 Task: Research luxury retreats in the Hamptons, New York, emphasizing upscale amenities and beach.
Action: Mouse moved to (429, 62)
Screenshot: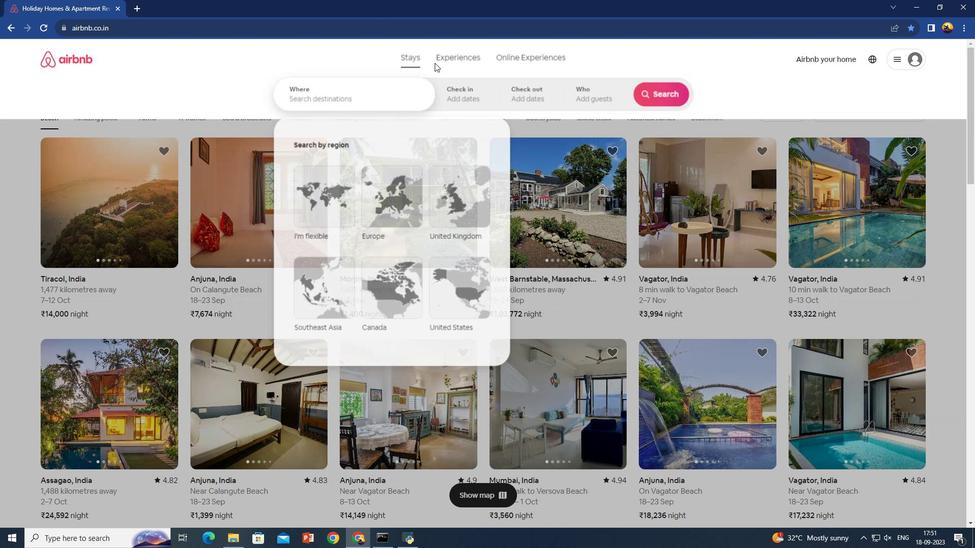 
Action: Mouse pressed left at (429, 62)
Screenshot: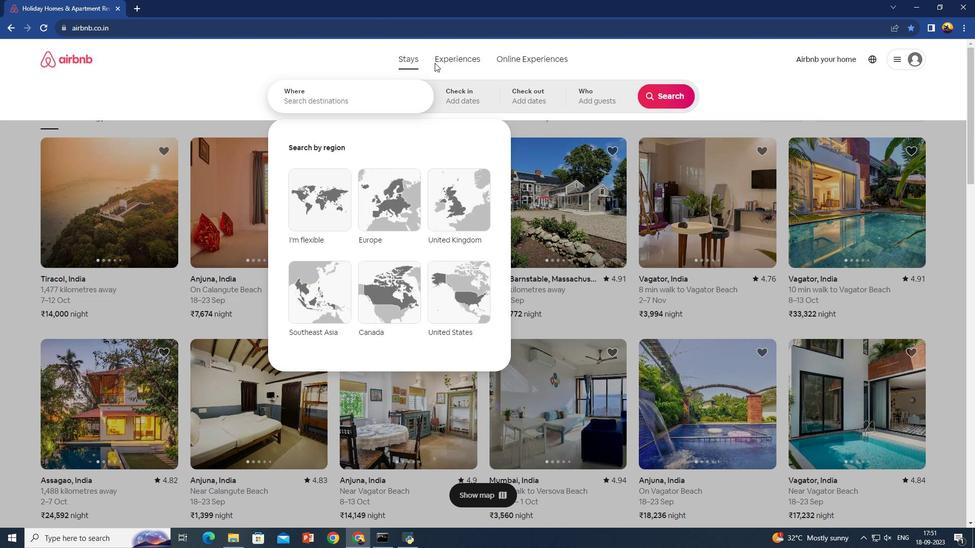 
Action: Mouse moved to (327, 101)
Screenshot: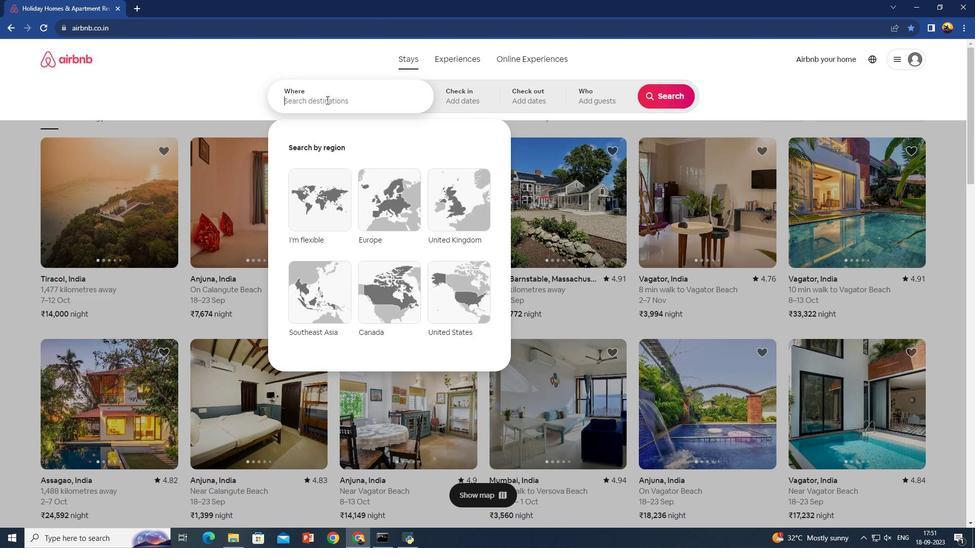 
Action: Mouse pressed left at (327, 101)
Screenshot: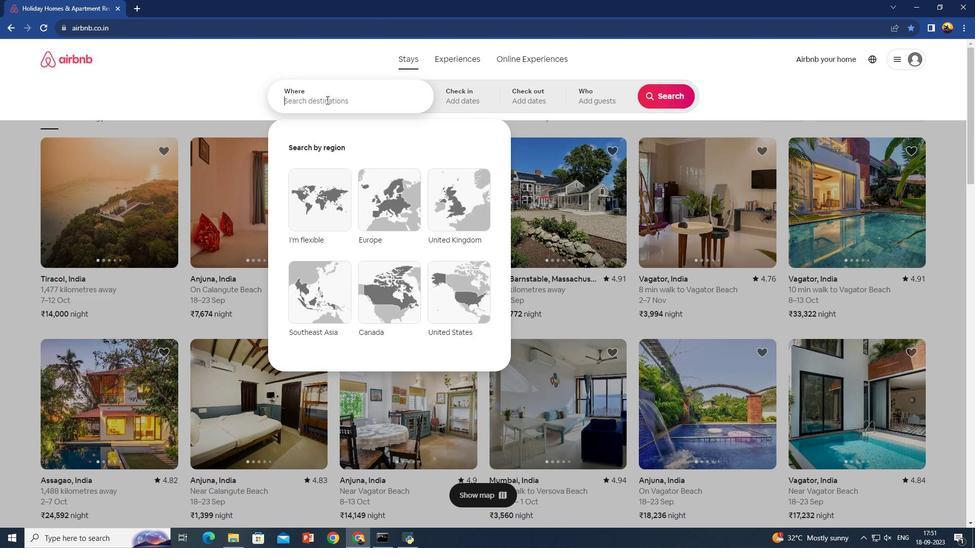 
Action: Key pressed <Key.shift><Key.shift><Key.shift><Key.shift><Key.shift><Key.shift><Key.shift><Key.shift><Key.shift><Key.shift><Key.shift><Key.shift><Key.shift><Key.shift><Key.shift><Key.shift><Key.shift><Key.shift><Key.shift><Key.shift><Key.shift><Key.shift><Key.shift><Key.shift><Key.shift><Key.shift><Key.shift><Key.shift><Key.shift><Key.shift><Key.shift><Key.shift><Key.shift>Hamptons,<Key.space><Key.shift>New<Key.space><Key.shift><Key.shift><Key.shift><Key.shift><Key.shift><Key.shift><Key.shift><Key.shift><Key.shift><Key.shift><Key.shift><Key.shift><Key.shift><Key.shift>York<Key.enter>
Screenshot: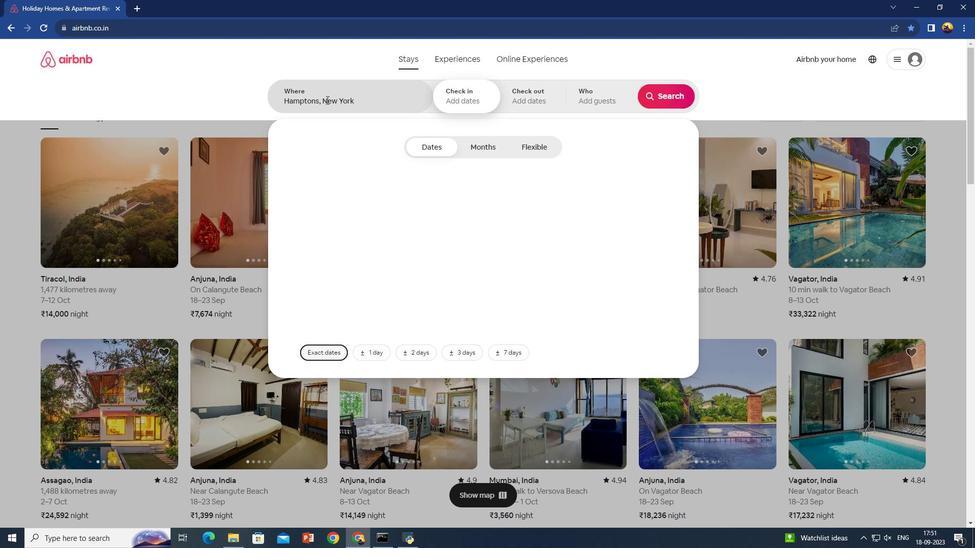 
Action: Mouse moved to (682, 97)
Screenshot: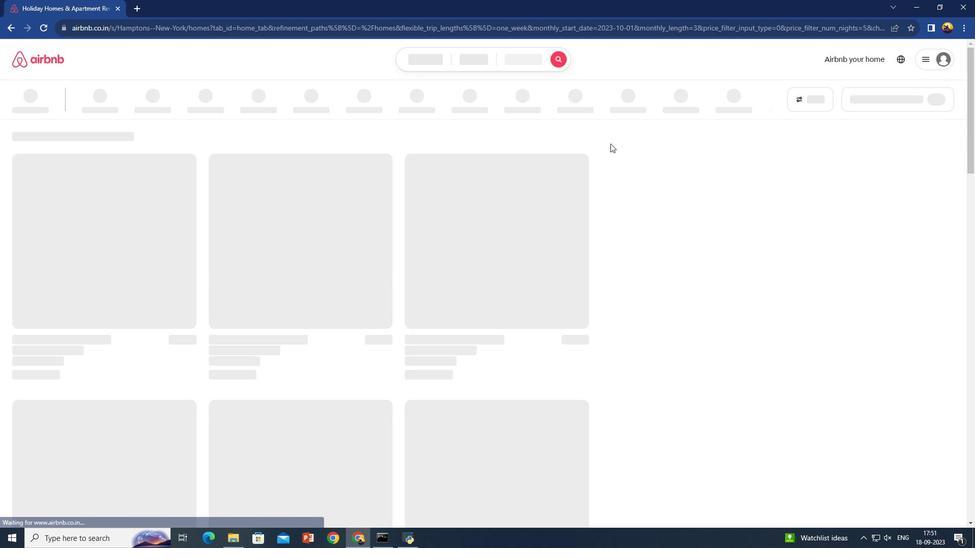 
Action: Mouse pressed left at (682, 97)
Screenshot: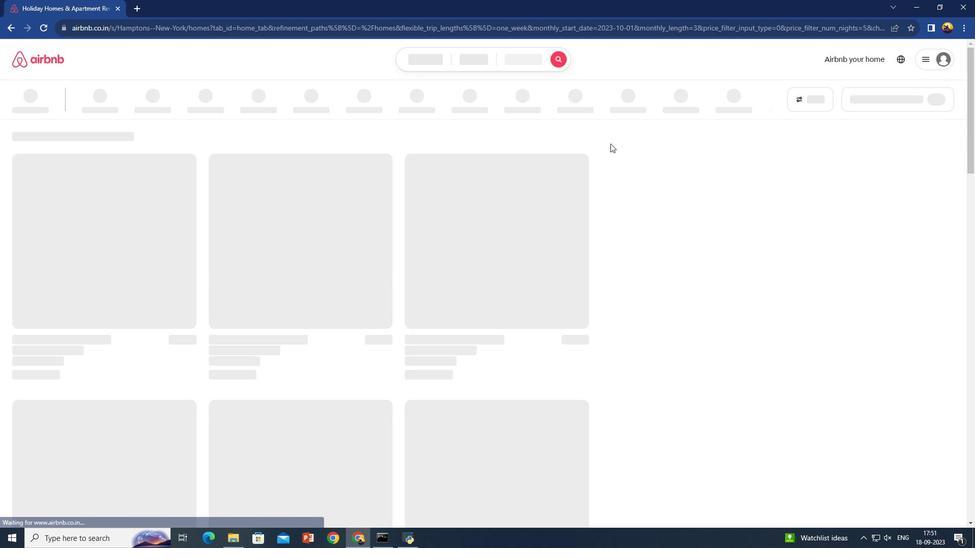 
Action: Mouse moved to (771, 98)
Screenshot: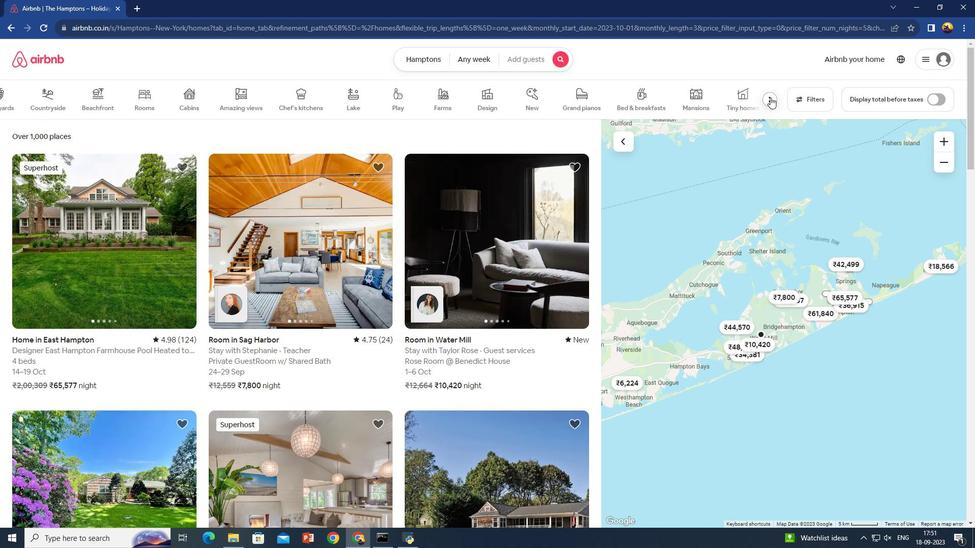 
Action: Mouse pressed left at (771, 98)
Screenshot: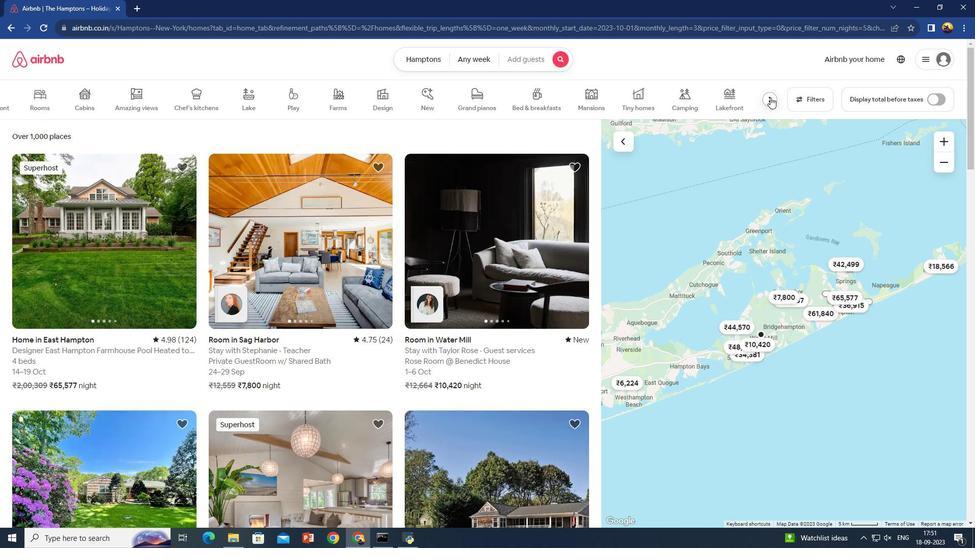
Action: Mouse pressed left at (771, 98)
Screenshot: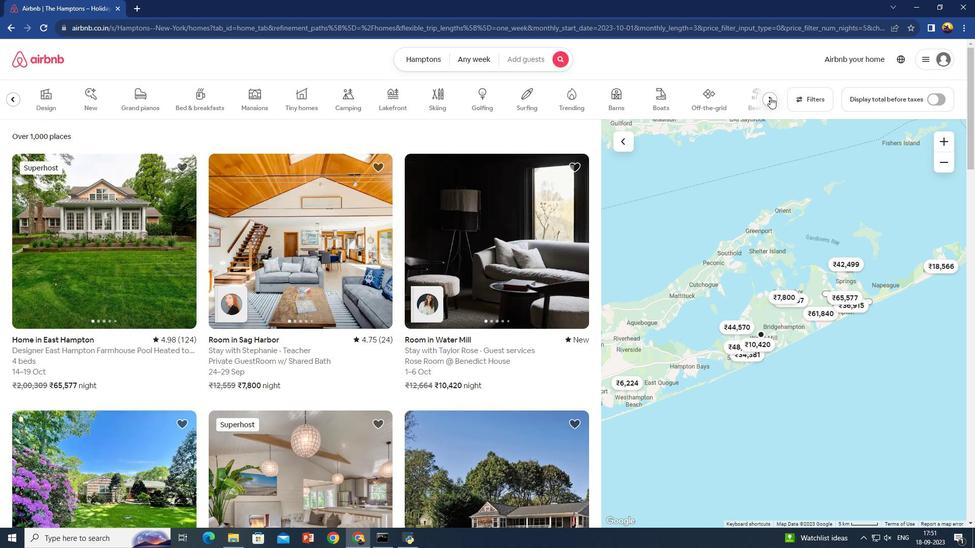 
Action: Mouse moved to (756, 100)
Screenshot: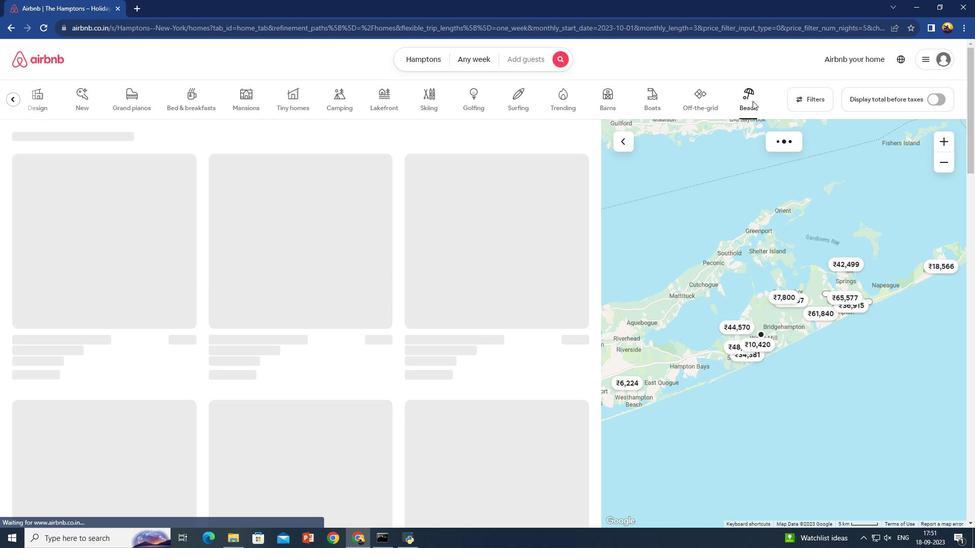
Action: Mouse pressed left at (756, 100)
Screenshot: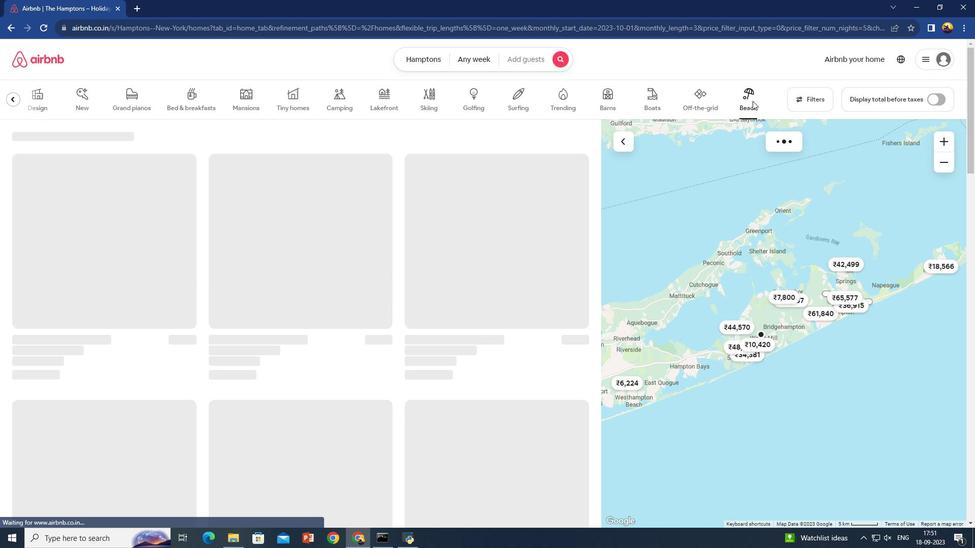 
Action: Mouse moved to (124, 290)
Screenshot: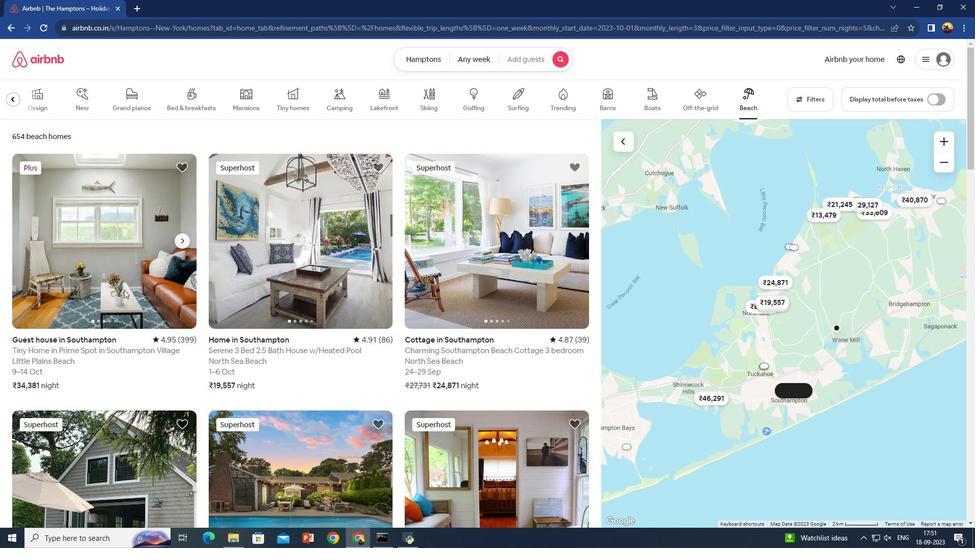 
Action: Mouse pressed left at (124, 290)
Screenshot: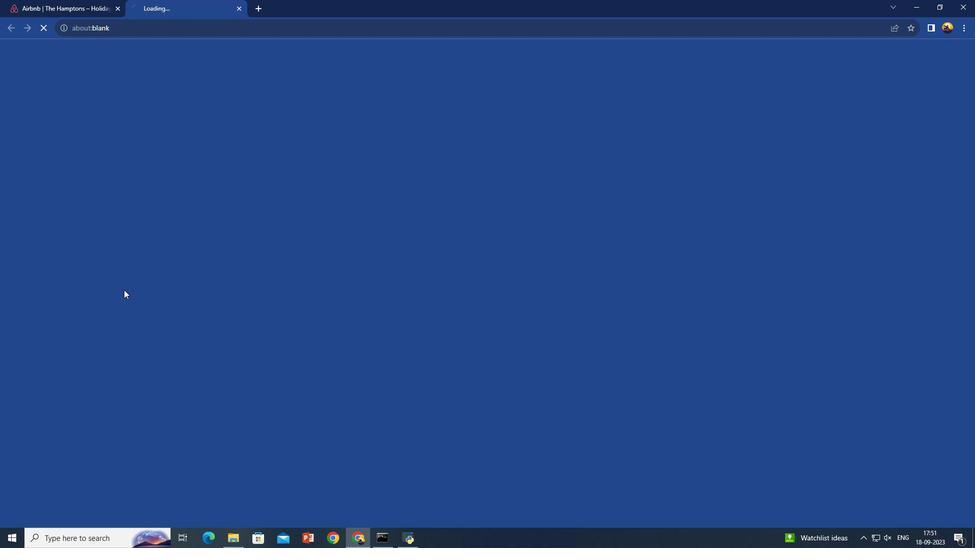 
Action: Mouse moved to (401, 223)
Screenshot: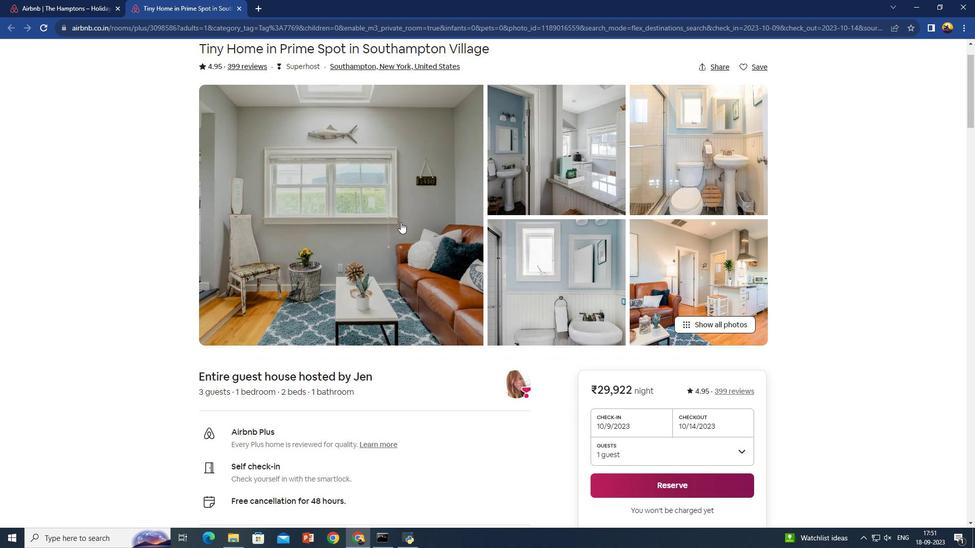 
Action: Mouse scrolled (401, 222) with delta (0, 0)
Screenshot: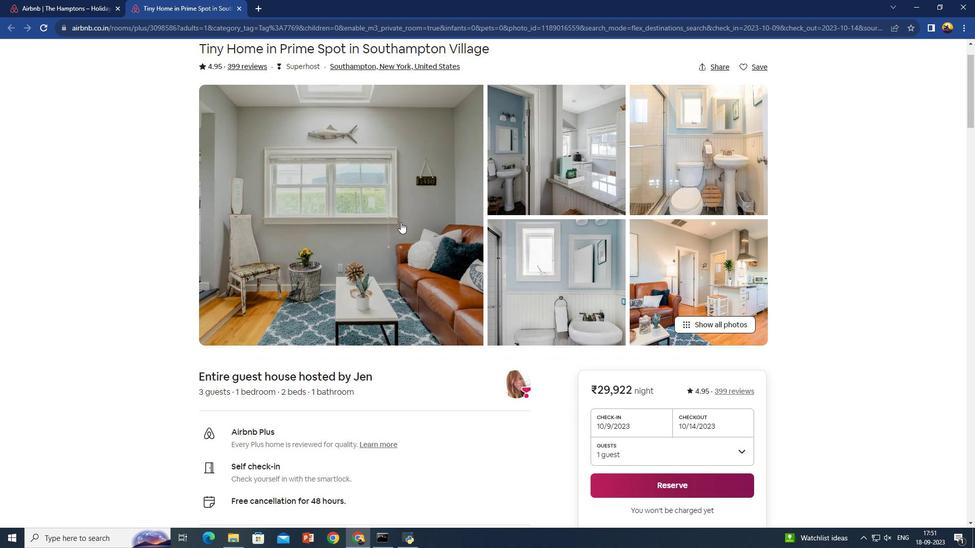 
Action: Mouse moved to (401, 225)
Screenshot: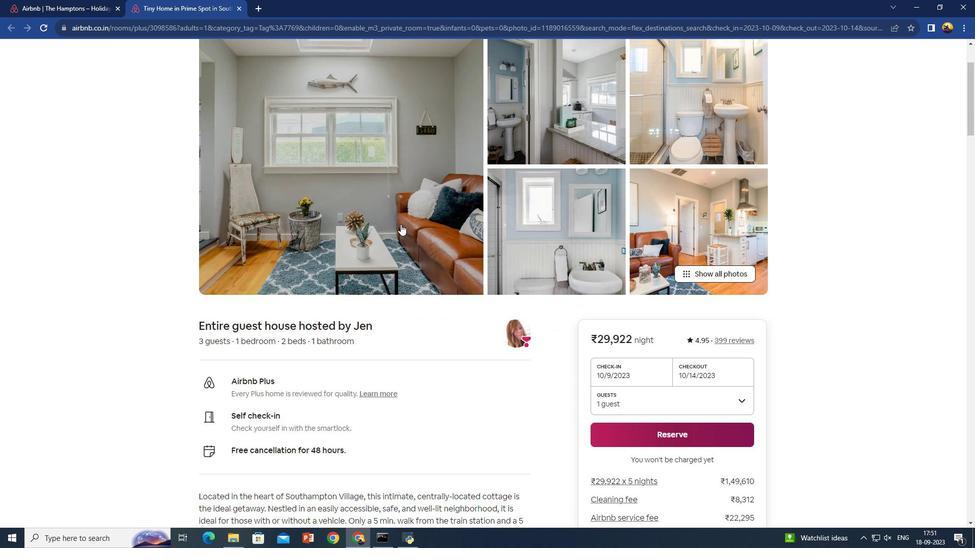 
Action: Mouse scrolled (401, 224) with delta (0, 0)
Screenshot: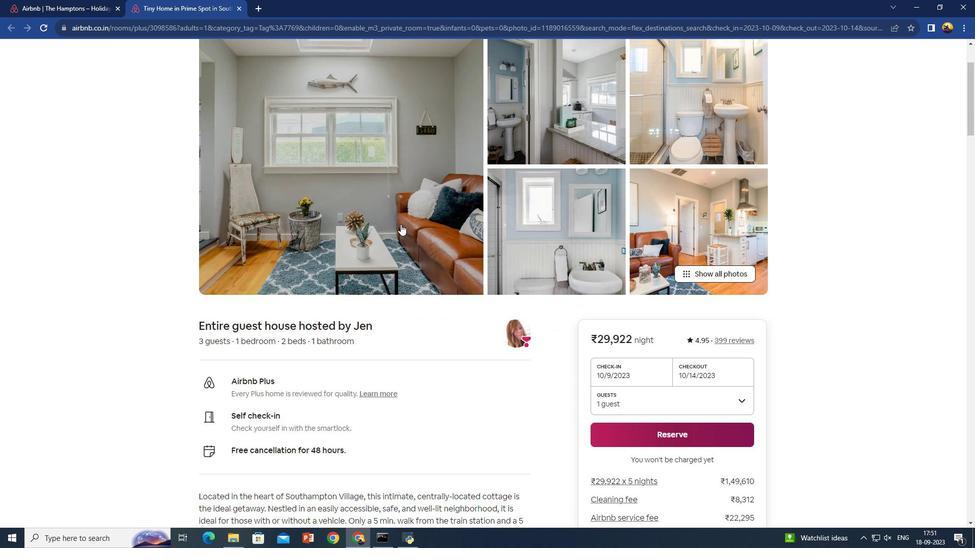 
Action: Mouse moved to (401, 225)
Screenshot: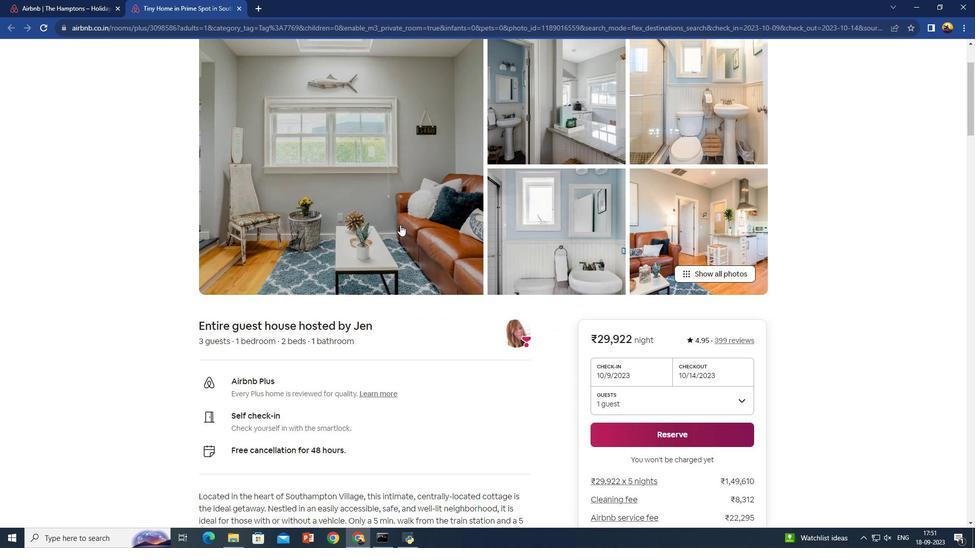 
Action: Mouse scrolled (401, 225) with delta (0, 0)
Screenshot: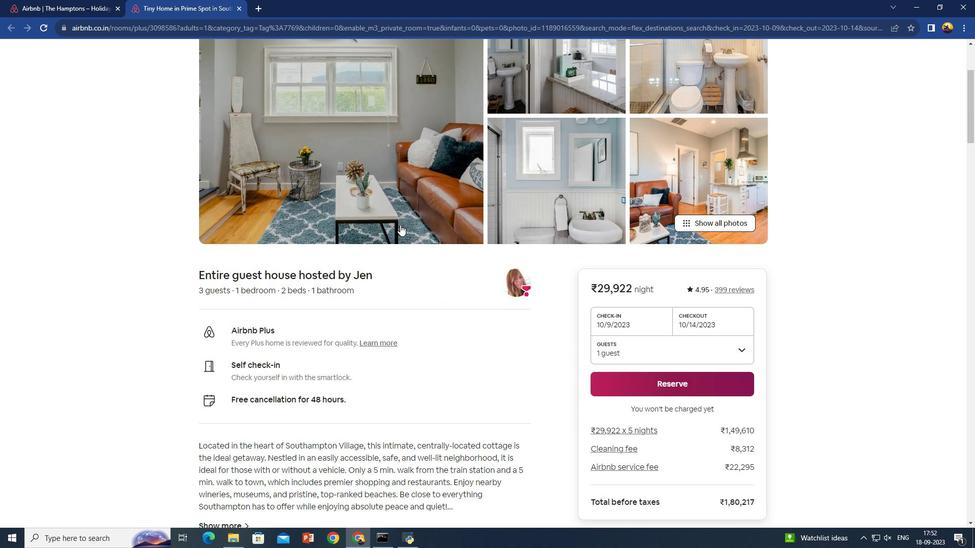 
Action: Mouse moved to (393, 231)
Screenshot: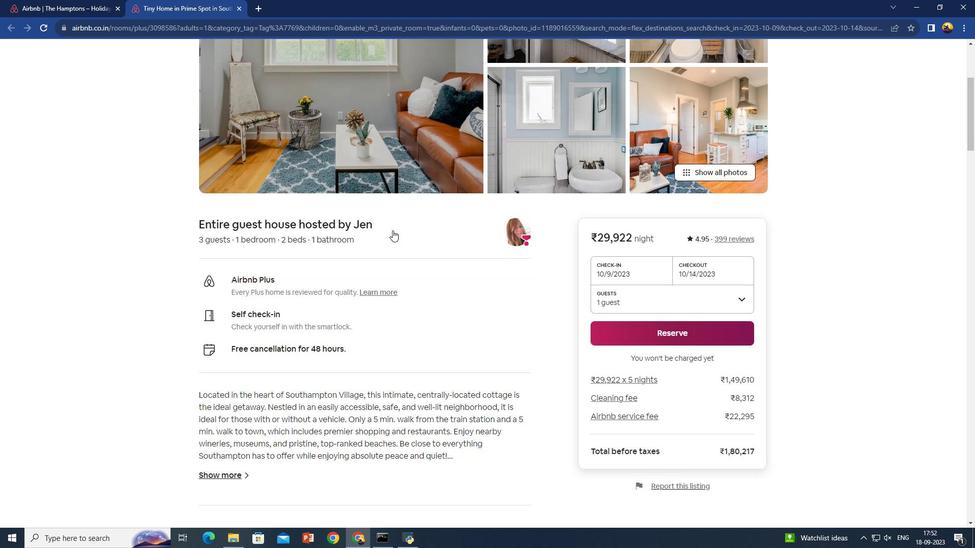 
Action: Mouse scrolled (393, 231) with delta (0, 0)
Screenshot: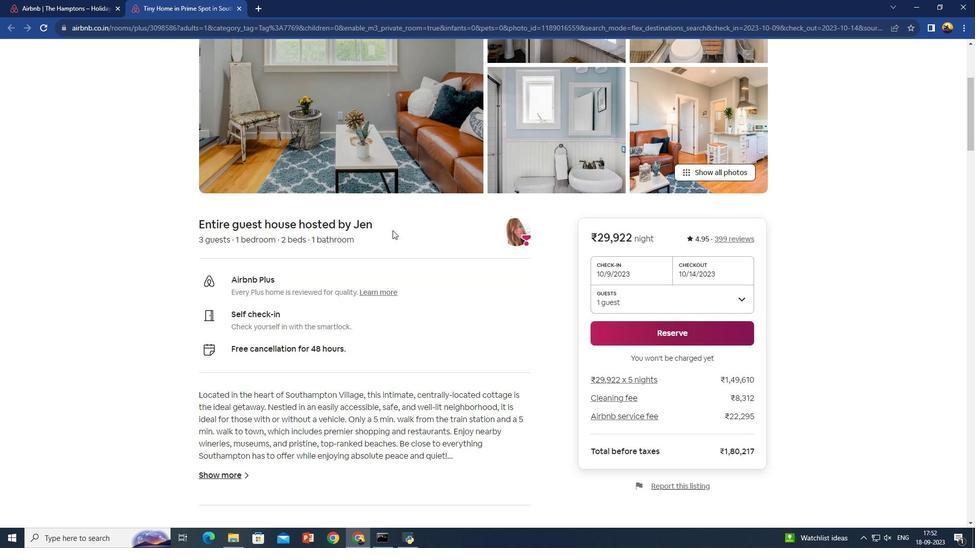
Action: Key pressed <Key.down><Key.down><Key.down><Key.down><Key.down><Key.down><Key.down><Key.down>
Screenshot: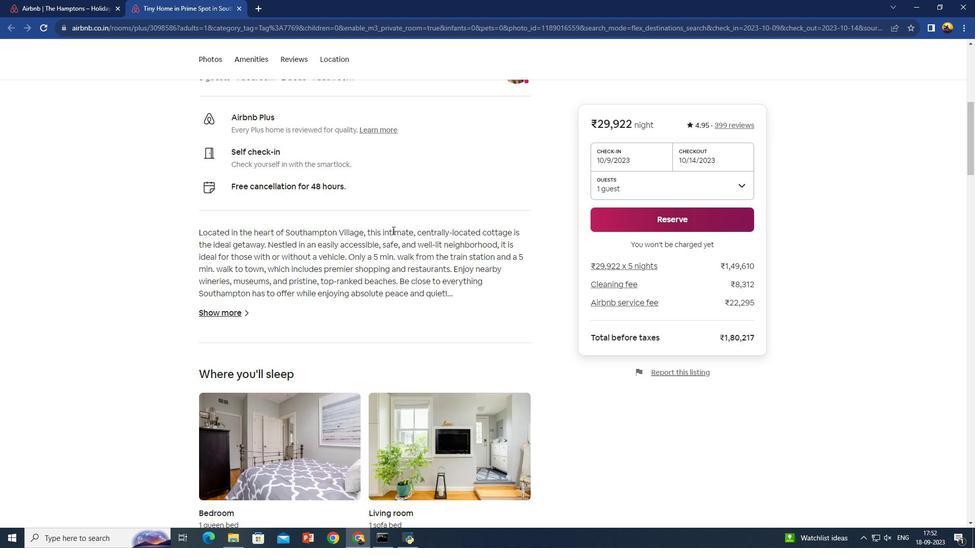 
Action: Mouse moved to (233, 317)
Screenshot: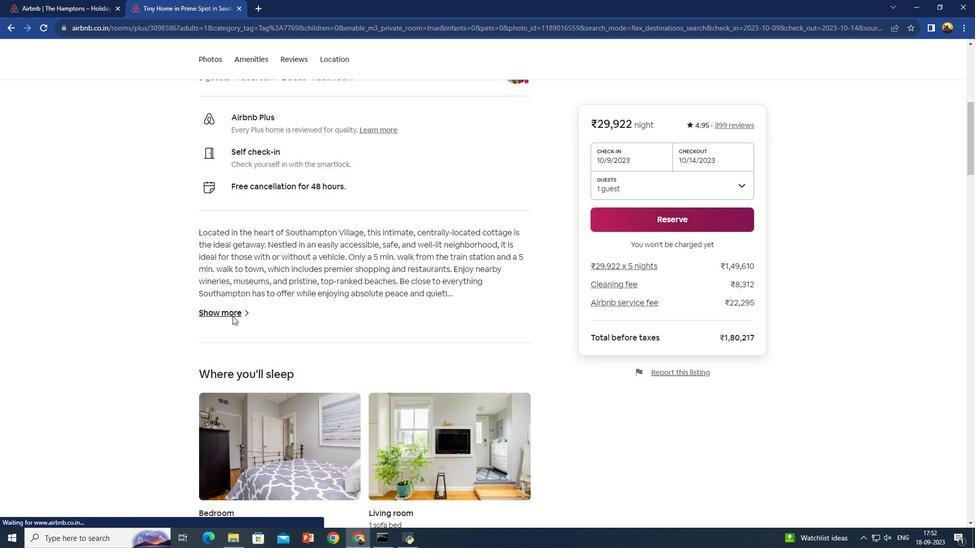
Action: Mouse pressed left at (233, 317)
Screenshot: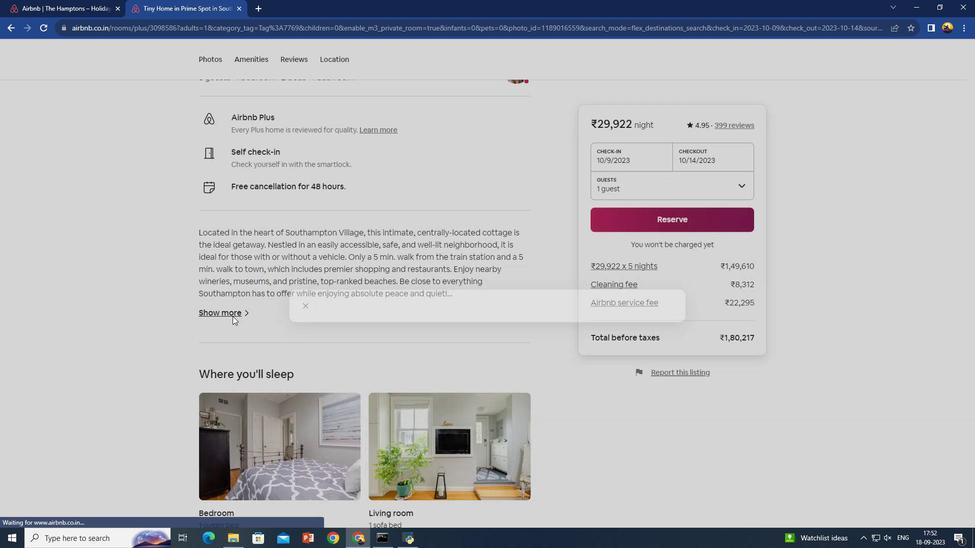 
Action: Mouse moved to (385, 339)
Screenshot: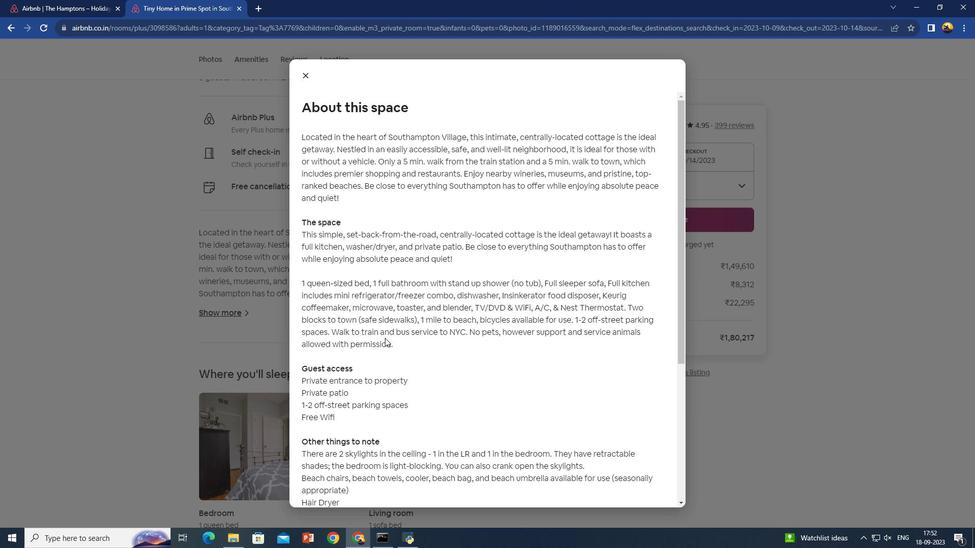 
Action: Mouse scrolled (385, 338) with delta (0, 0)
Screenshot: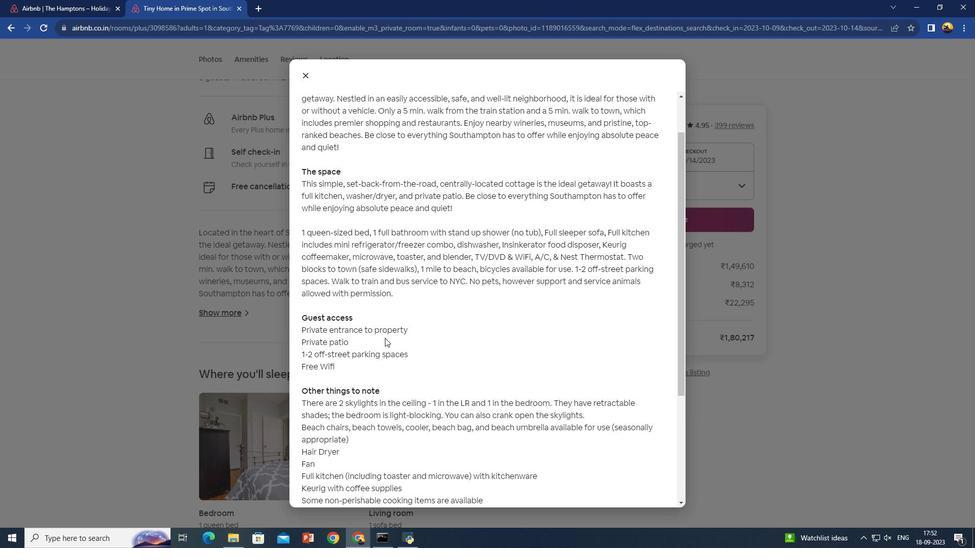 
Action: Mouse scrolled (385, 338) with delta (0, 0)
Screenshot: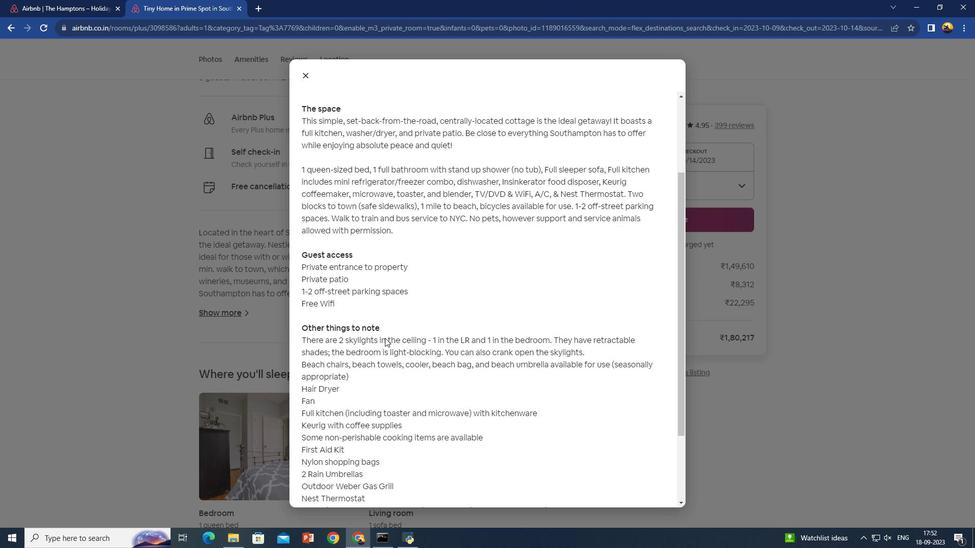 
Action: Mouse scrolled (385, 338) with delta (0, 0)
Screenshot: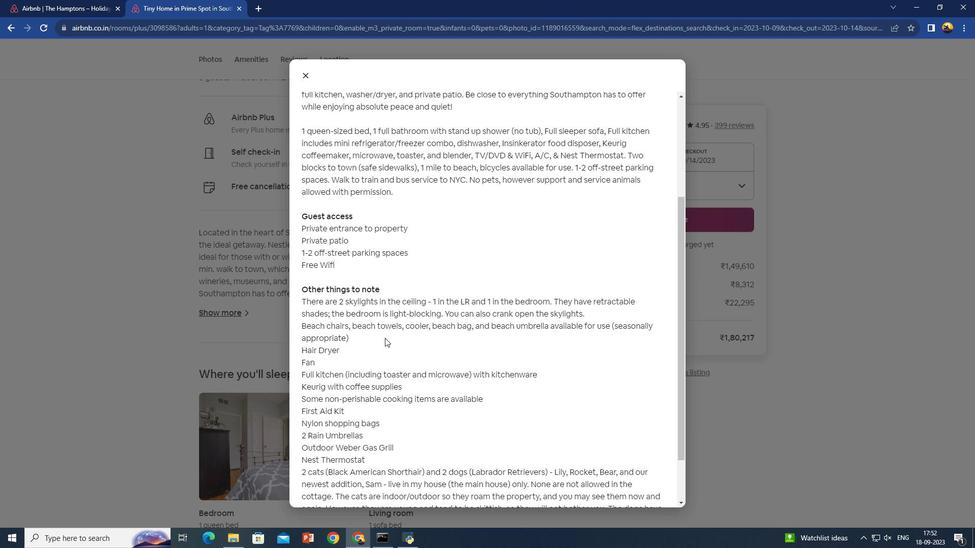 
Action: Mouse scrolled (385, 338) with delta (0, 0)
Screenshot: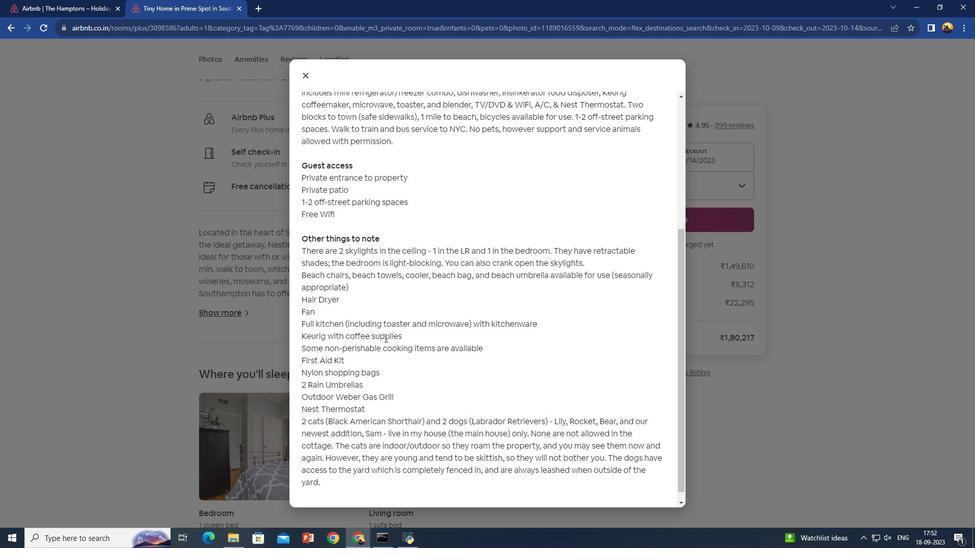 
Action: Mouse moved to (385, 339)
Screenshot: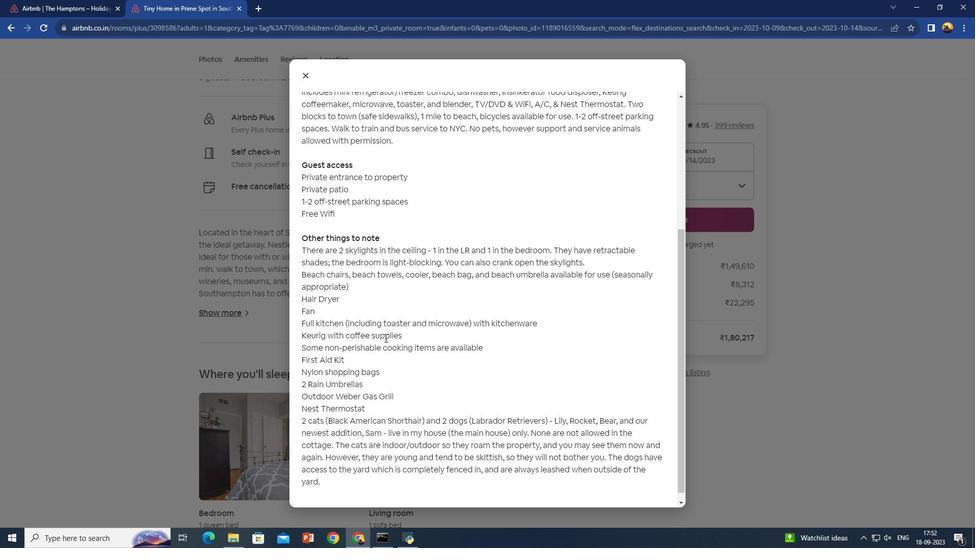 
Action: Mouse scrolled (385, 338) with delta (0, 0)
Screenshot: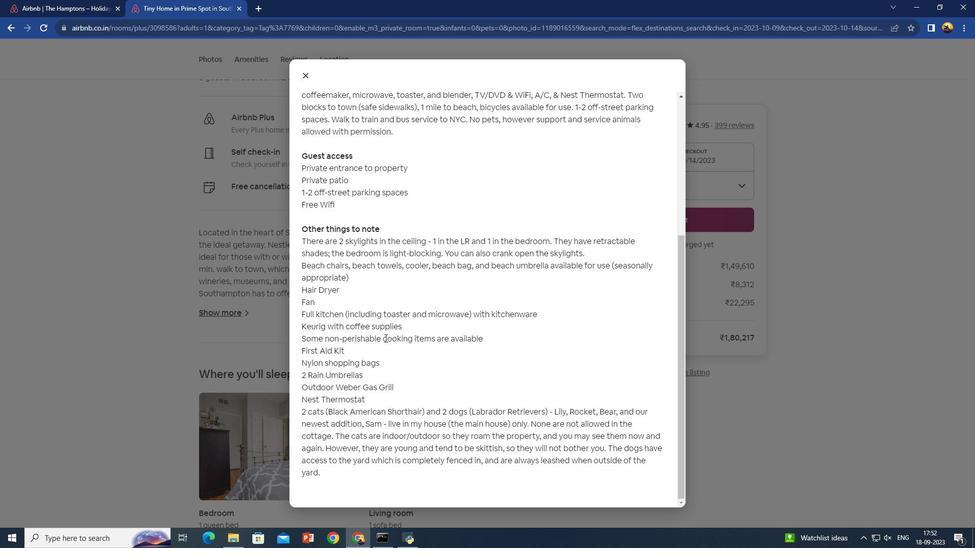 
Action: Mouse scrolled (385, 338) with delta (0, 0)
Screenshot: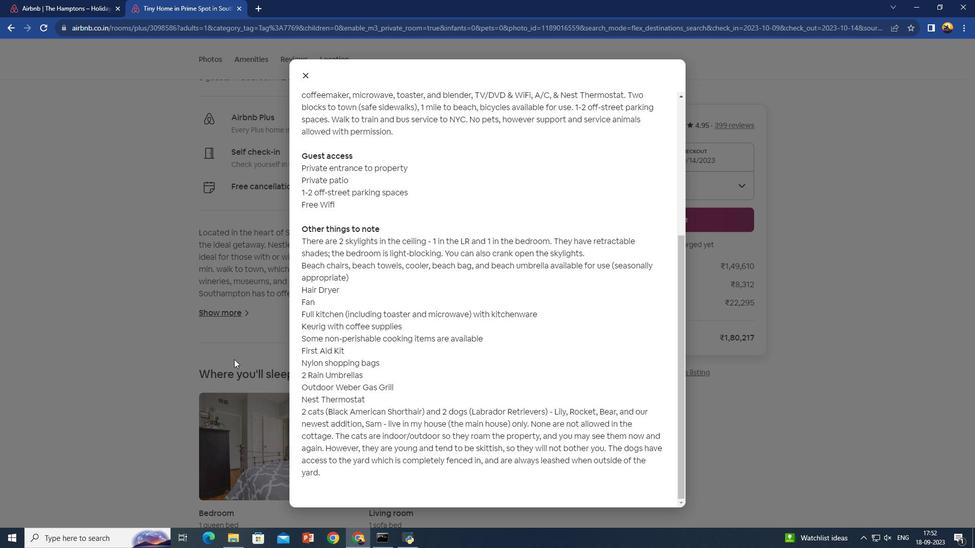 
Action: Mouse moved to (175, 365)
Screenshot: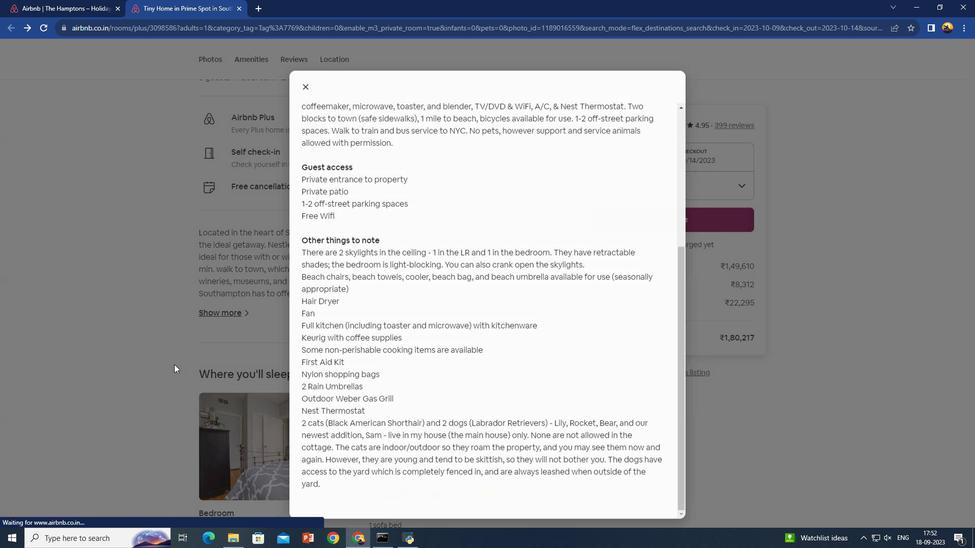 
Action: Mouse pressed left at (175, 365)
Screenshot: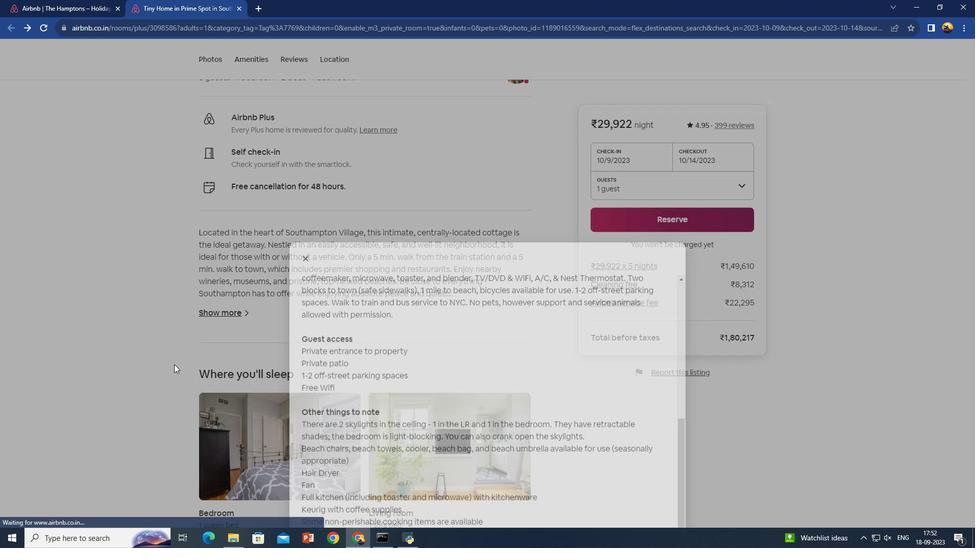 
Action: Mouse moved to (227, 340)
Screenshot: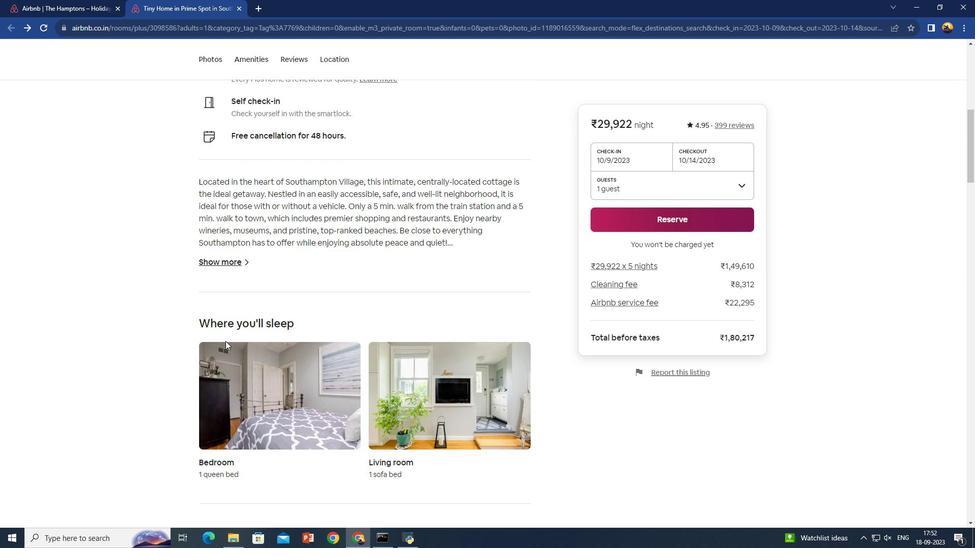 
Action: Mouse scrolled (227, 340) with delta (0, 0)
Screenshot: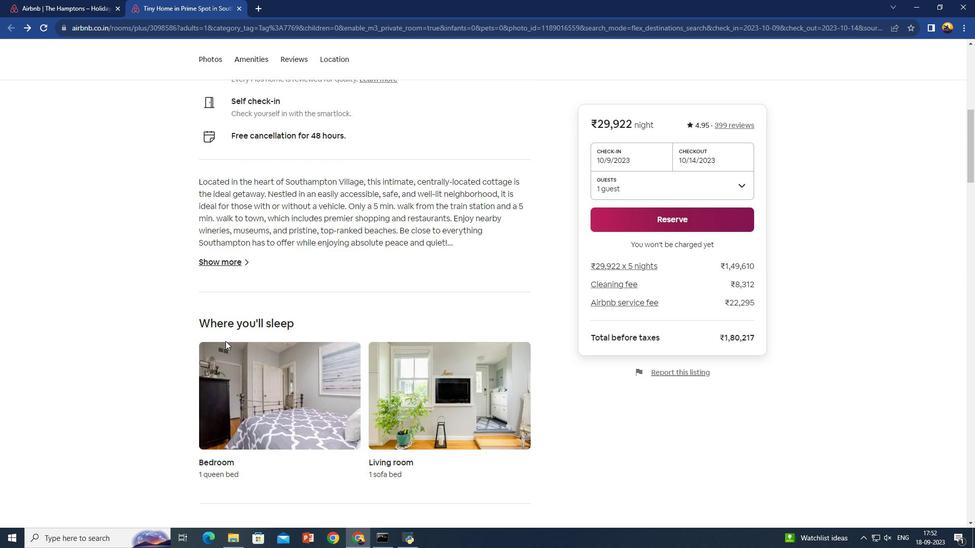 
Action: Mouse moved to (226, 342)
Screenshot: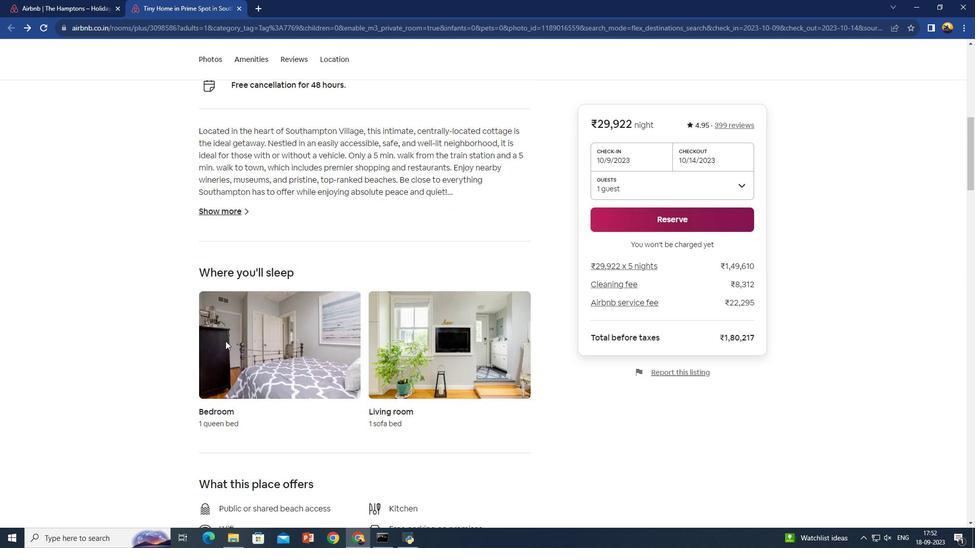 
Action: Mouse scrolled (226, 341) with delta (0, 0)
Screenshot: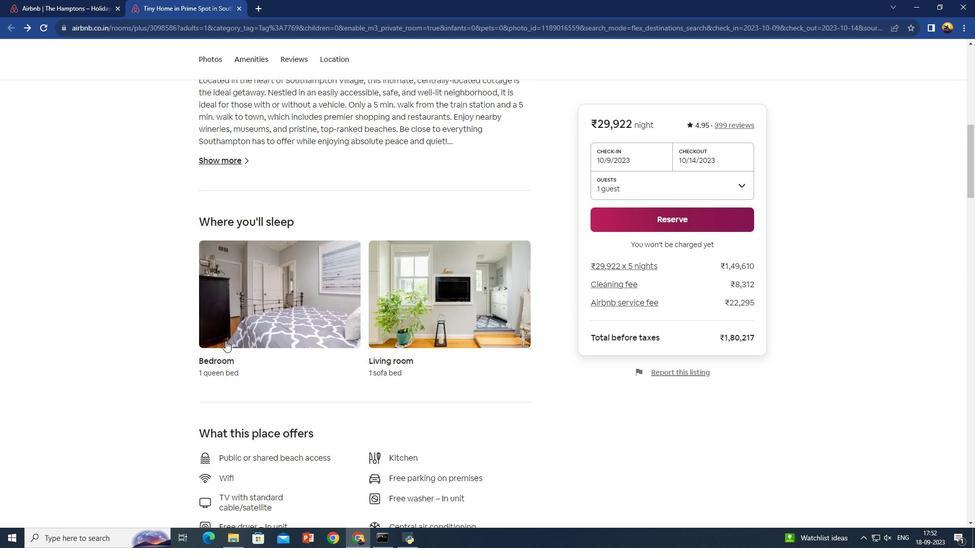 
Action: Mouse scrolled (226, 341) with delta (0, 0)
Screenshot: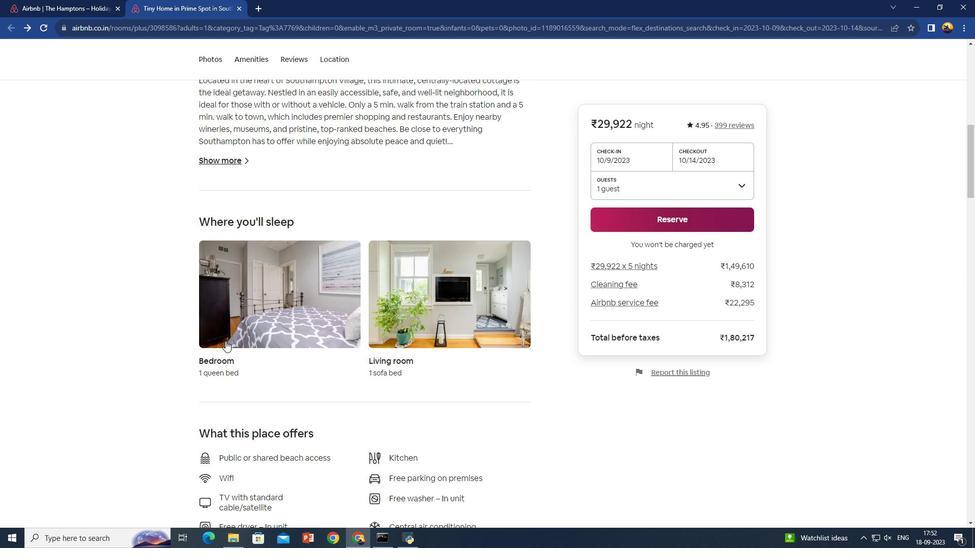 
Action: Mouse moved to (386, 356)
Screenshot: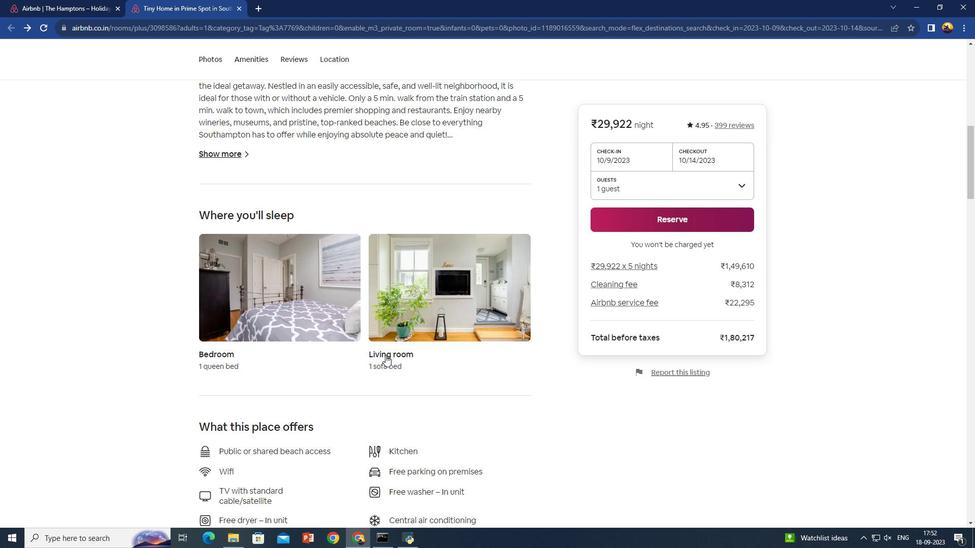 
Action: Mouse scrolled (386, 355) with delta (0, 0)
Screenshot: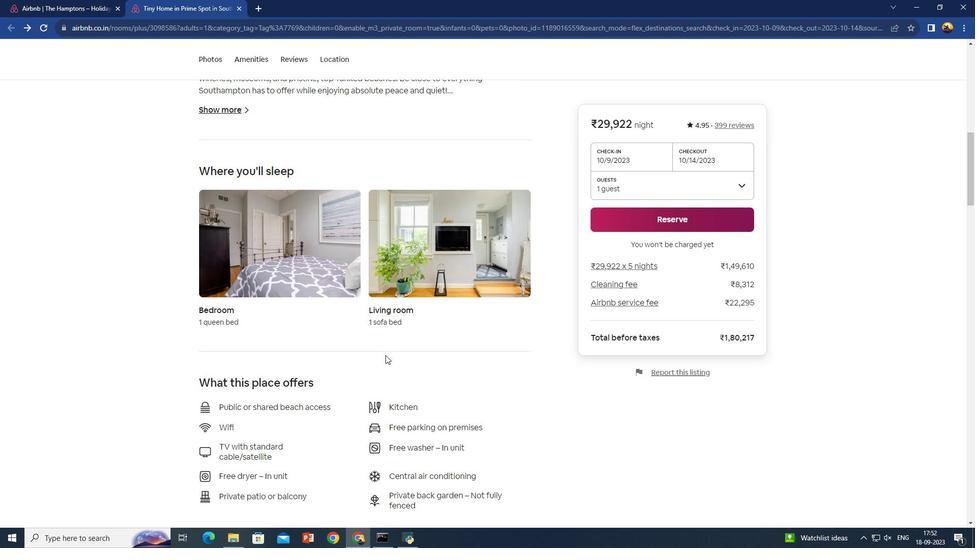 
Action: Mouse moved to (385, 356)
Screenshot: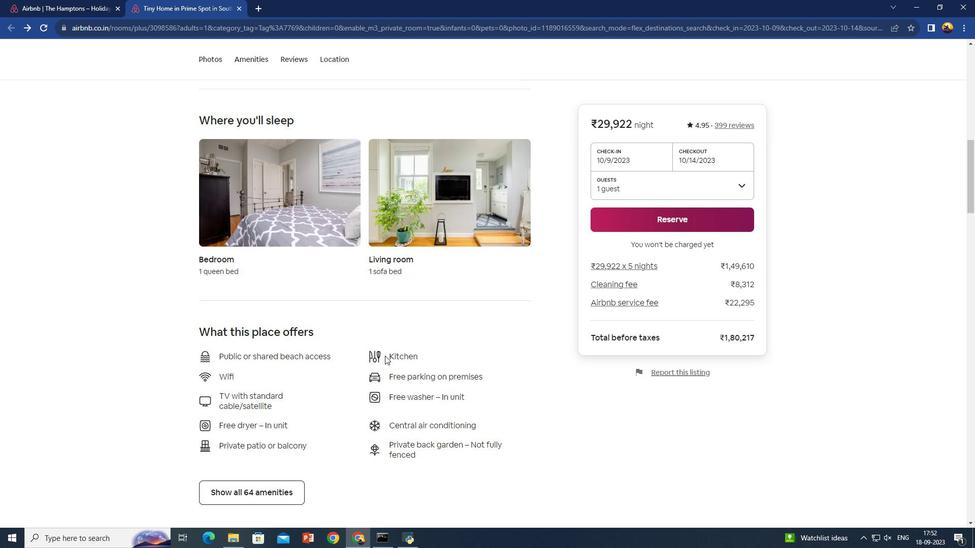 
Action: Mouse scrolled (385, 356) with delta (0, 0)
Screenshot: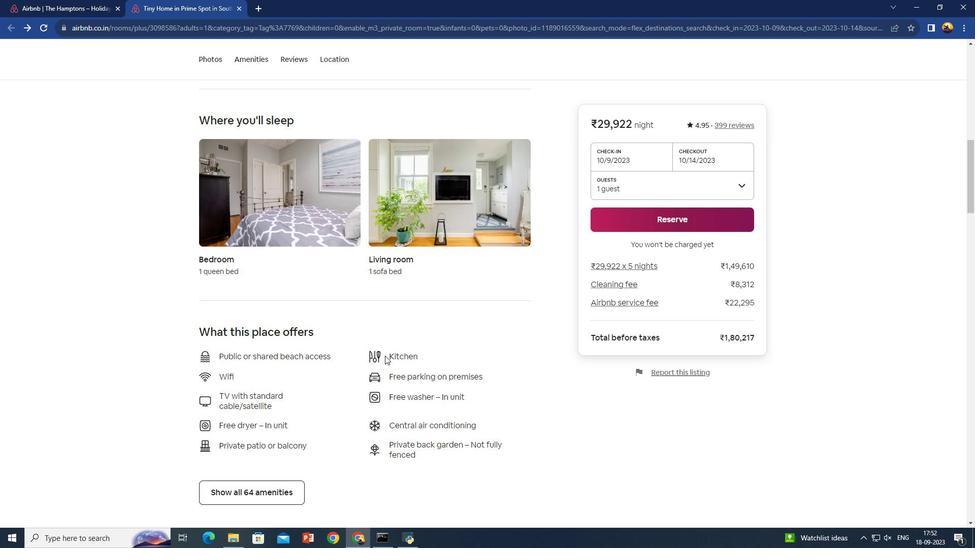 
Action: Mouse scrolled (385, 356) with delta (0, 0)
Screenshot: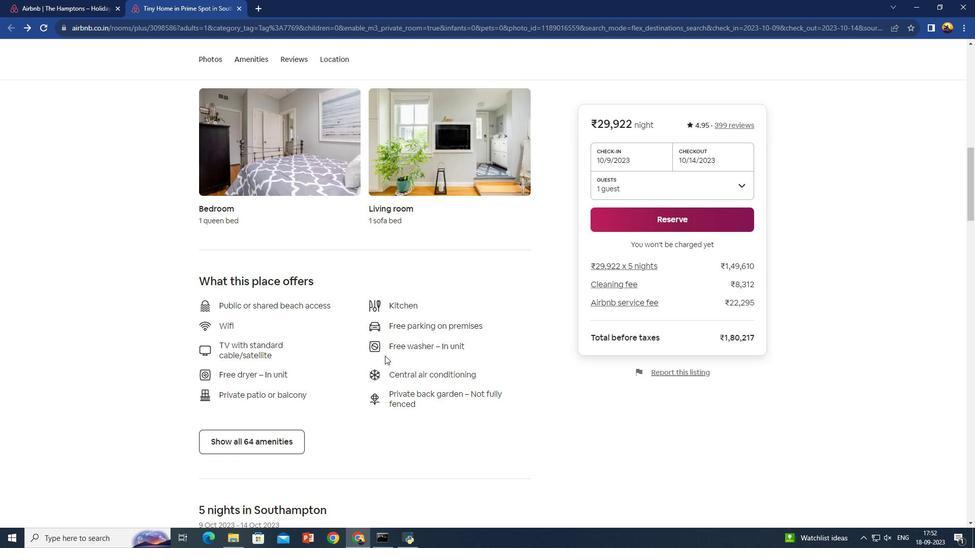 
Action: Mouse moved to (260, 442)
Screenshot: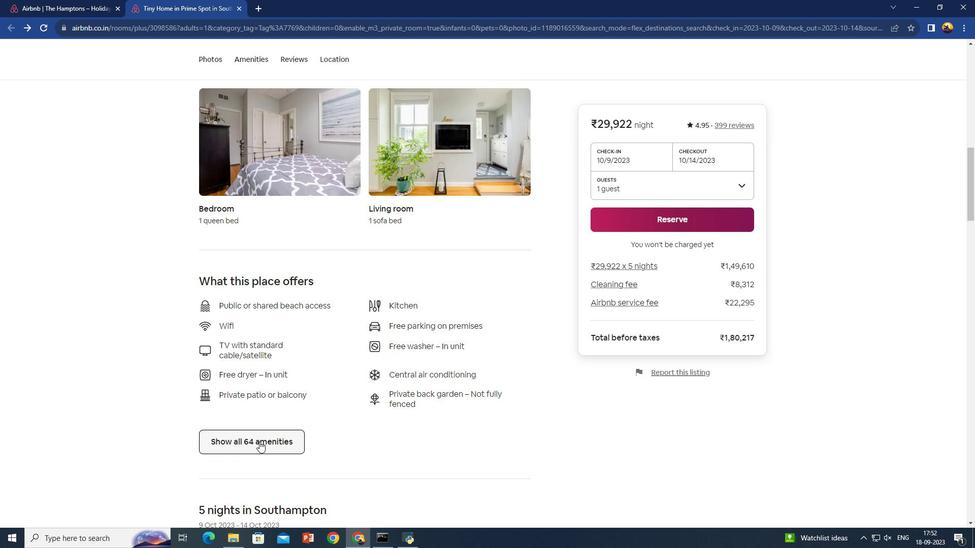 
Action: Mouse pressed left at (260, 442)
Screenshot: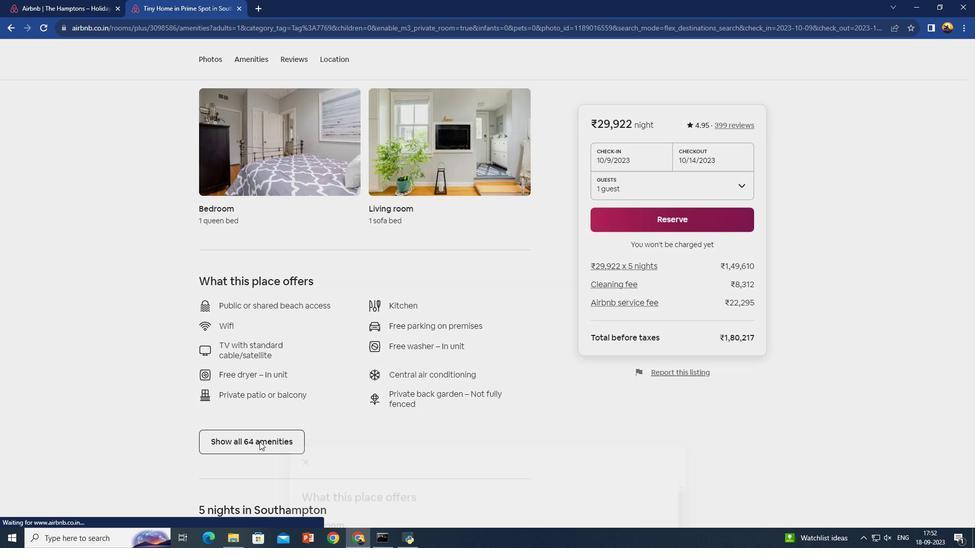 
Action: Mouse moved to (370, 264)
Screenshot: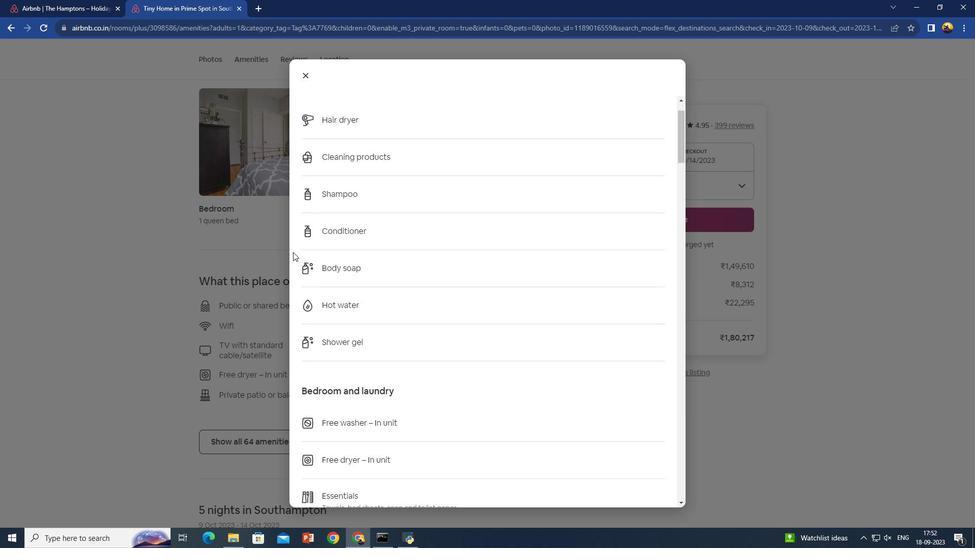 
Action: Mouse scrolled (370, 263) with delta (0, 0)
Screenshot: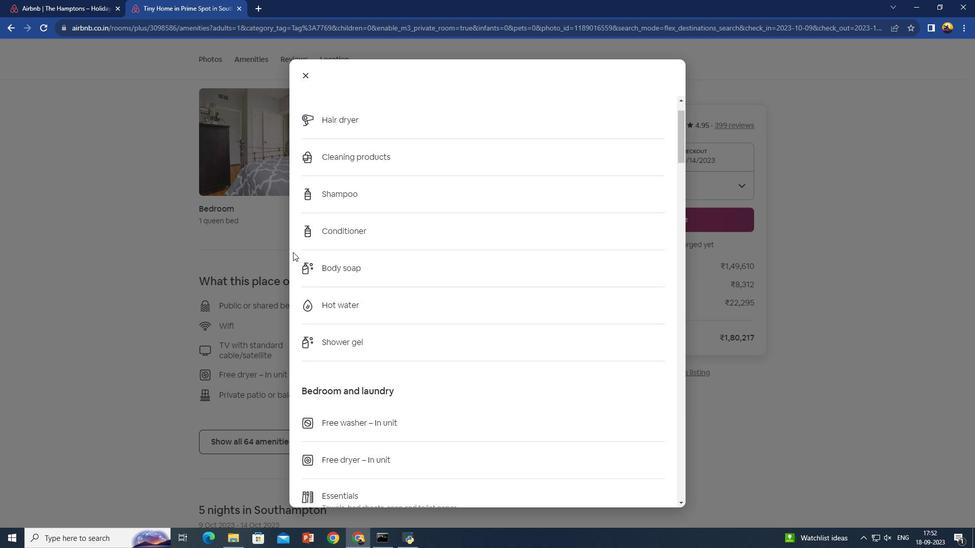 
Action: Mouse moved to (670, 215)
Screenshot: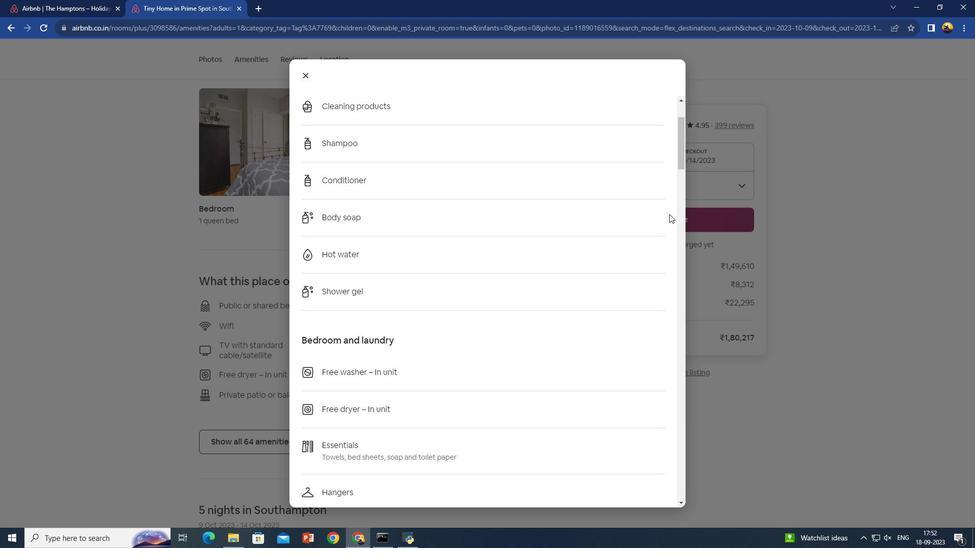 
Action: Mouse scrolled (670, 214) with delta (0, 0)
Screenshot: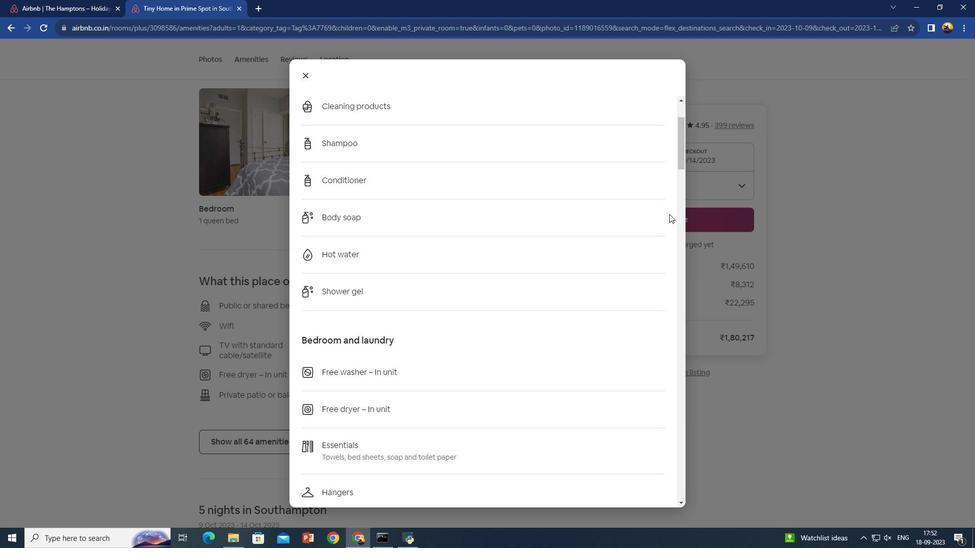 
Action: Mouse scrolled (670, 214) with delta (0, 0)
Screenshot: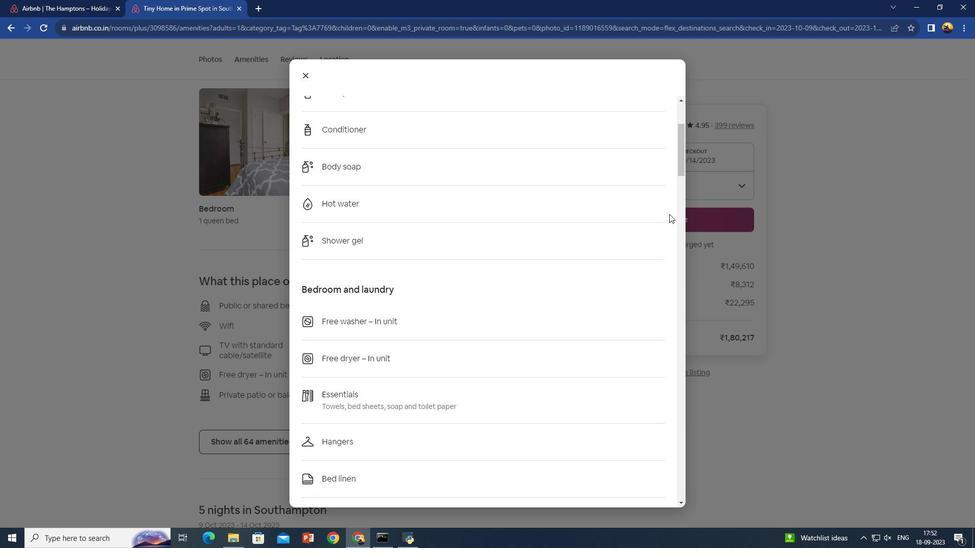 
Action: Mouse scrolled (670, 214) with delta (0, 0)
Screenshot: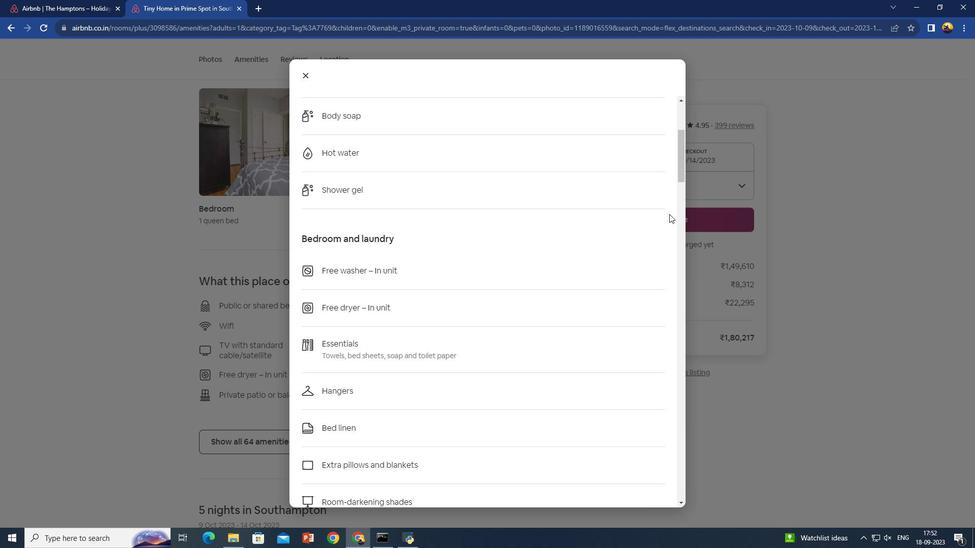 
Action: Mouse scrolled (670, 214) with delta (0, 0)
Screenshot: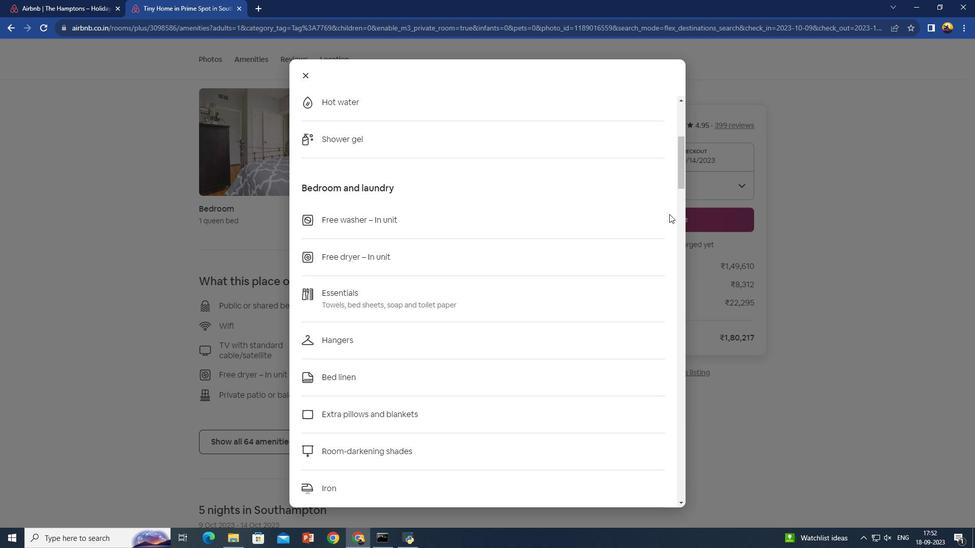 
Action: Mouse scrolled (670, 214) with delta (0, 0)
Screenshot: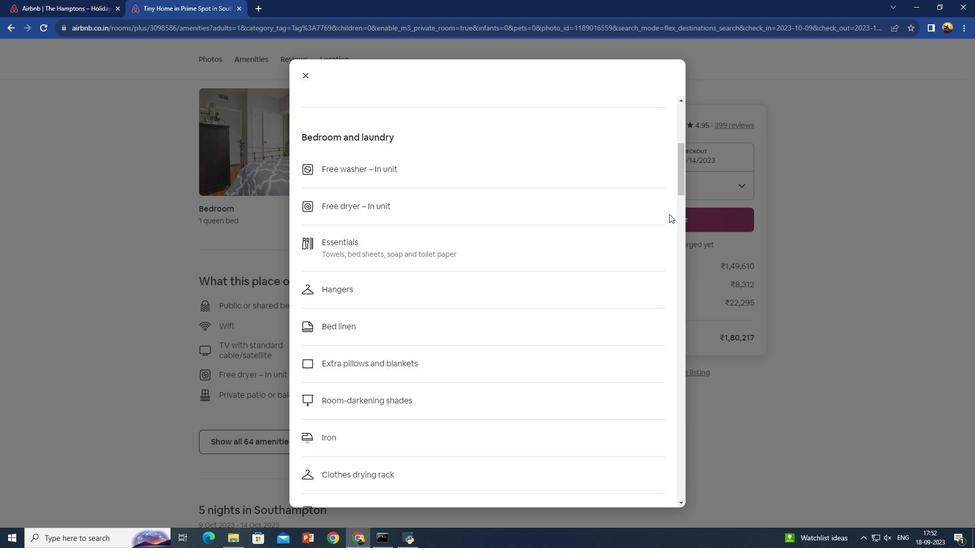 
Action: Mouse scrolled (670, 214) with delta (0, 0)
Screenshot: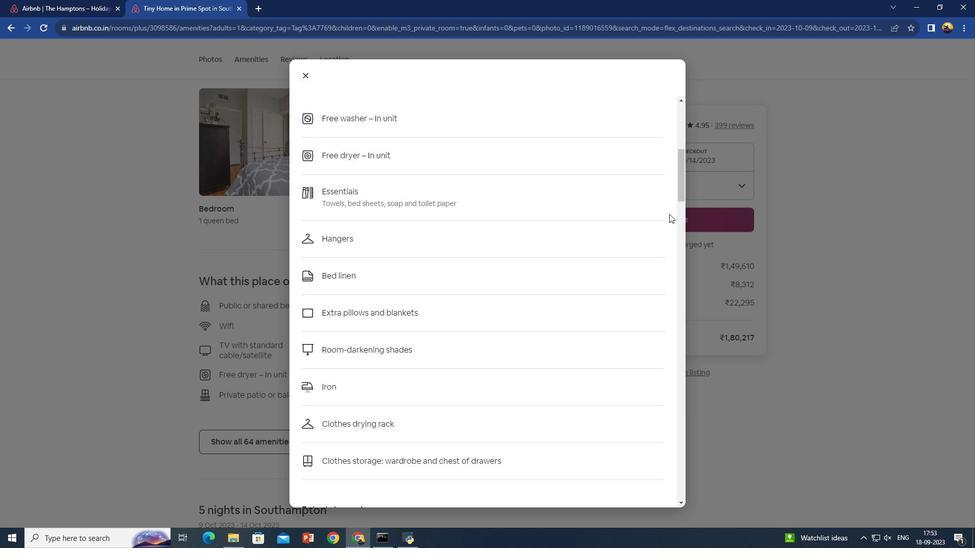 
Action: Mouse scrolled (670, 214) with delta (0, 0)
Screenshot: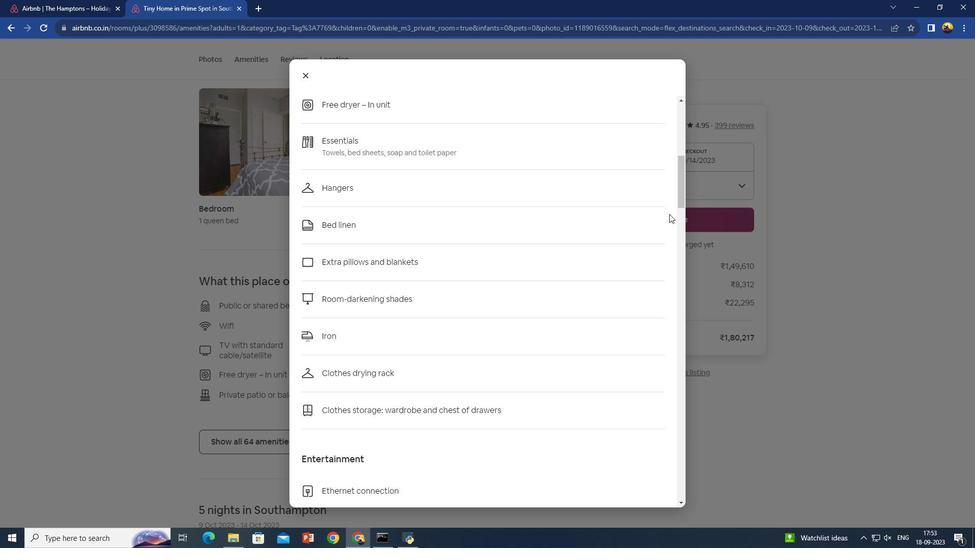 
Action: Mouse scrolled (670, 214) with delta (0, 0)
Screenshot: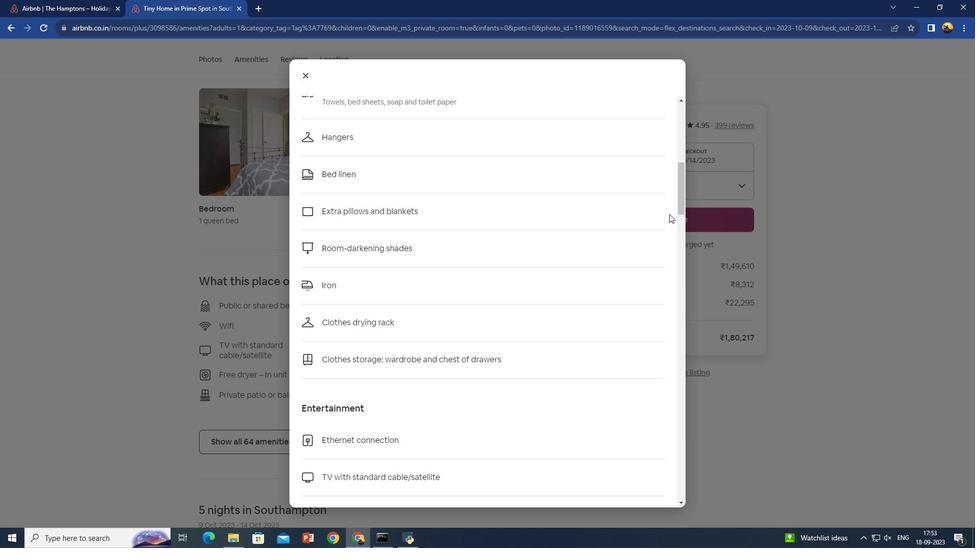 
Action: Mouse scrolled (670, 214) with delta (0, 0)
Screenshot: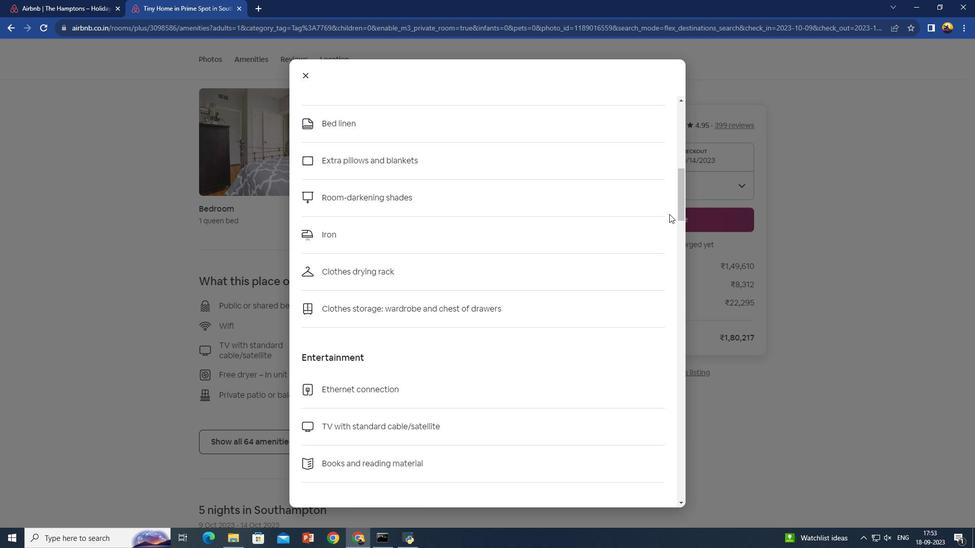 
Action: Mouse scrolled (670, 214) with delta (0, 0)
Screenshot: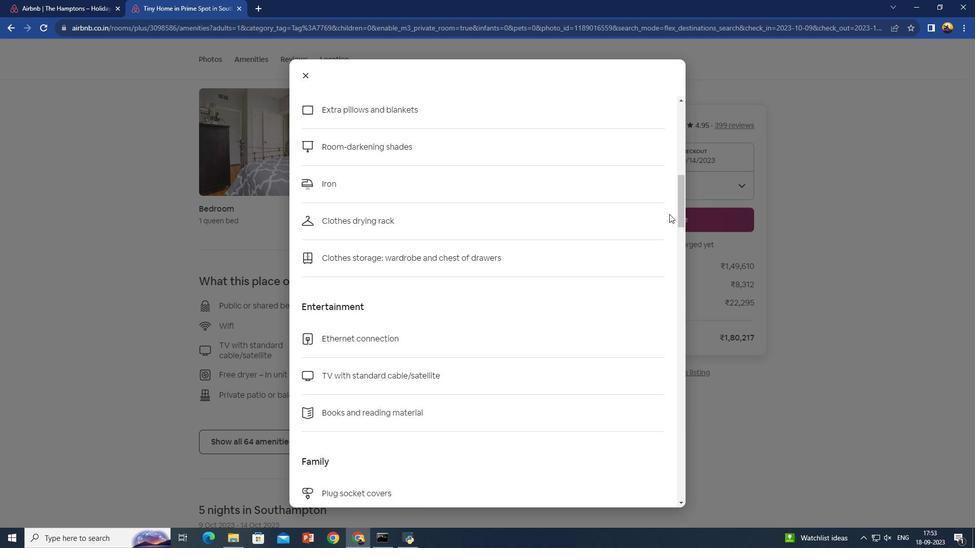 
Action: Mouse scrolled (670, 214) with delta (0, 0)
Screenshot: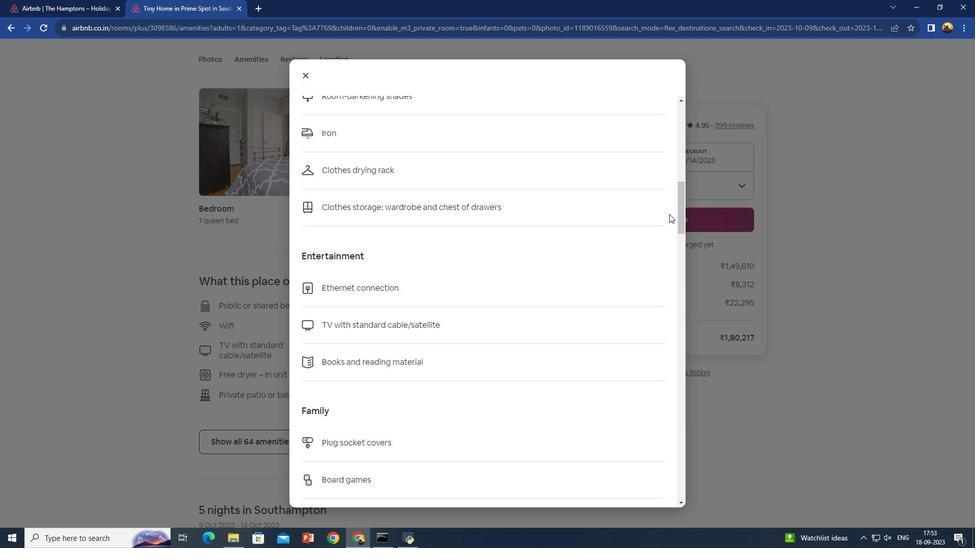 
Action: Mouse scrolled (670, 214) with delta (0, 0)
Screenshot: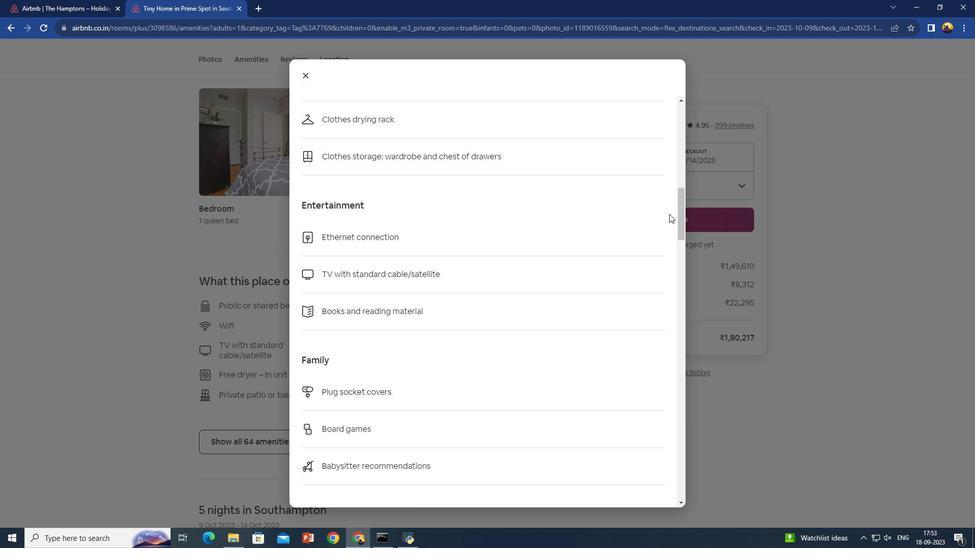 
Action: Mouse scrolled (670, 214) with delta (0, 0)
Screenshot: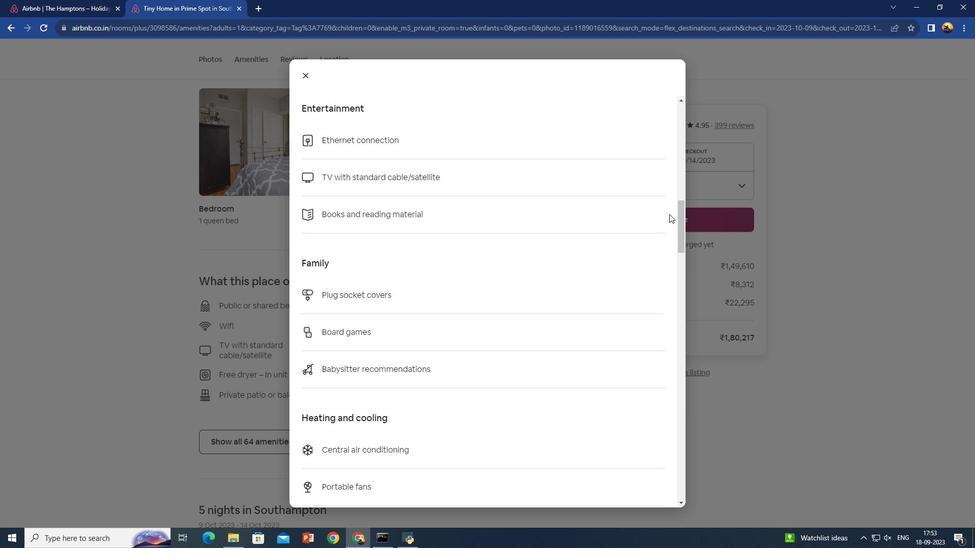 
Action: Mouse scrolled (670, 214) with delta (0, 0)
Screenshot: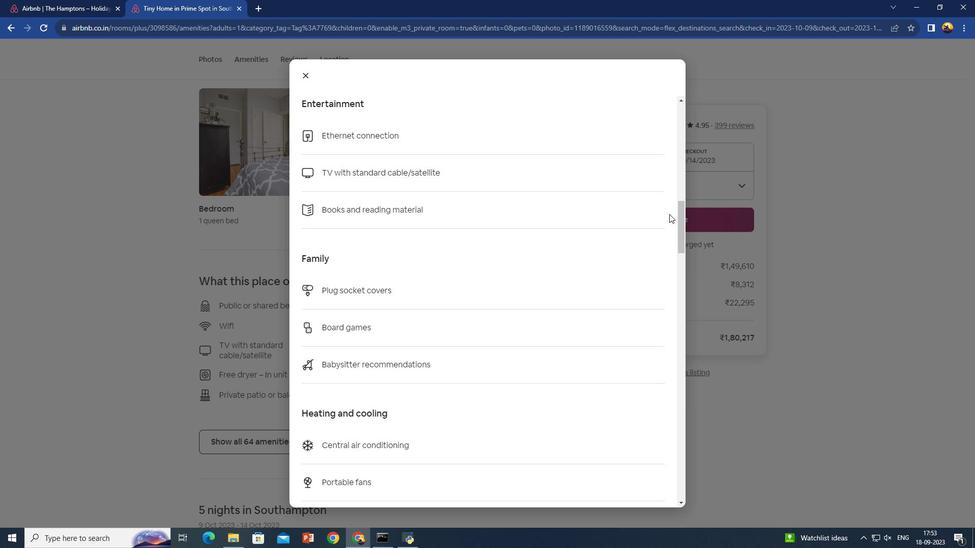 
Action: Mouse scrolled (670, 214) with delta (0, 0)
Screenshot: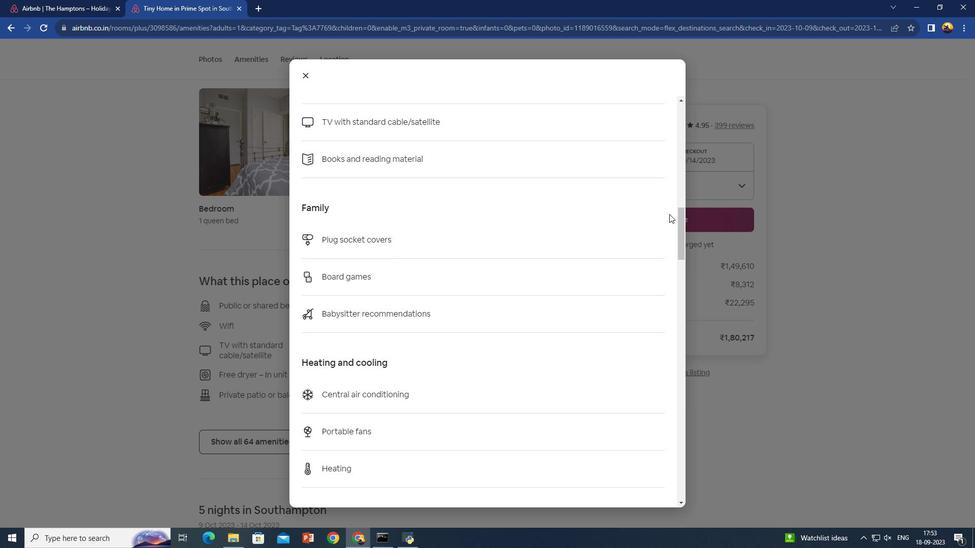 
Action: Mouse scrolled (670, 214) with delta (0, 0)
Screenshot: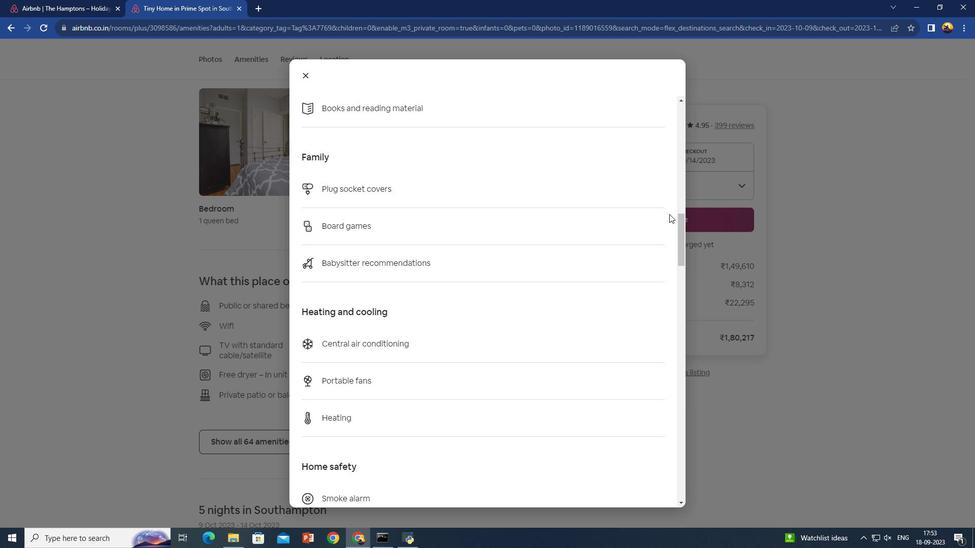 
Action: Mouse scrolled (670, 214) with delta (0, 0)
Screenshot: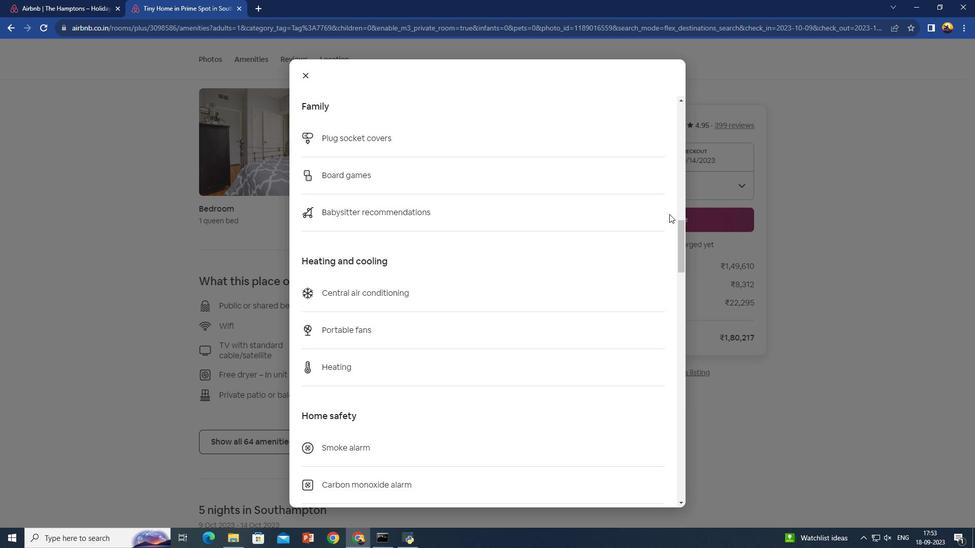 
Action: Mouse scrolled (670, 214) with delta (0, 0)
Screenshot: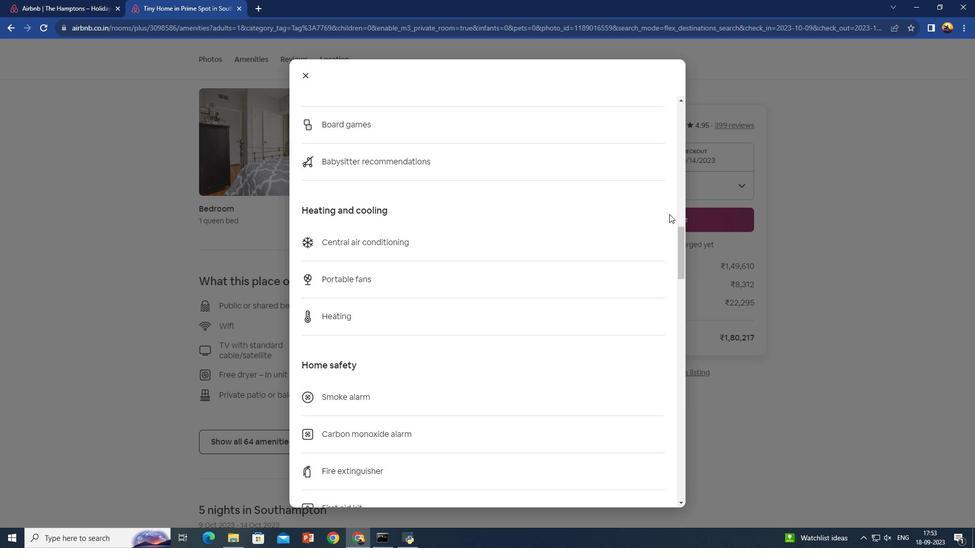 
Action: Mouse scrolled (670, 214) with delta (0, 0)
Screenshot: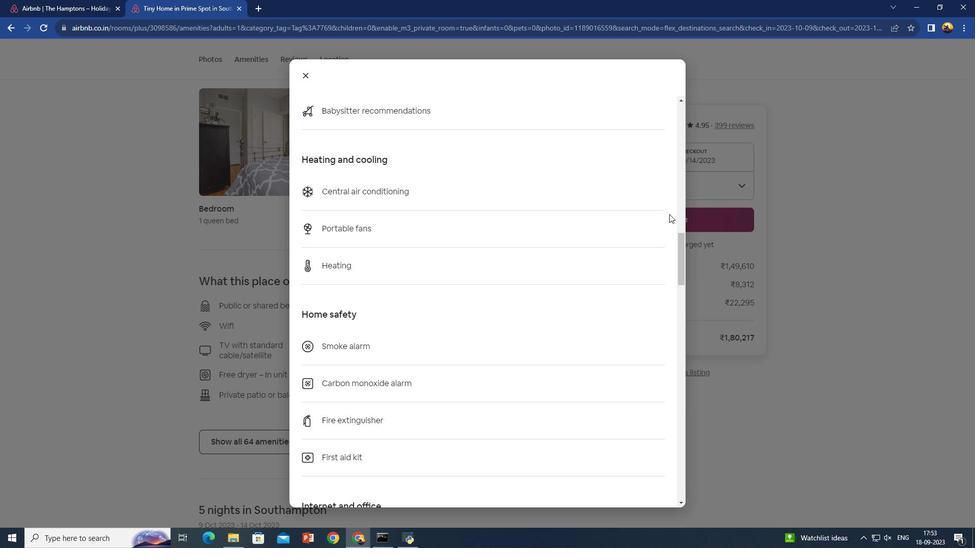 
Action: Mouse moved to (667, 217)
Screenshot: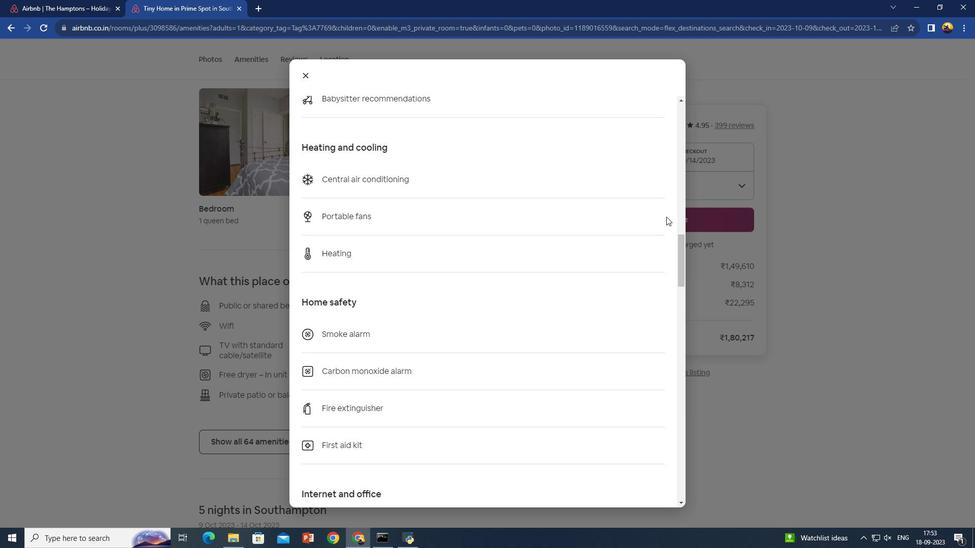 
Action: Mouse scrolled (667, 216) with delta (0, 0)
Screenshot: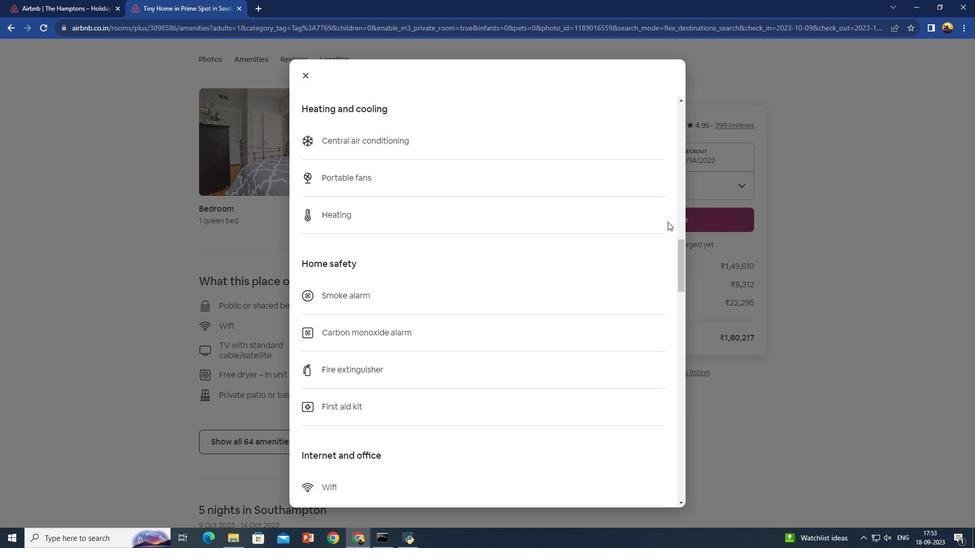 
Action: Mouse moved to (686, 225)
Screenshot: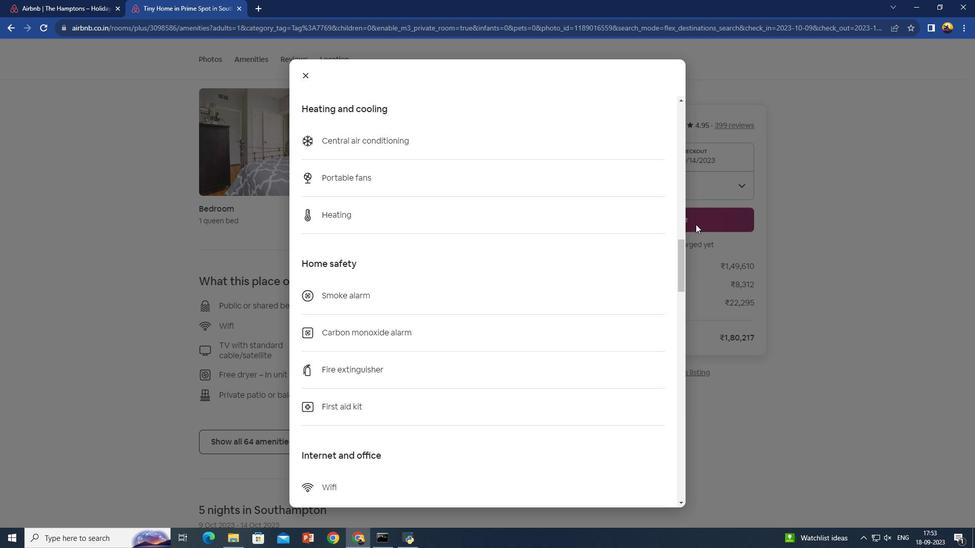 
Action: Mouse scrolled (686, 224) with delta (0, 0)
Screenshot: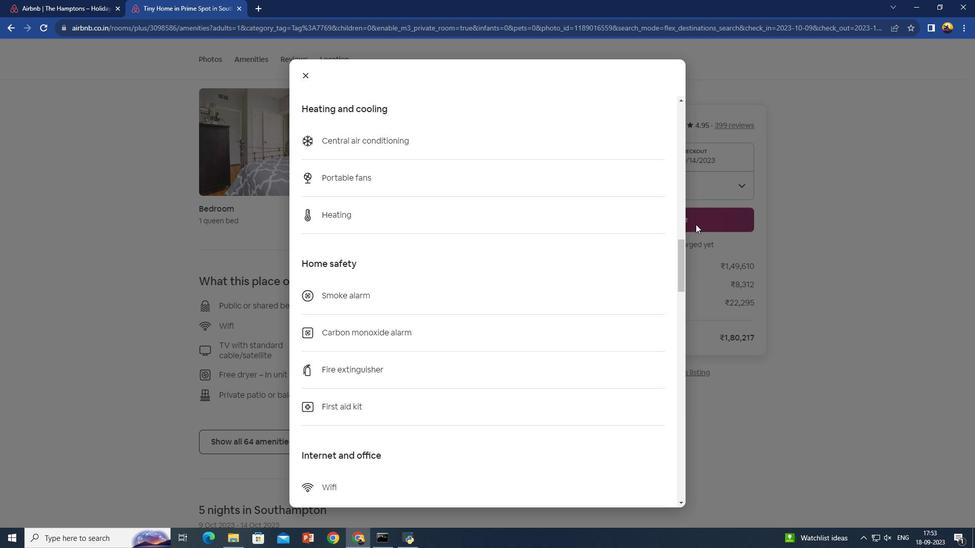 
Action: Mouse moved to (699, 226)
Screenshot: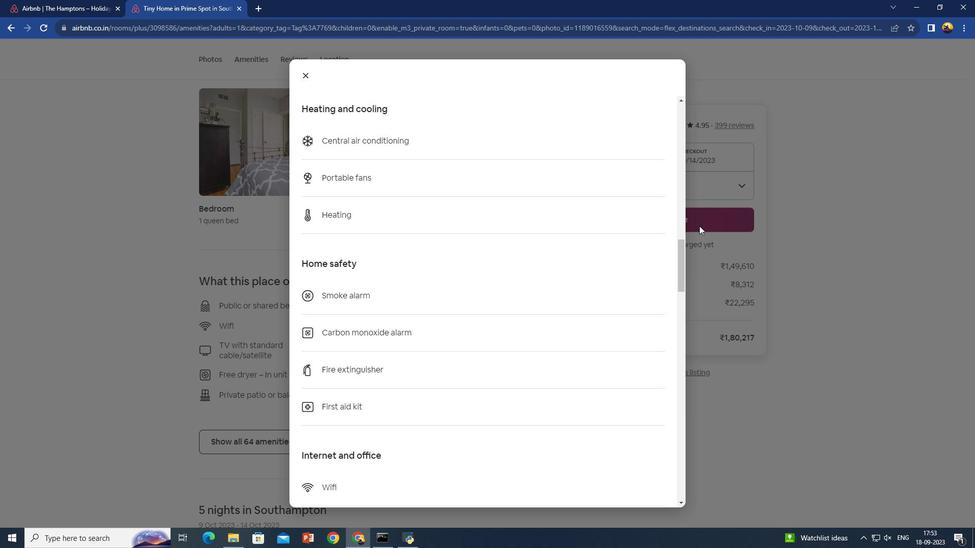 
Action: Mouse scrolled (699, 226) with delta (0, 0)
Screenshot: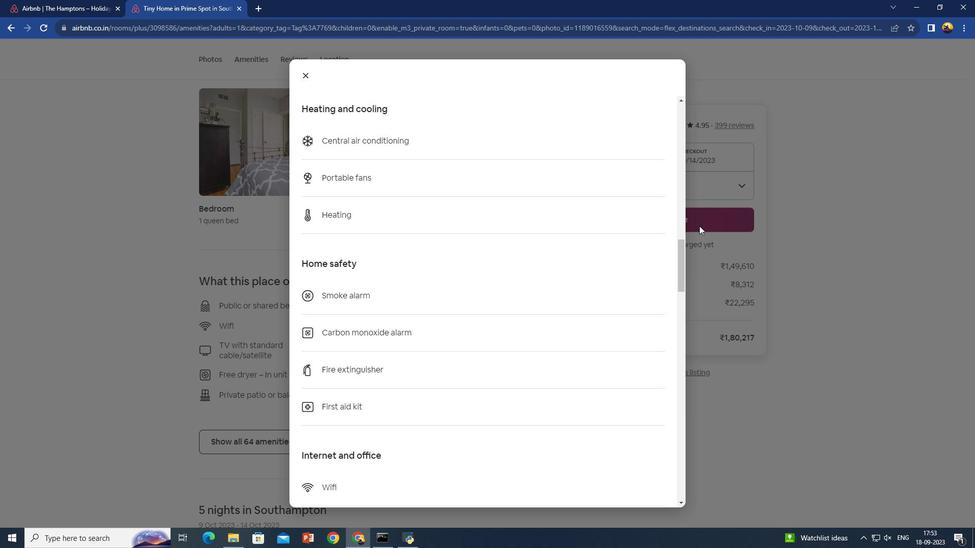 
Action: Mouse moved to (698, 229)
Screenshot: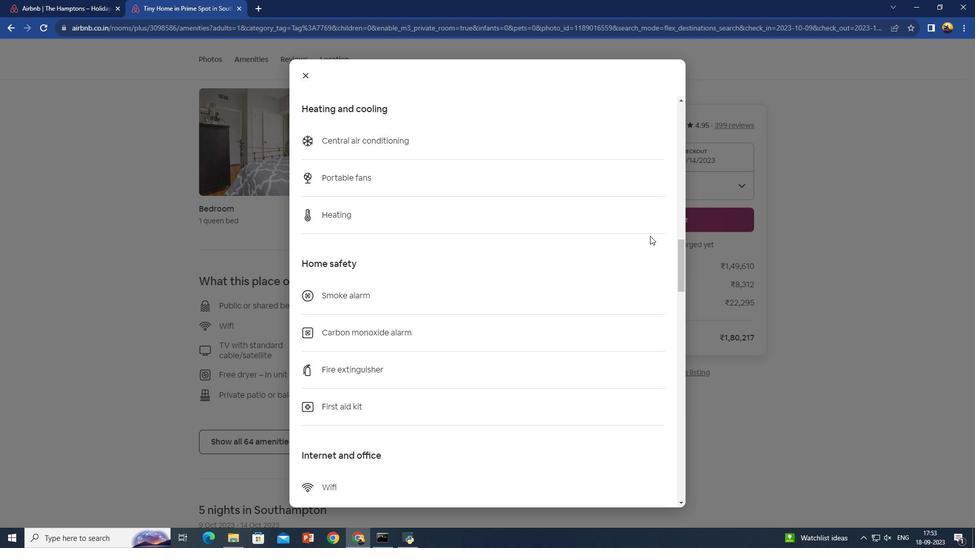 
Action: Mouse scrolled (698, 228) with delta (0, 0)
Screenshot: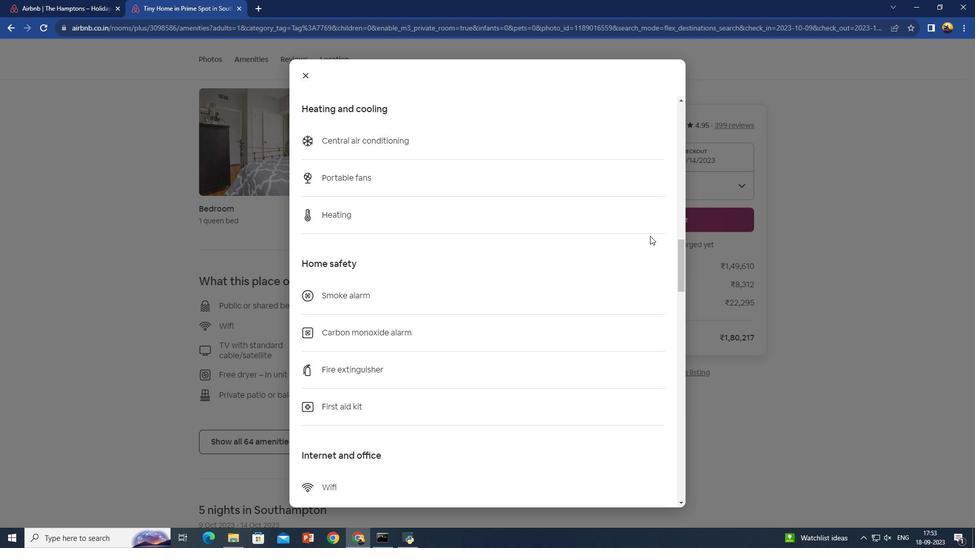 
Action: Mouse moved to (650, 238)
Screenshot: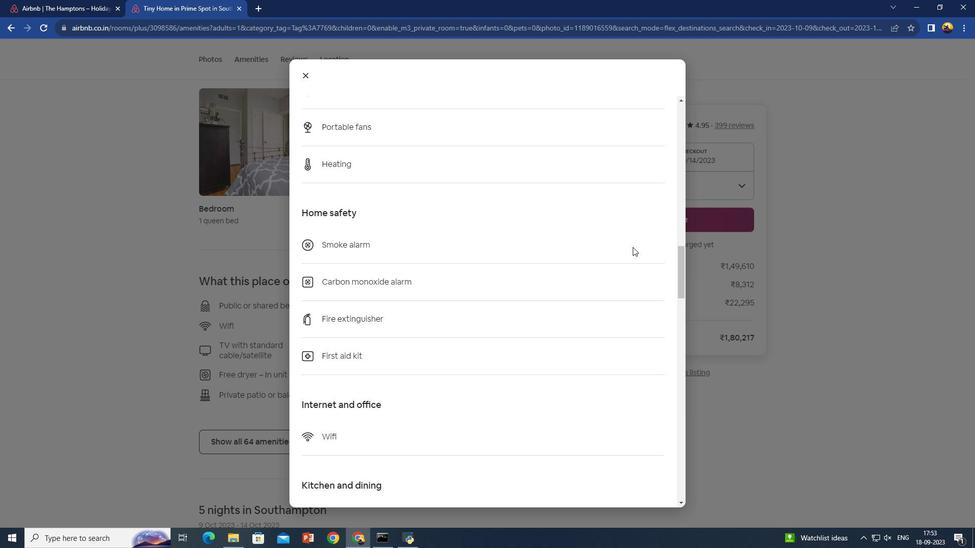 
Action: Mouse scrolled (650, 237) with delta (0, 0)
Screenshot: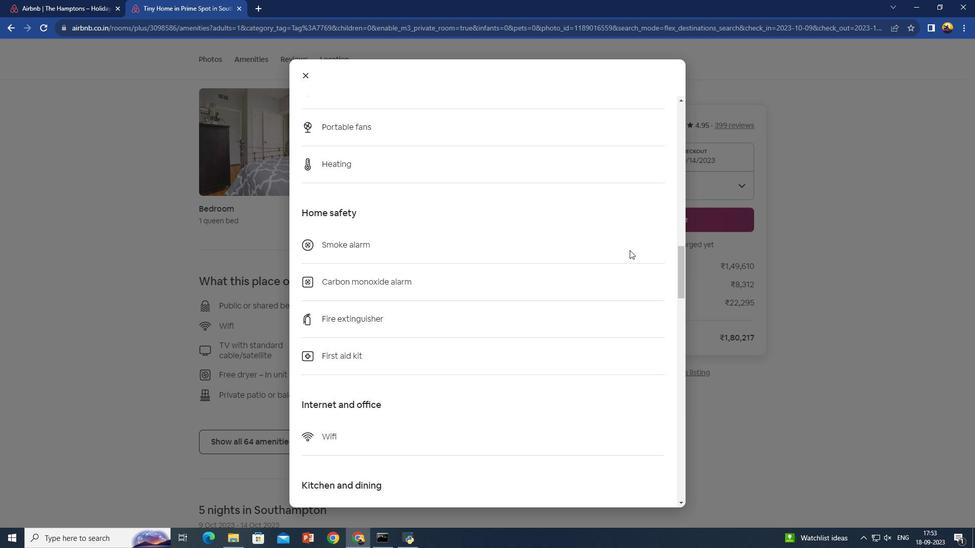 
Action: Mouse moved to (629, 253)
Screenshot: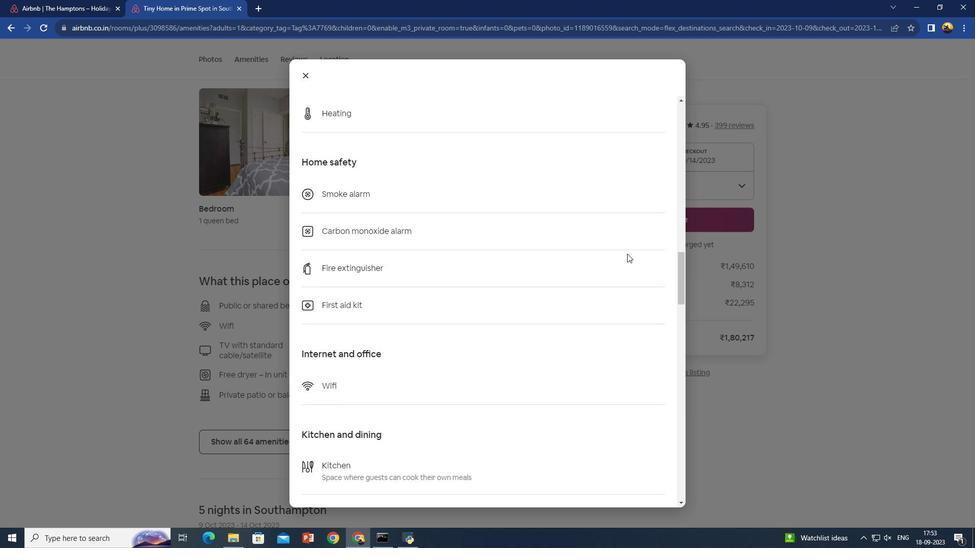 
Action: Mouse scrolled (629, 252) with delta (0, 0)
Screenshot: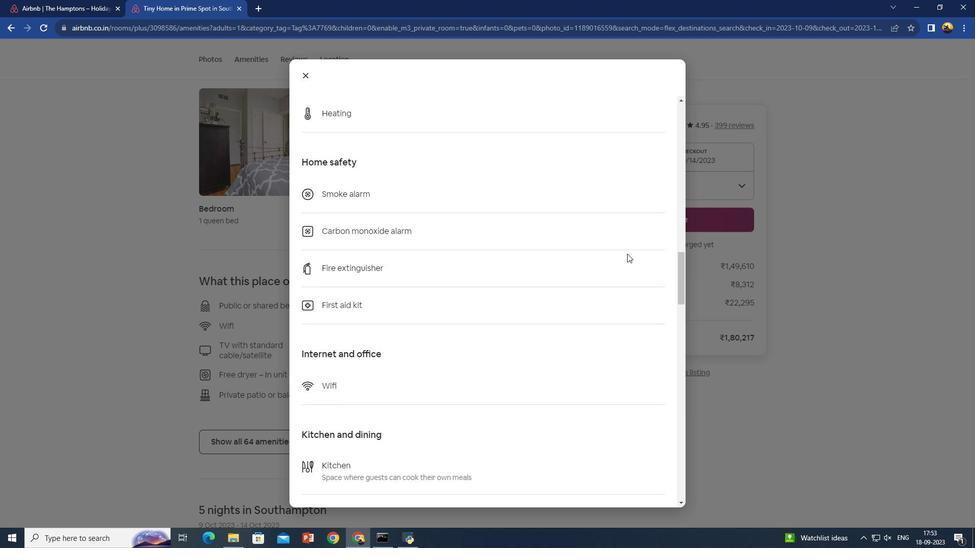 
Action: Mouse moved to (628, 254)
Screenshot: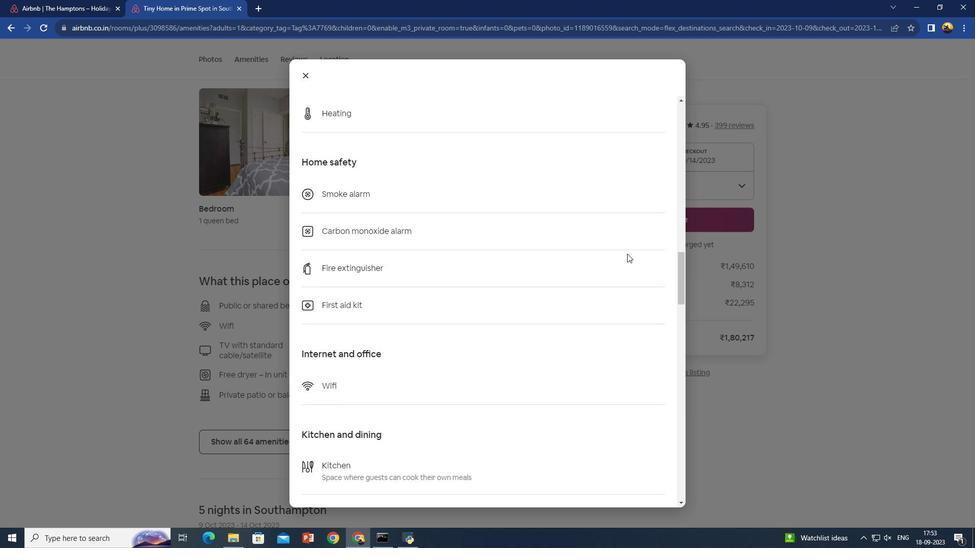 
Action: Mouse scrolled (628, 254) with delta (0, 0)
Screenshot: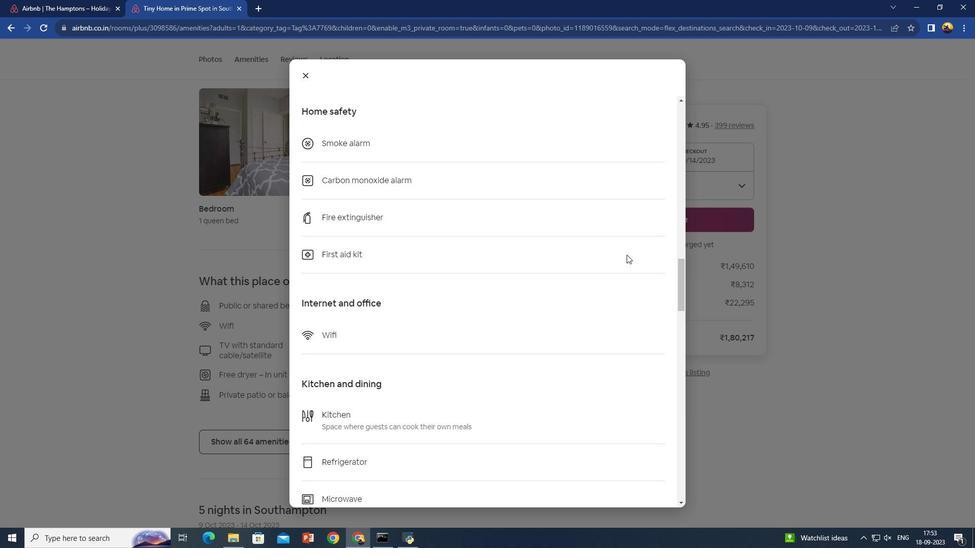 
Action: Mouse moved to (627, 255)
Screenshot: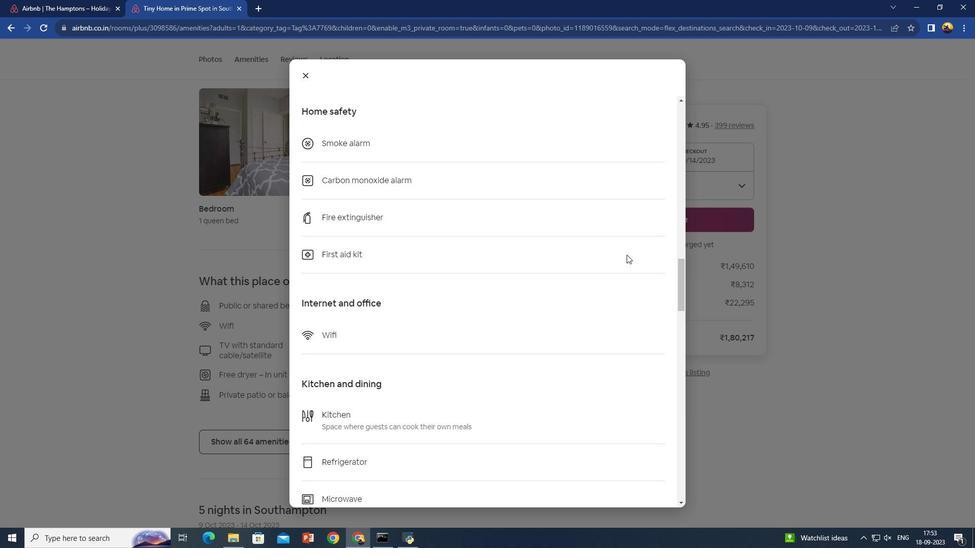 
Action: Mouse scrolled (627, 255) with delta (0, 0)
Screenshot: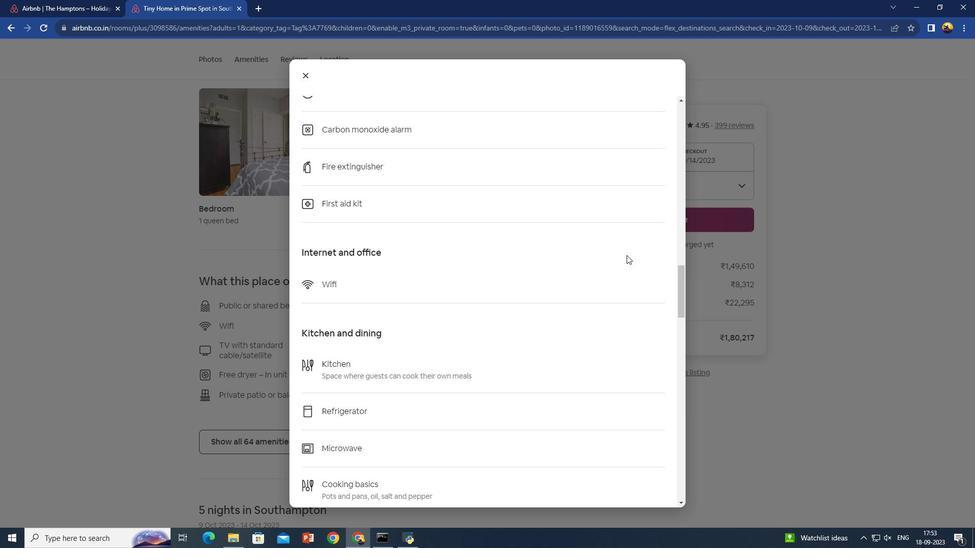 
Action: Mouse moved to (627, 256)
Screenshot: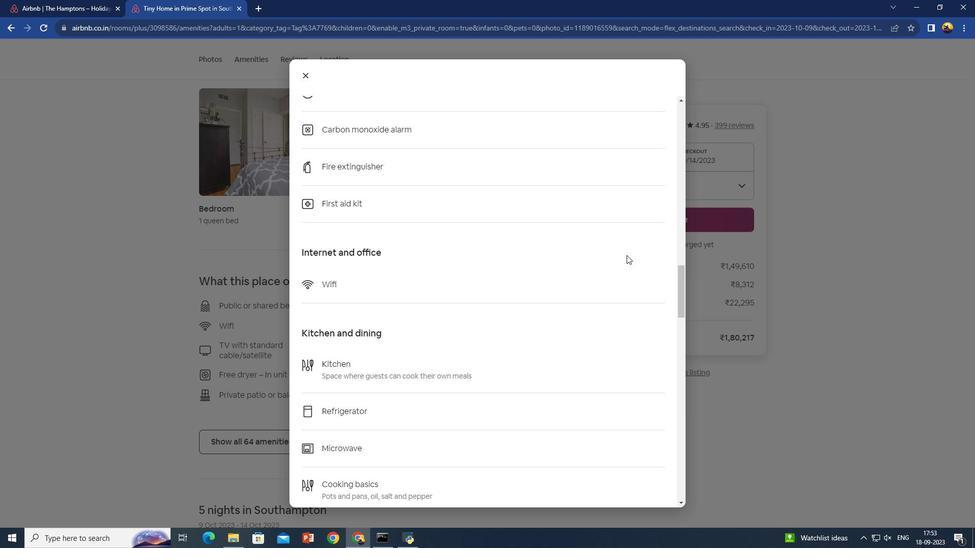 
Action: Mouse scrolled (627, 255) with delta (0, 0)
Screenshot: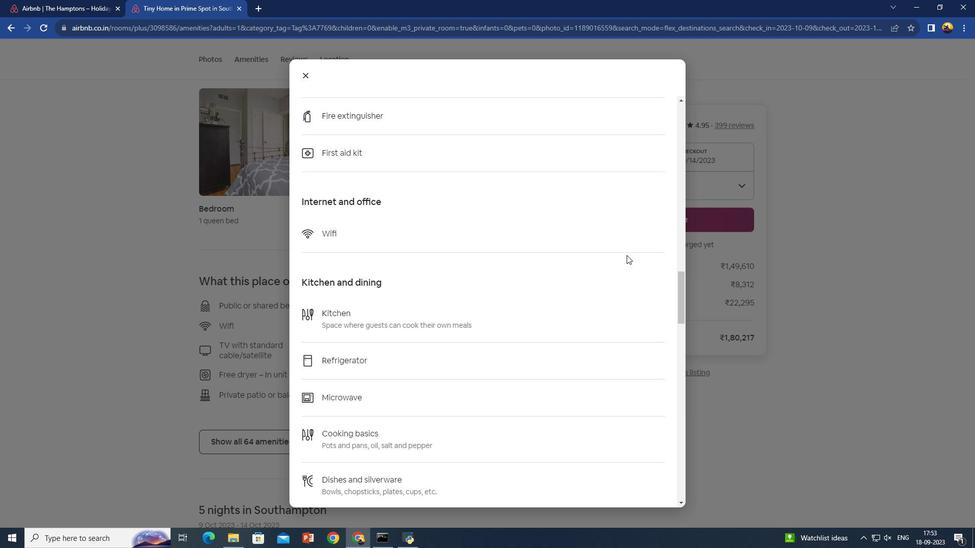 
Action: Mouse scrolled (627, 255) with delta (0, 0)
Screenshot: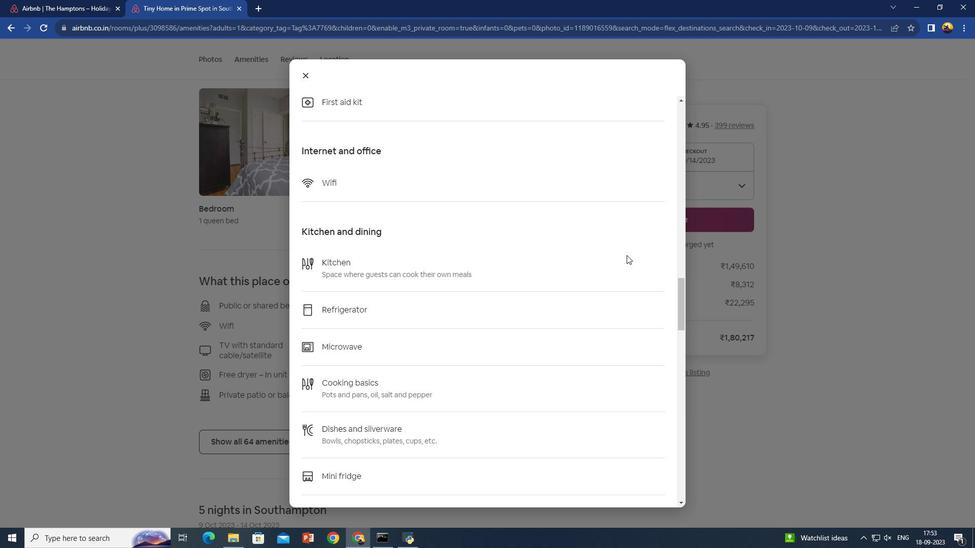 
Action: Mouse scrolled (627, 255) with delta (0, 0)
Screenshot: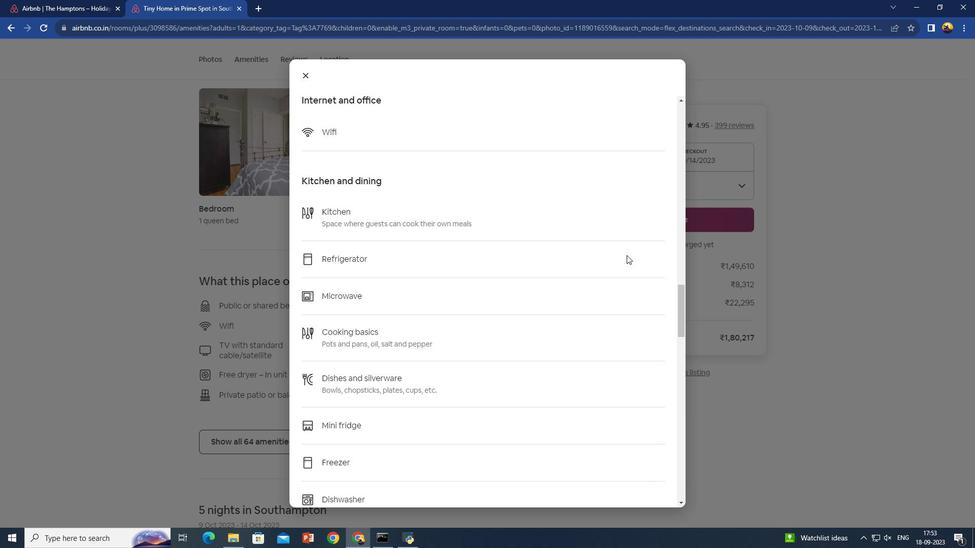 
Action: Mouse scrolled (627, 255) with delta (0, 0)
Screenshot: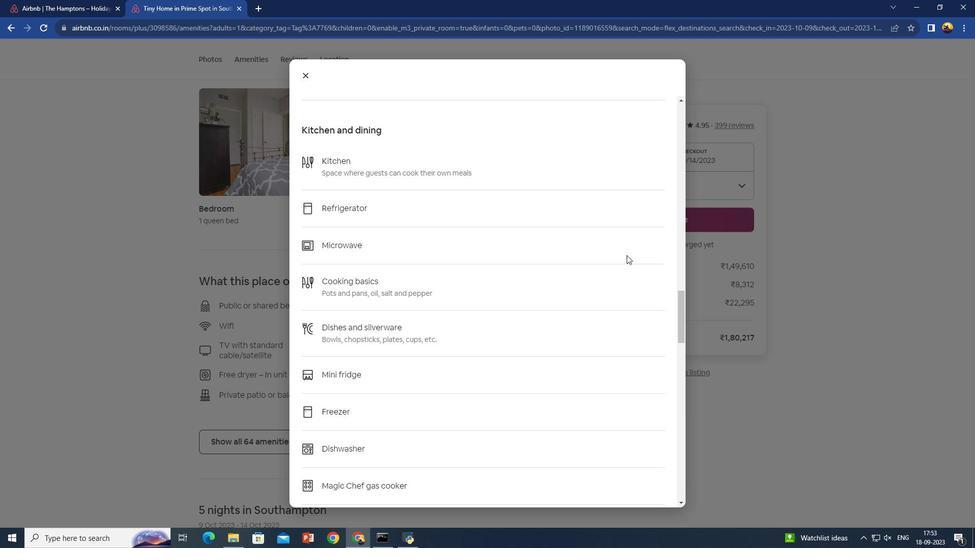 
Action: Mouse scrolled (627, 255) with delta (0, 0)
Screenshot: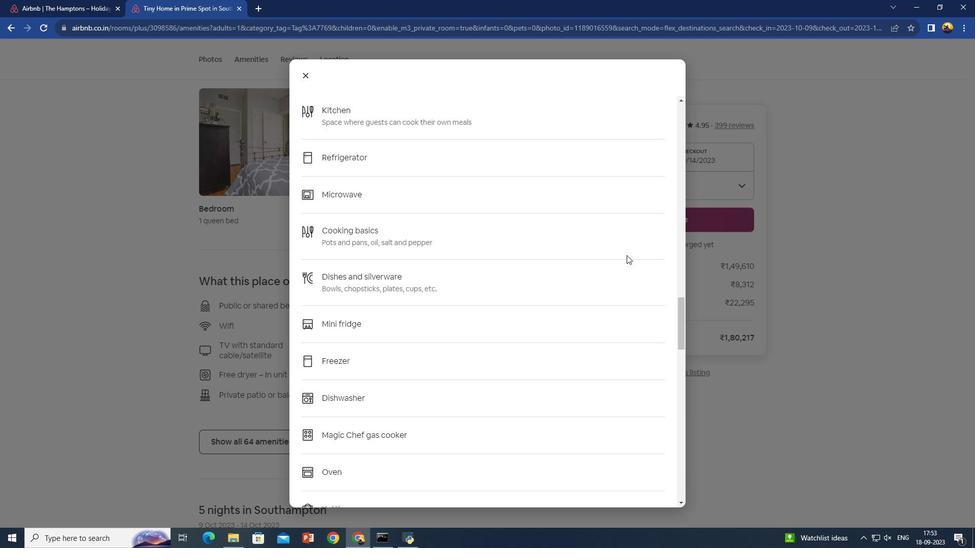
Action: Mouse scrolled (627, 255) with delta (0, 0)
Screenshot: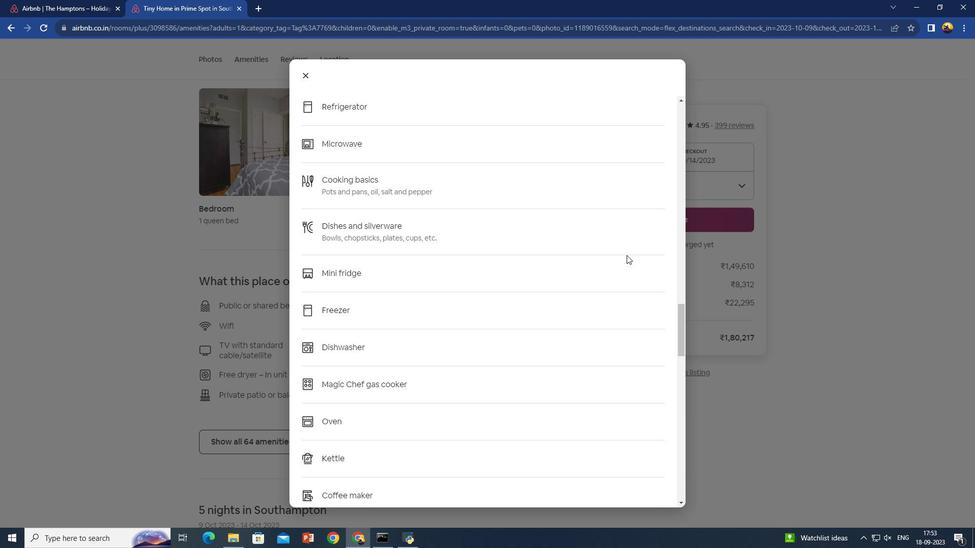 
Action: Mouse scrolled (627, 255) with delta (0, 0)
Screenshot: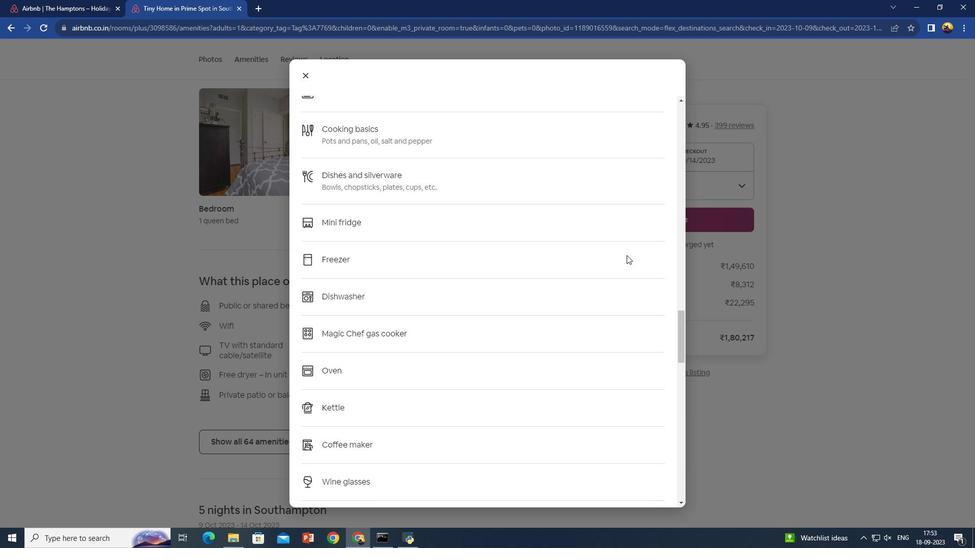 
Action: Mouse scrolled (627, 255) with delta (0, 0)
Screenshot: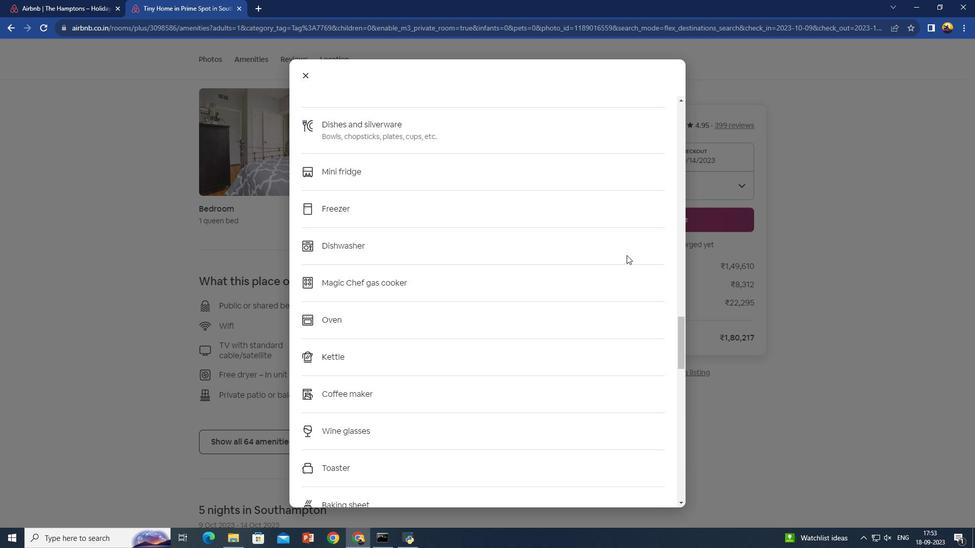 
Action: Mouse scrolled (627, 255) with delta (0, 0)
Screenshot: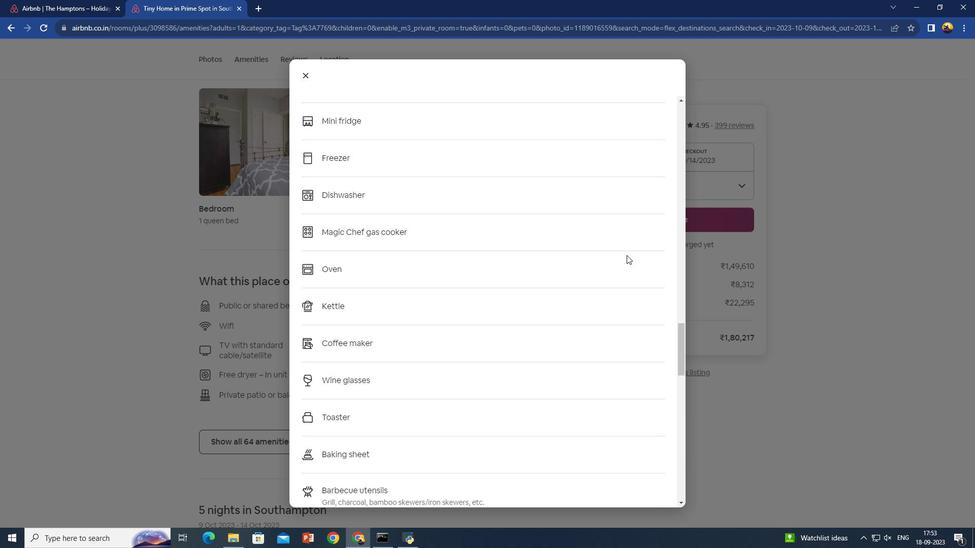 
Action: Mouse scrolled (627, 255) with delta (0, 0)
Screenshot: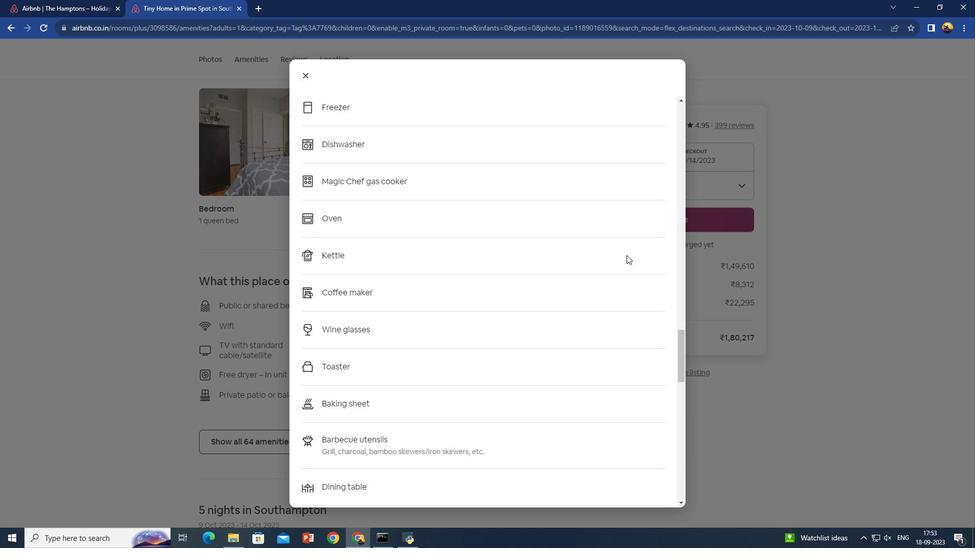 
Action: Mouse scrolled (627, 255) with delta (0, 0)
Screenshot: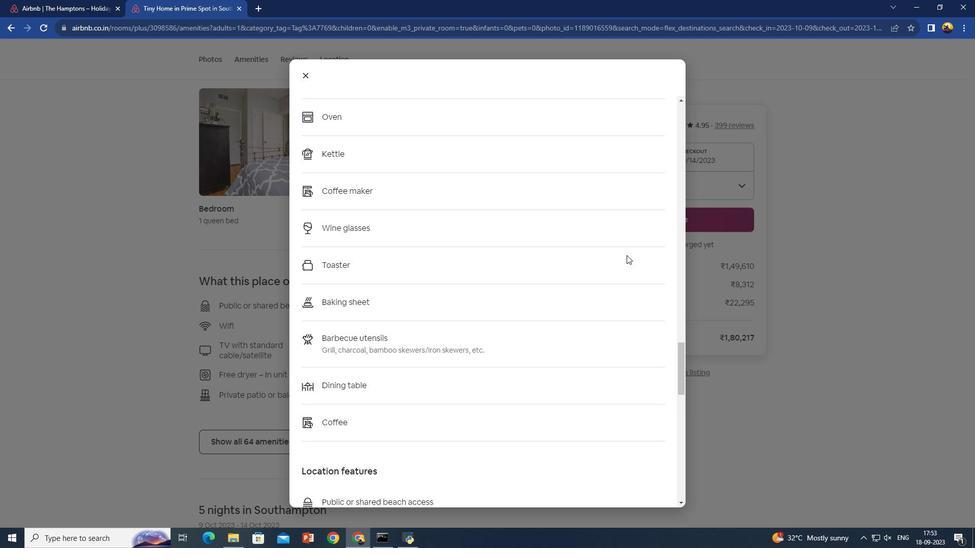 
Action: Mouse scrolled (627, 255) with delta (0, 0)
Screenshot: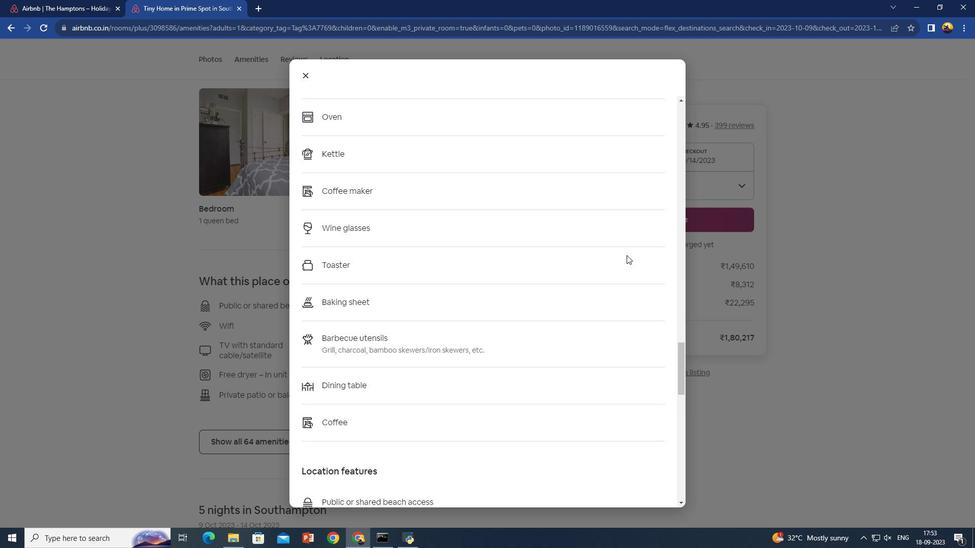 
Action: Mouse scrolled (627, 255) with delta (0, 0)
Screenshot: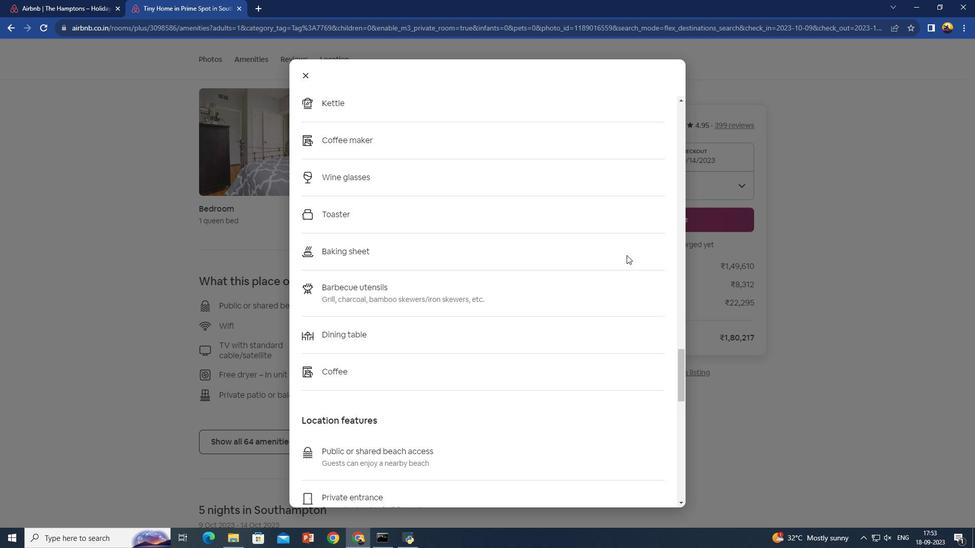 
Action: Mouse scrolled (627, 255) with delta (0, 0)
Screenshot: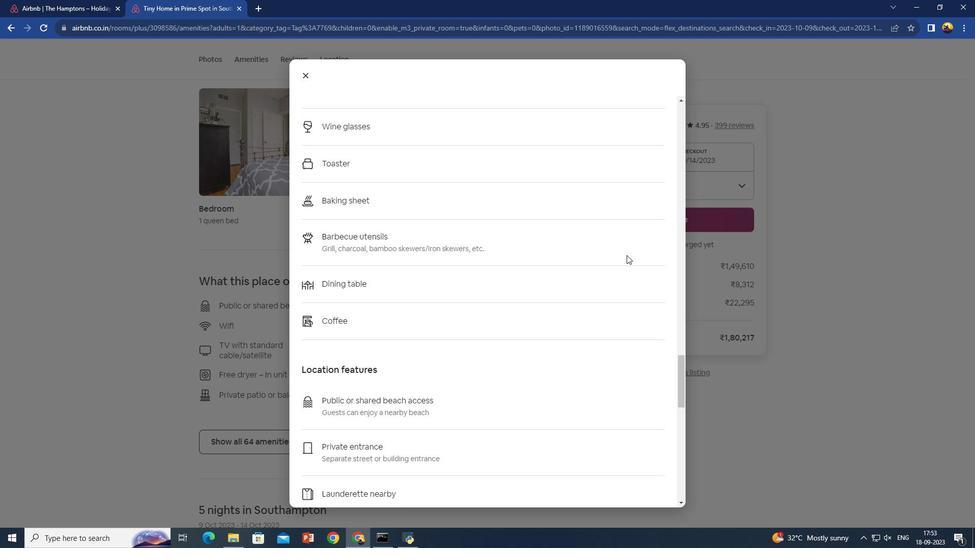 
Action: Mouse scrolled (627, 255) with delta (0, 0)
Screenshot: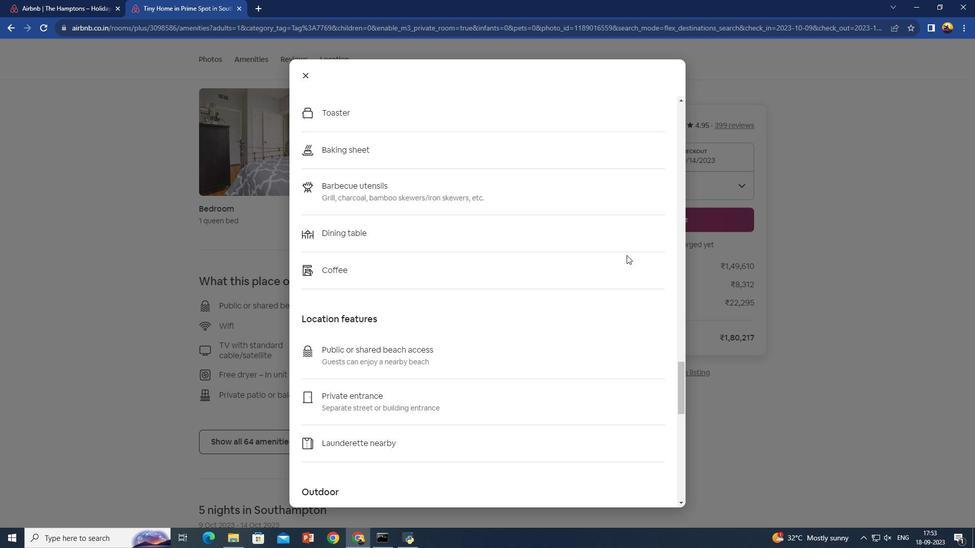 
Action: Mouse scrolled (627, 255) with delta (0, 0)
Screenshot: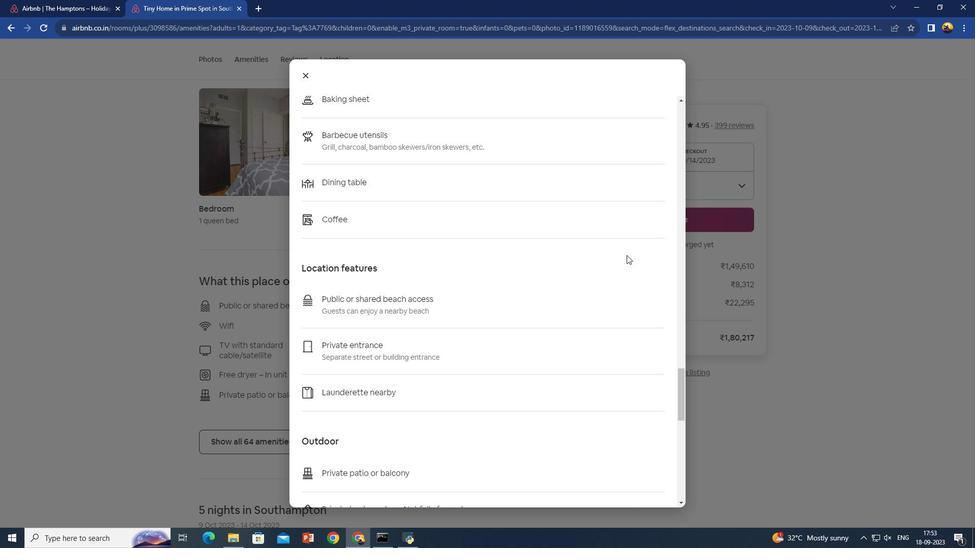 
Action: Mouse scrolled (627, 255) with delta (0, 0)
Screenshot: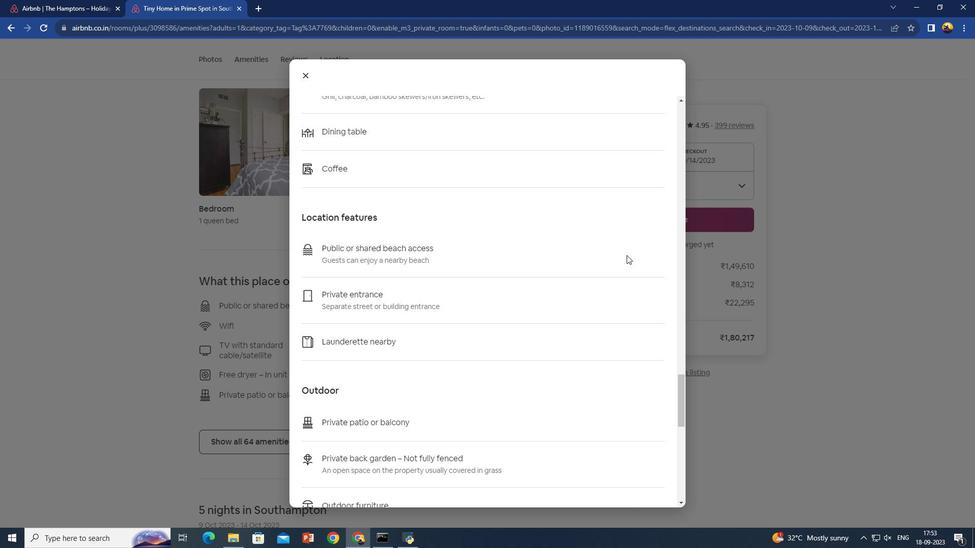 
Action: Mouse scrolled (627, 255) with delta (0, 0)
Screenshot: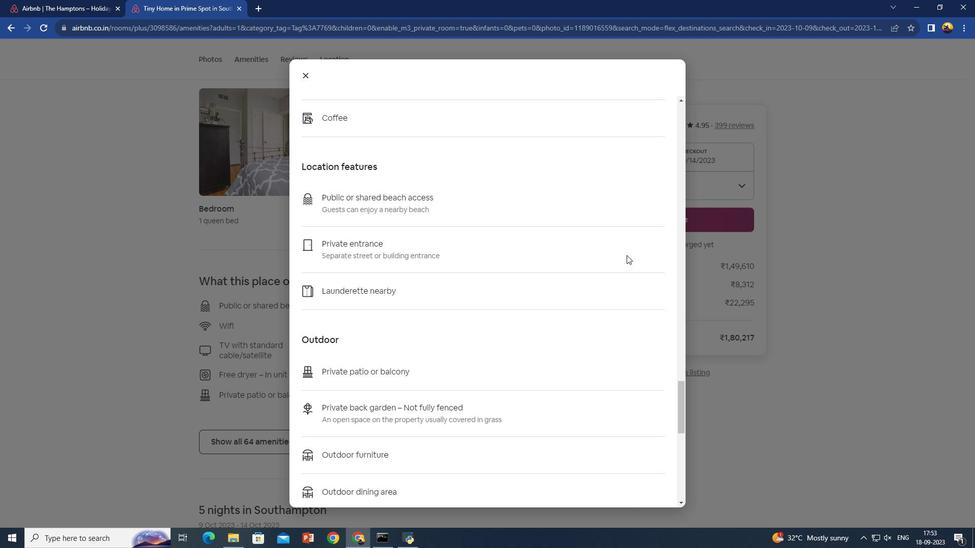 
Action: Mouse scrolled (627, 255) with delta (0, 0)
Screenshot: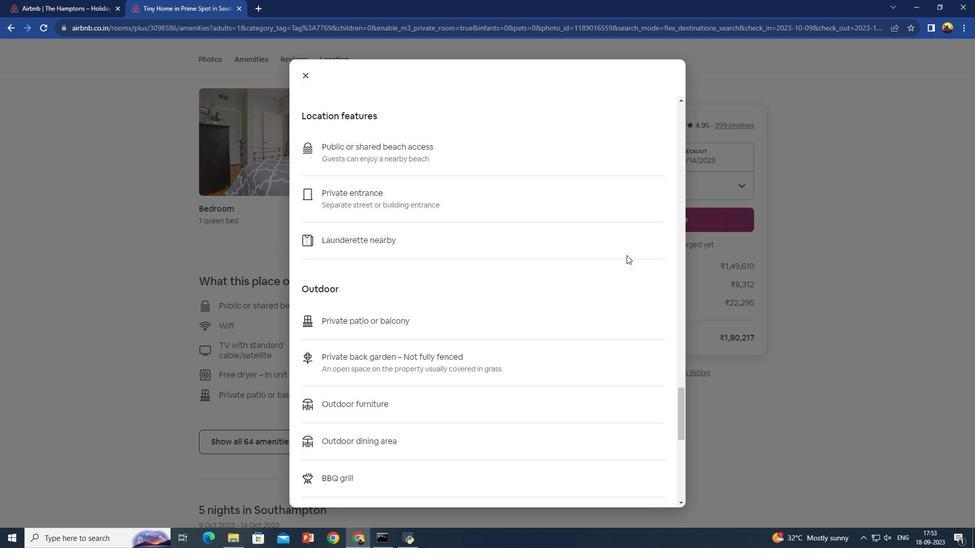 
Action: Mouse scrolled (627, 255) with delta (0, 0)
Screenshot: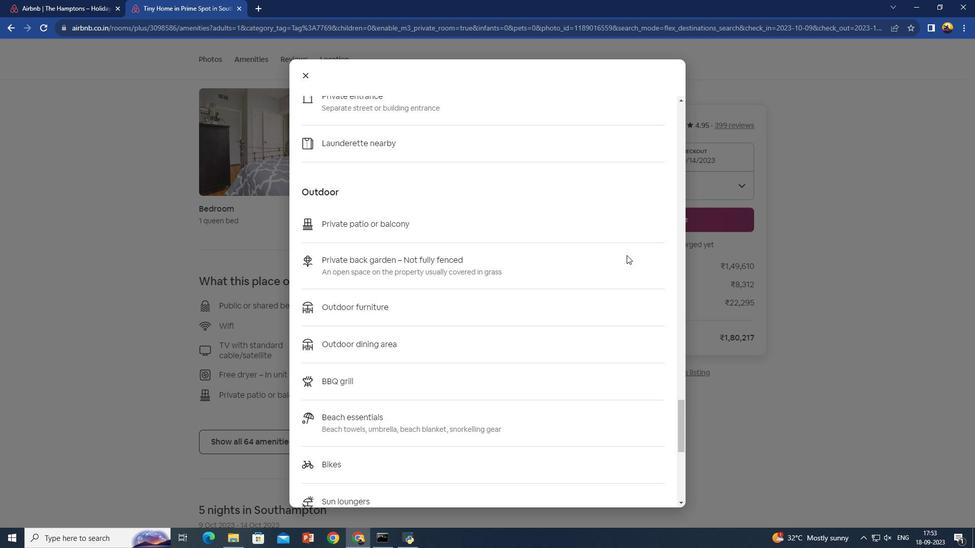 
Action: Mouse scrolled (627, 255) with delta (0, 0)
Screenshot: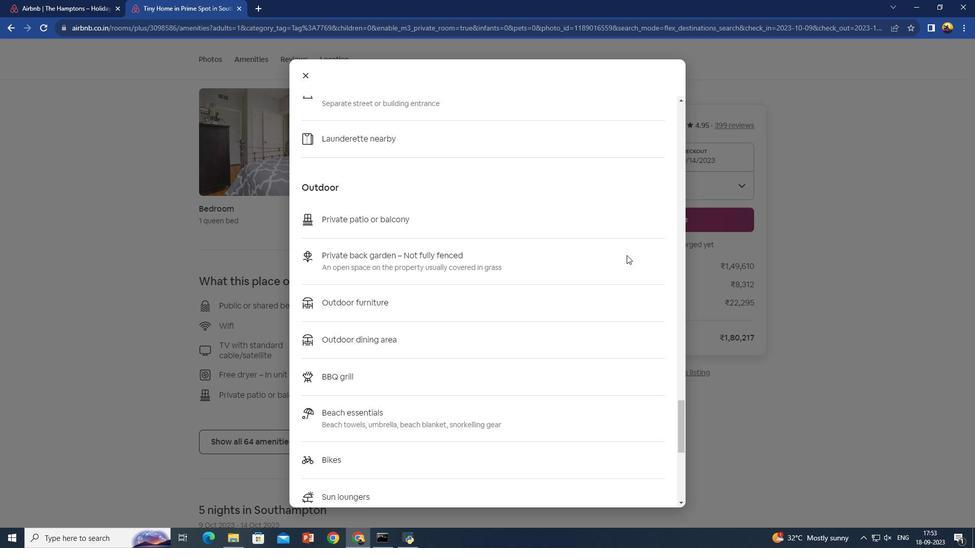 
Action: Mouse scrolled (627, 255) with delta (0, 0)
Screenshot: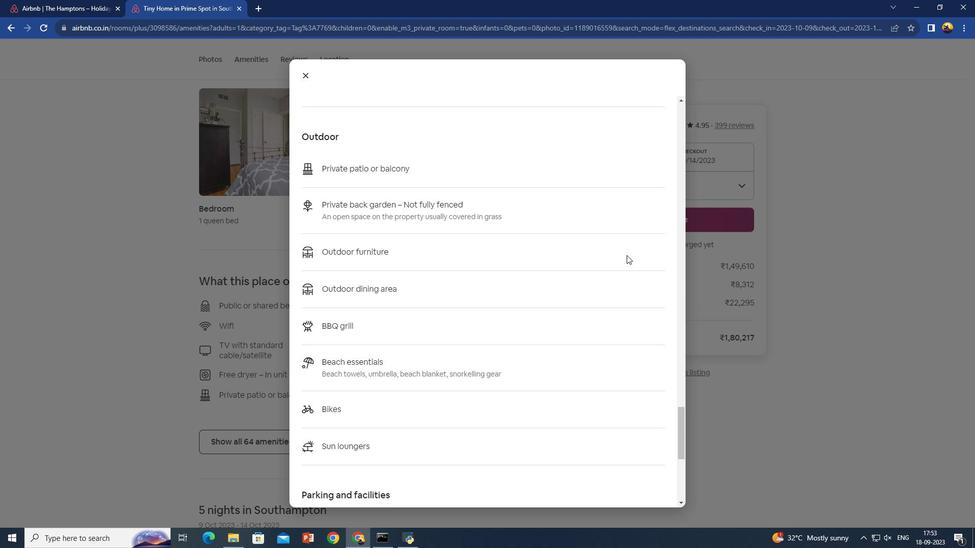 
Action: Mouse scrolled (627, 255) with delta (0, 0)
Screenshot: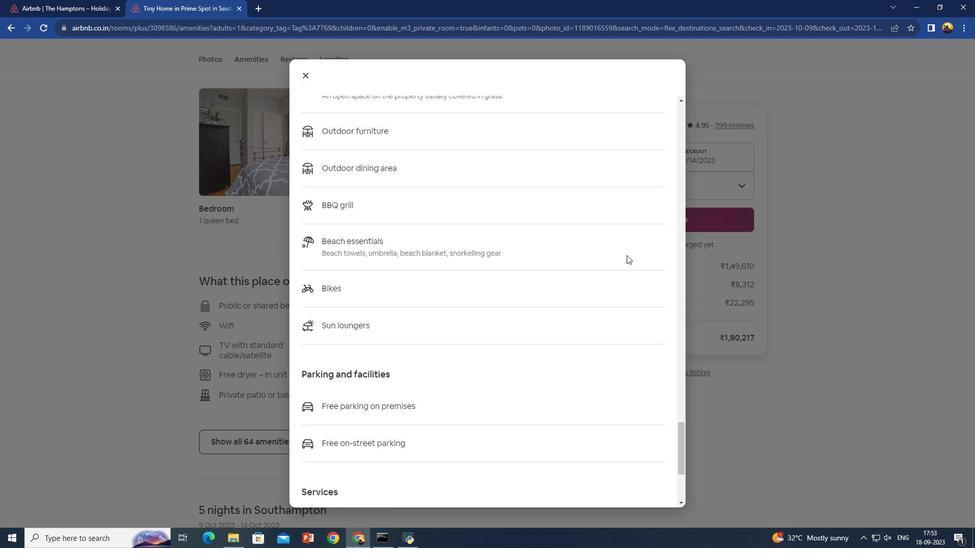 
Action: Mouse scrolled (627, 255) with delta (0, 0)
Screenshot: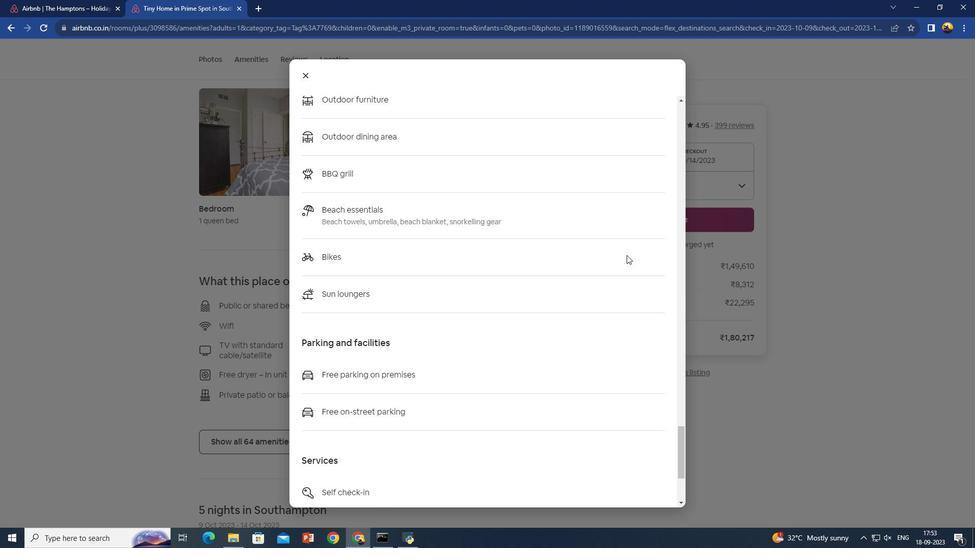 
Action: Mouse scrolled (627, 255) with delta (0, 0)
Screenshot: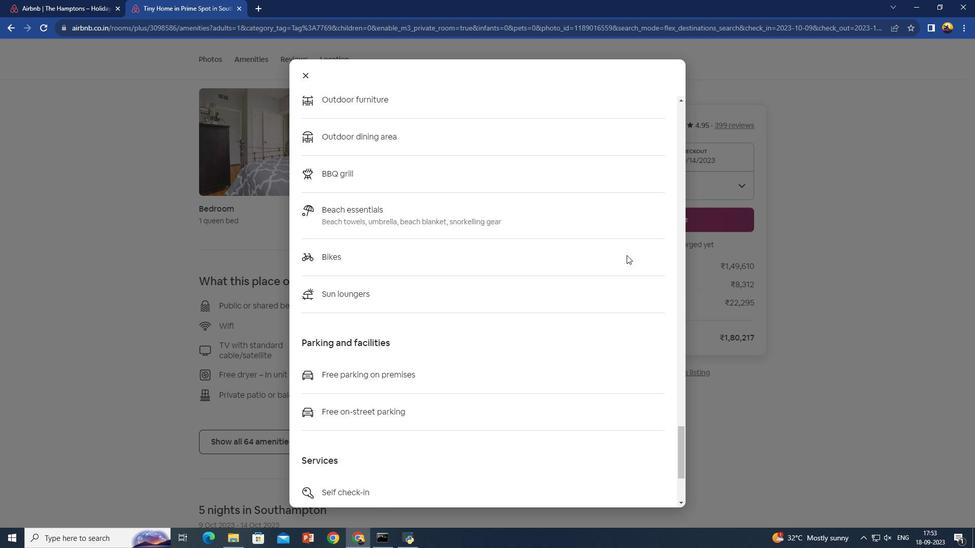 
Action: Mouse scrolled (627, 255) with delta (0, 0)
Screenshot: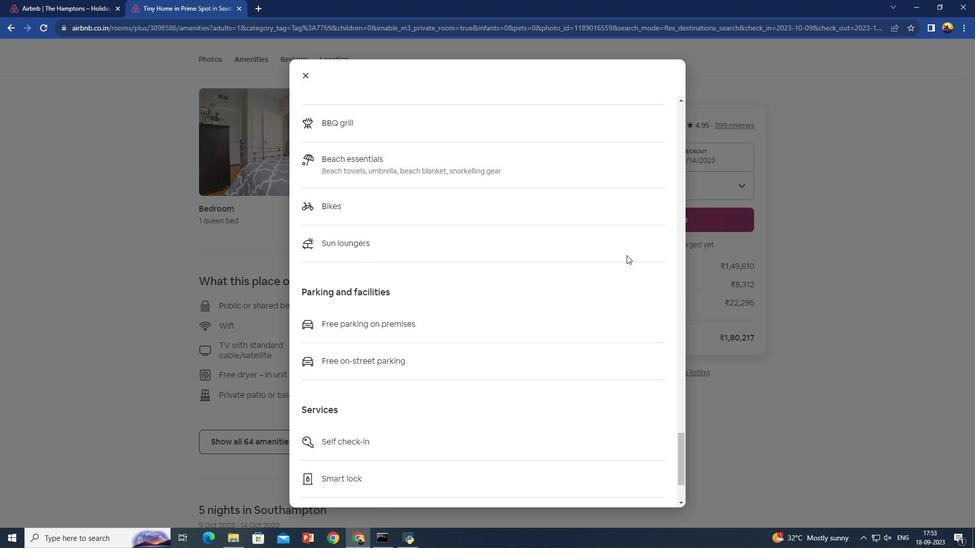
Action: Mouse scrolled (627, 255) with delta (0, 0)
Screenshot: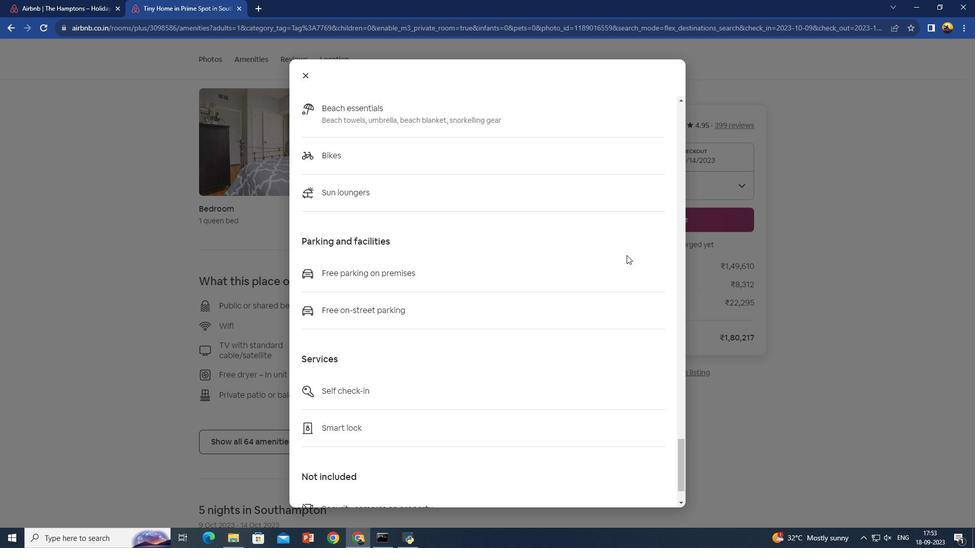 
Action: Mouse scrolled (627, 255) with delta (0, 0)
Screenshot: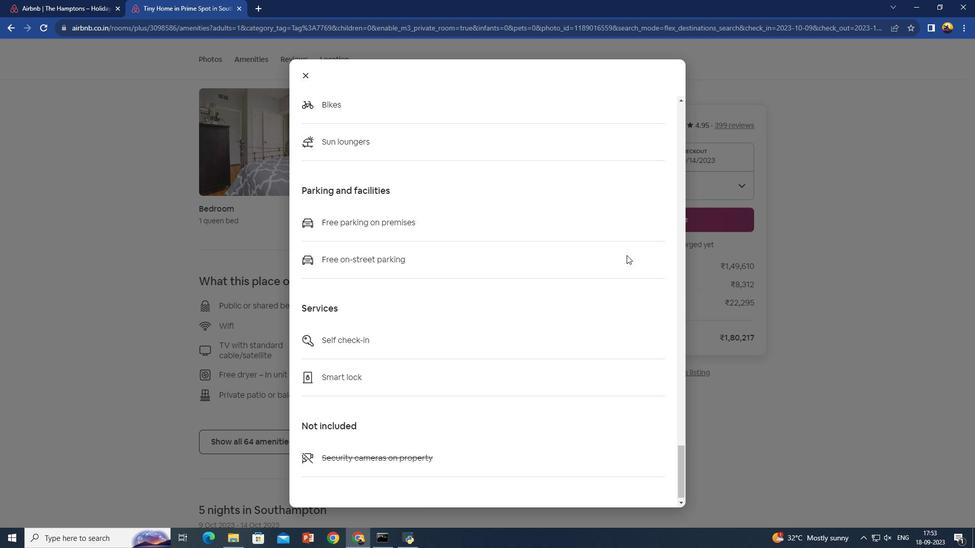 
Action: Mouse scrolled (627, 255) with delta (0, 0)
Screenshot: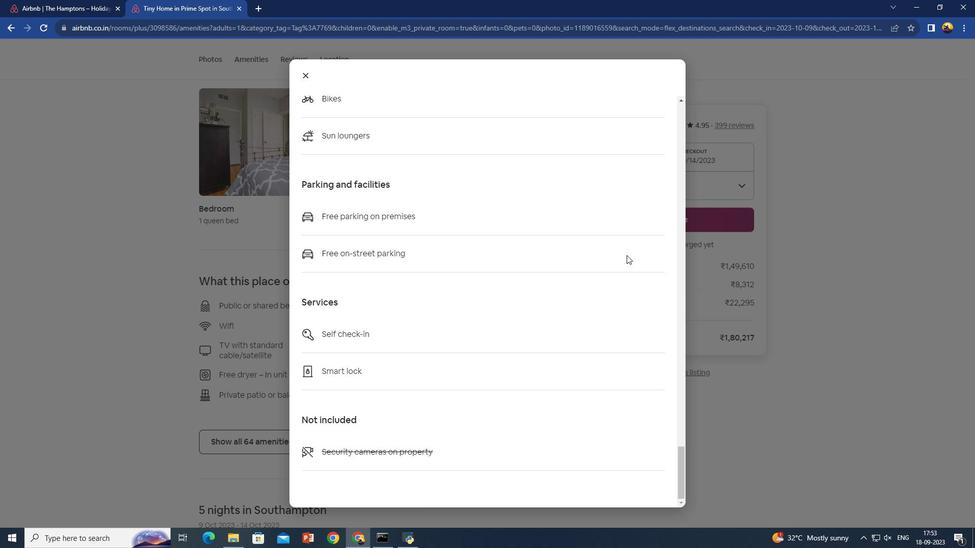 
Action: Mouse scrolled (627, 255) with delta (0, 0)
Screenshot: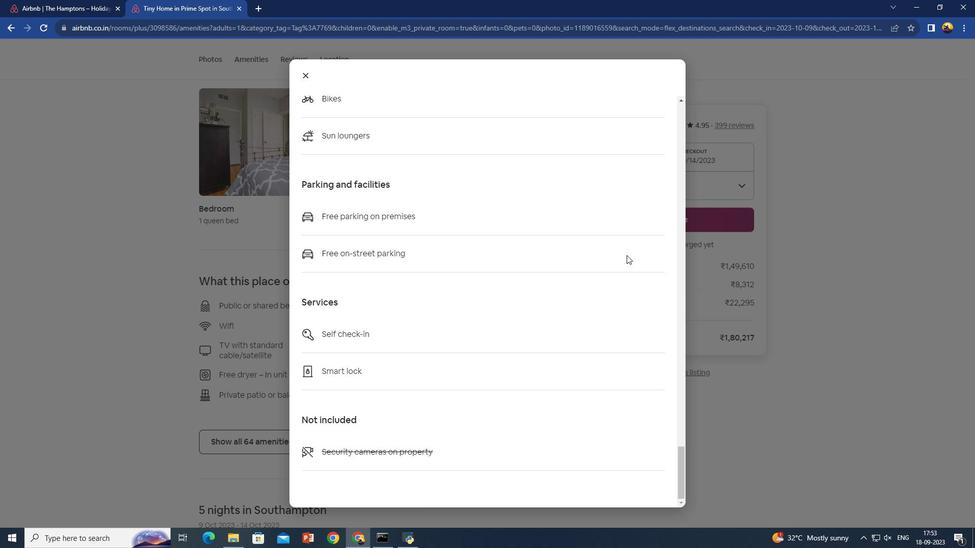
Action: Mouse scrolled (627, 255) with delta (0, 0)
Screenshot: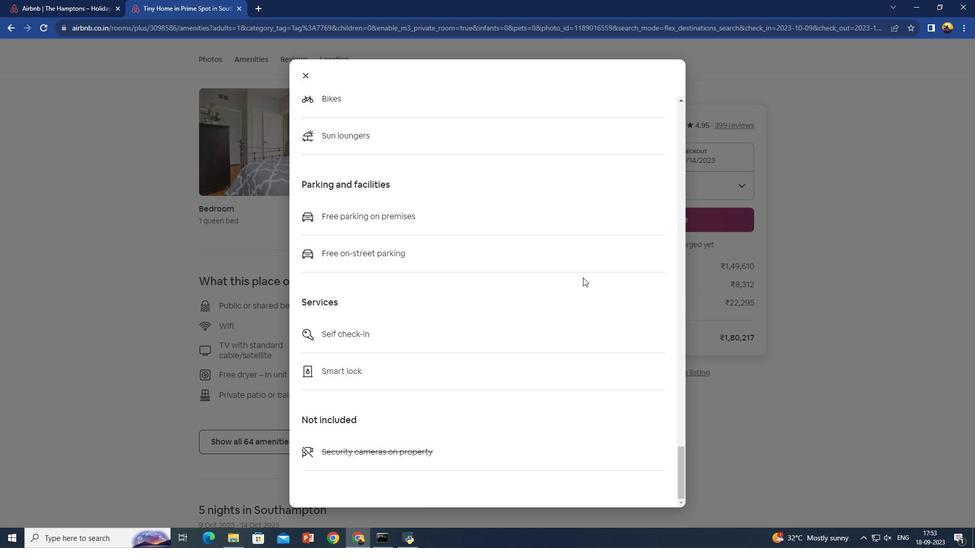
Action: Mouse scrolled (627, 255) with delta (0, 0)
Screenshot: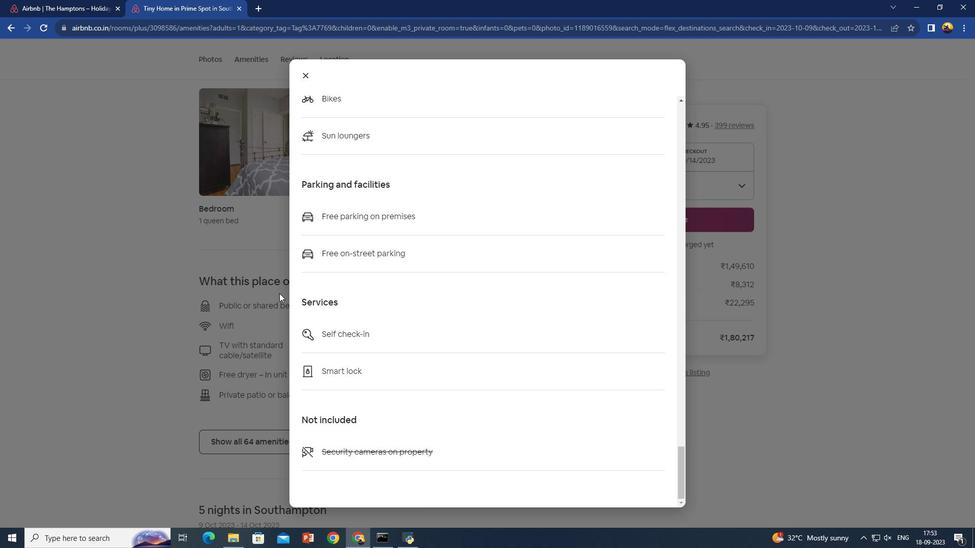 
Action: Mouse moved to (273, 299)
Screenshot: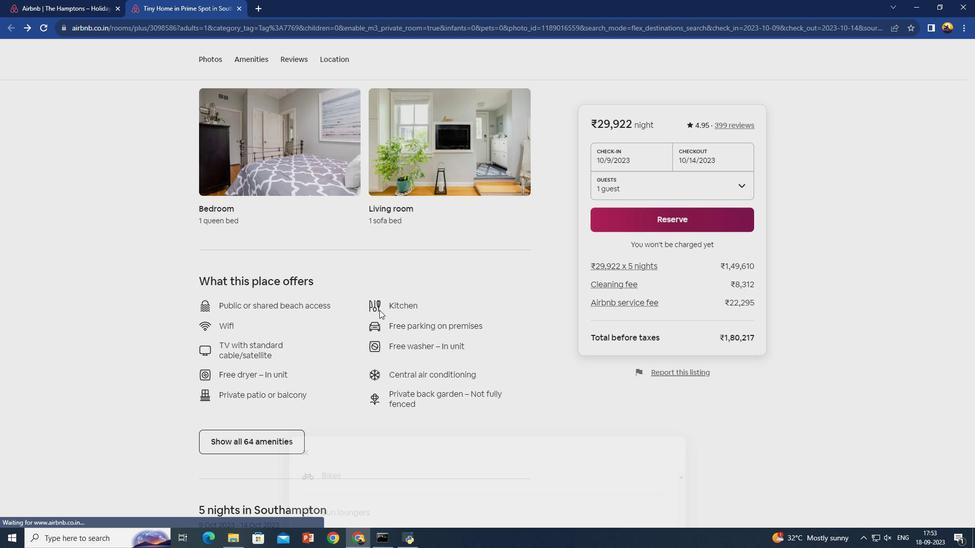 
Action: Mouse pressed left at (273, 299)
Screenshot: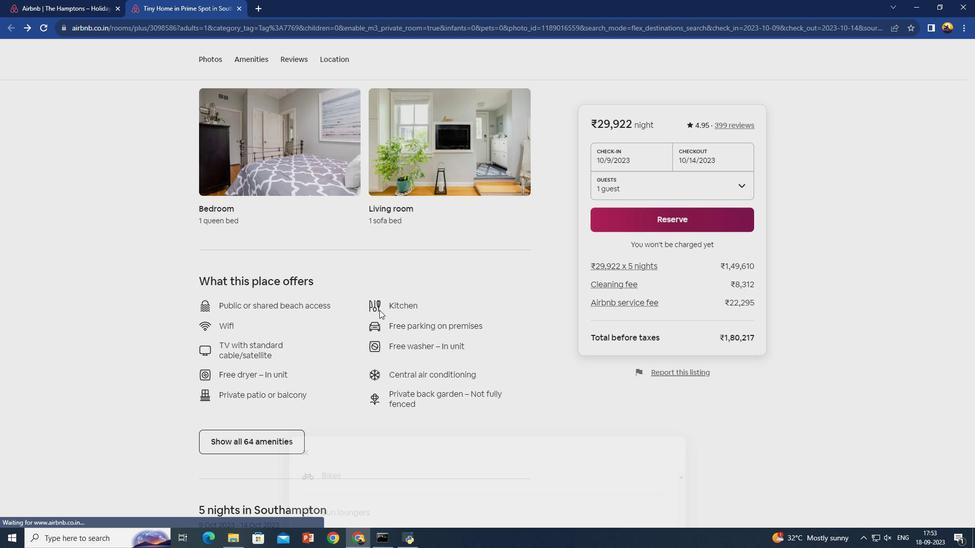 
Action: Mouse moved to (399, 303)
Screenshot: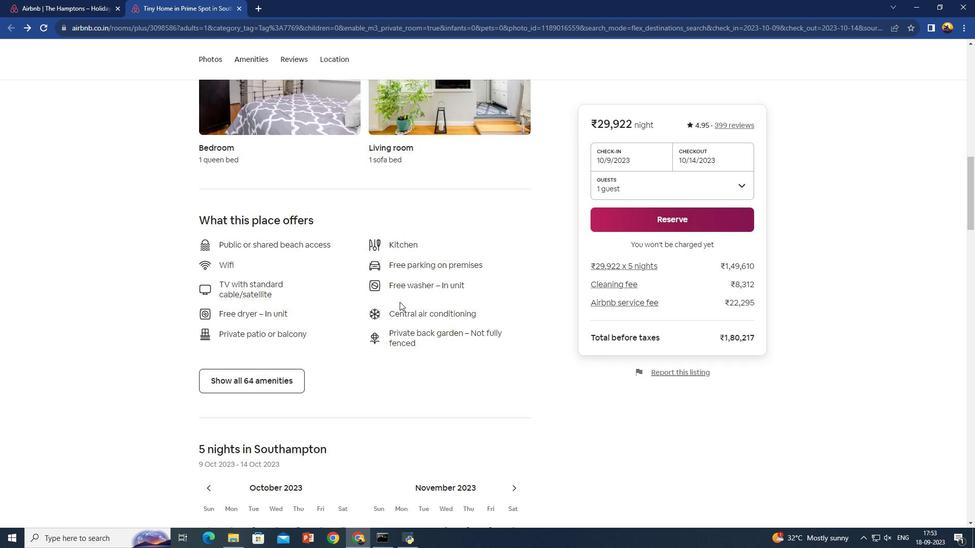 
Action: Mouse scrolled (399, 302) with delta (0, 0)
Screenshot: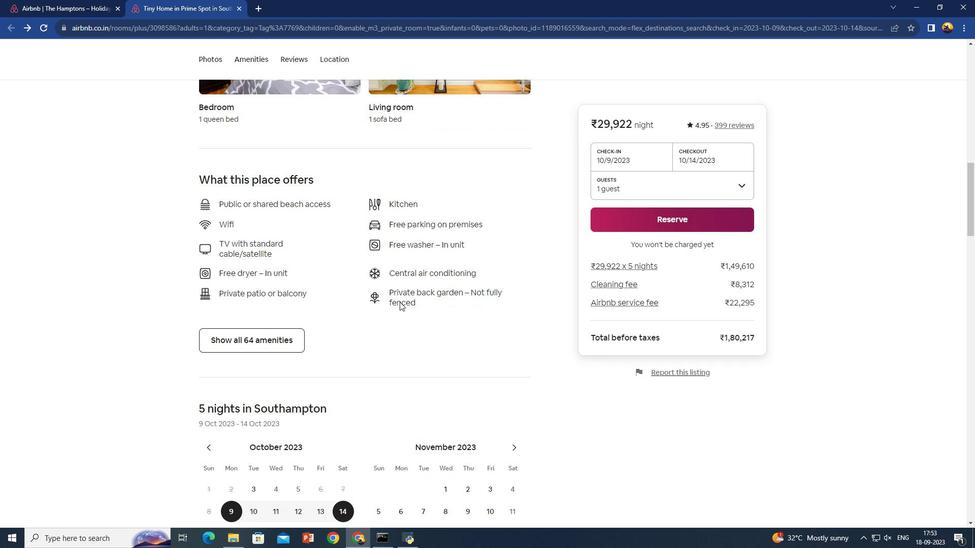 
Action: Mouse moved to (400, 303)
Screenshot: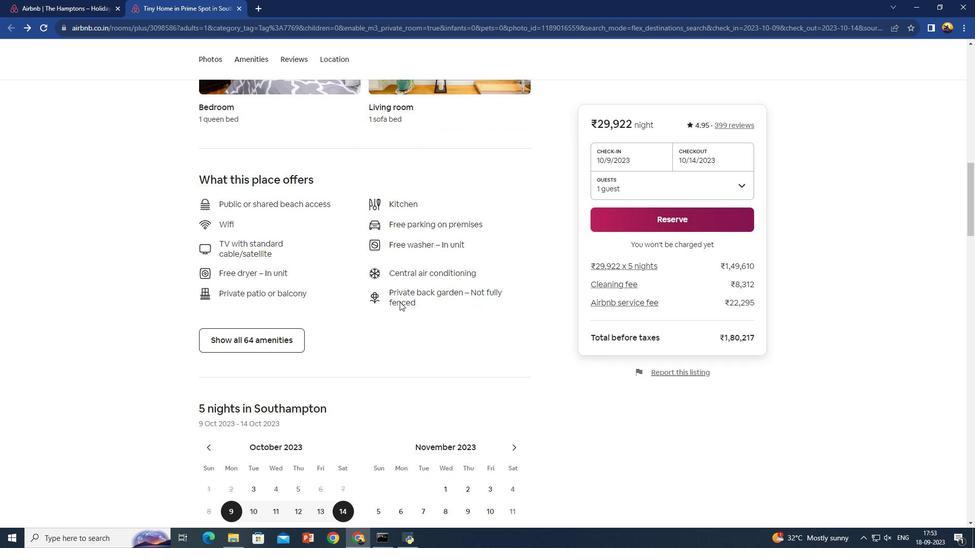 
Action: Mouse scrolled (400, 302) with delta (0, 0)
Screenshot: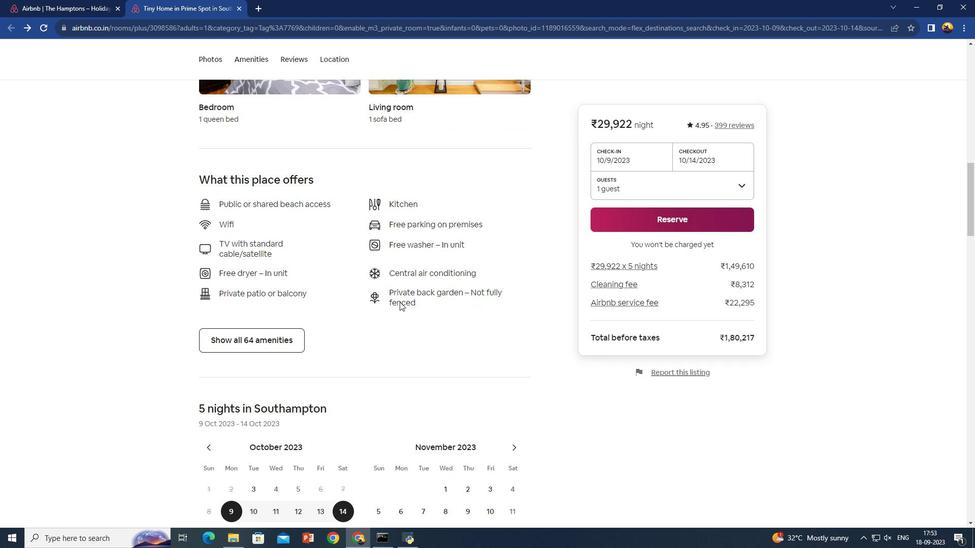 
Action: Mouse scrolled (400, 302) with delta (0, 0)
Screenshot: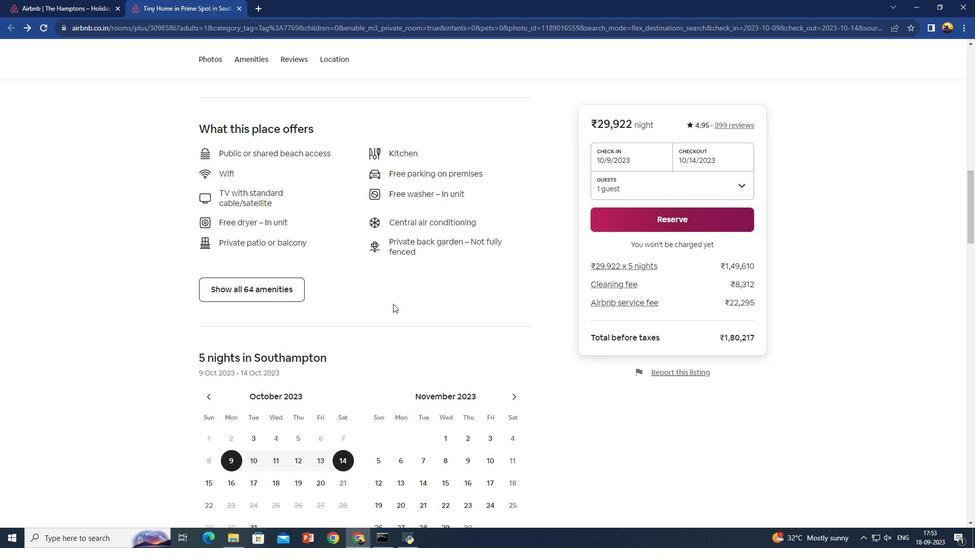 
Action: Mouse moved to (401, 302)
Screenshot: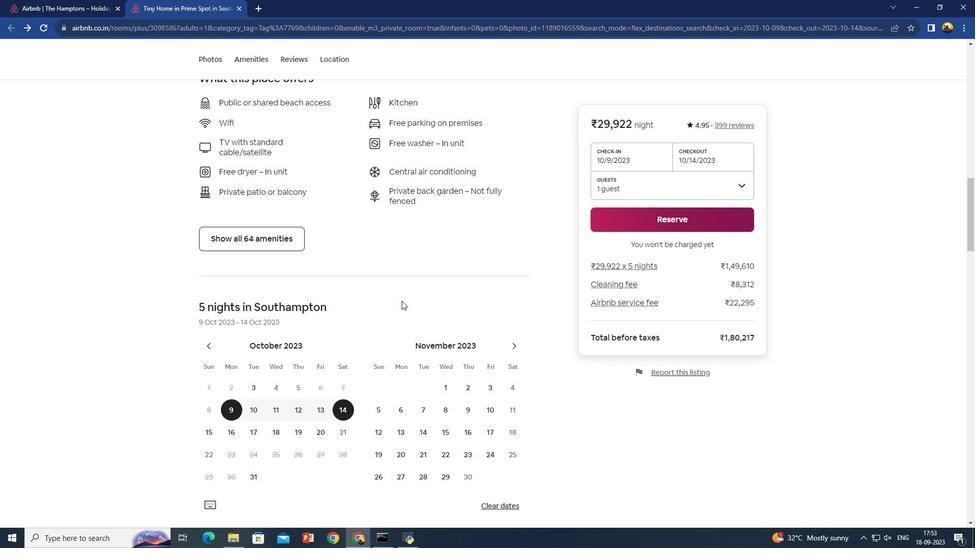 
Action: Mouse scrolled (401, 302) with delta (0, 0)
Screenshot: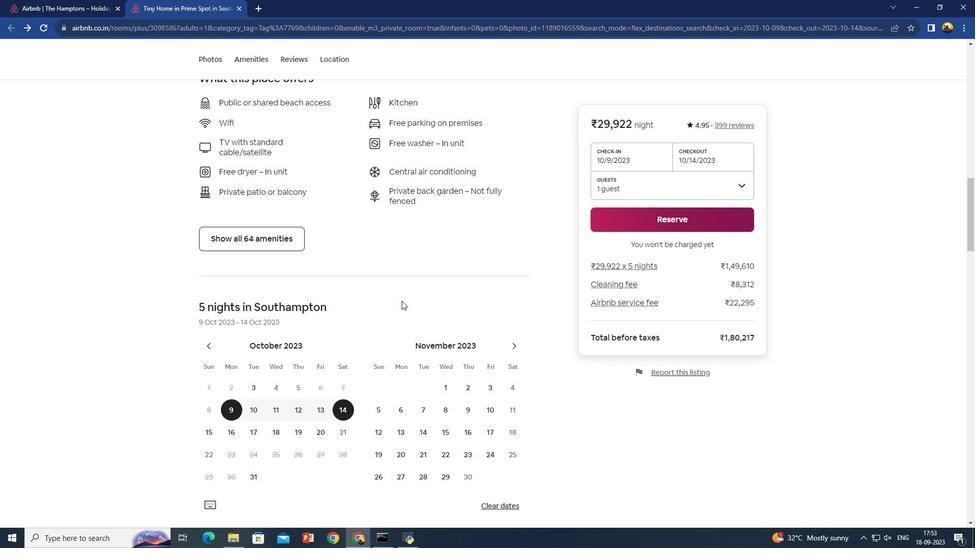 
Action: Mouse moved to (402, 302)
Screenshot: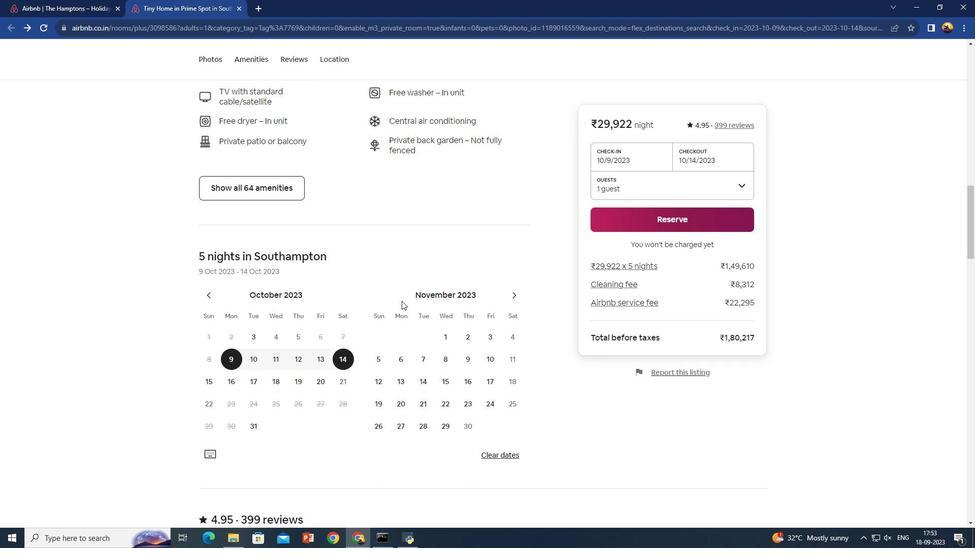 
Action: Mouse scrolled (402, 301) with delta (0, 0)
Screenshot: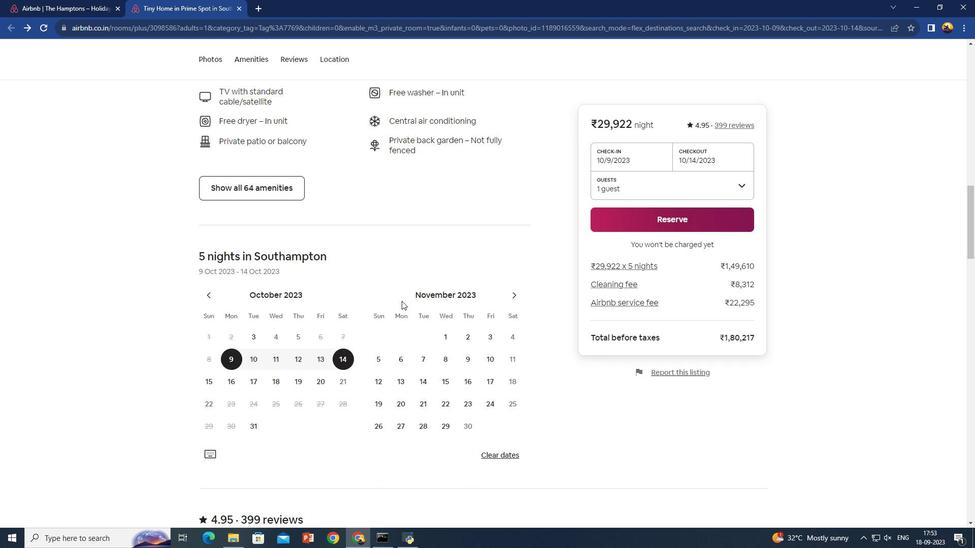 
Action: Mouse scrolled (402, 301) with delta (0, 0)
Screenshot: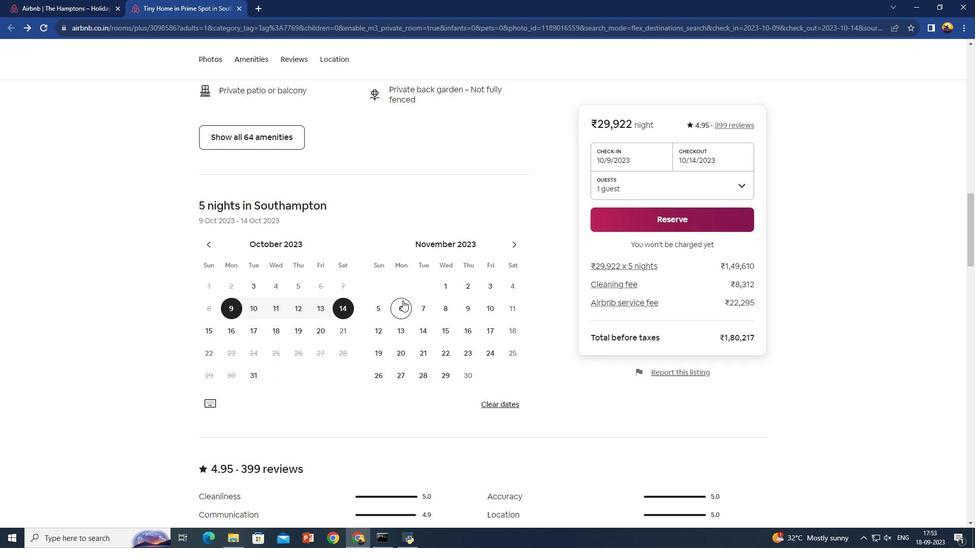 
Action: Mouse moved to (403, 301)
Screenshot: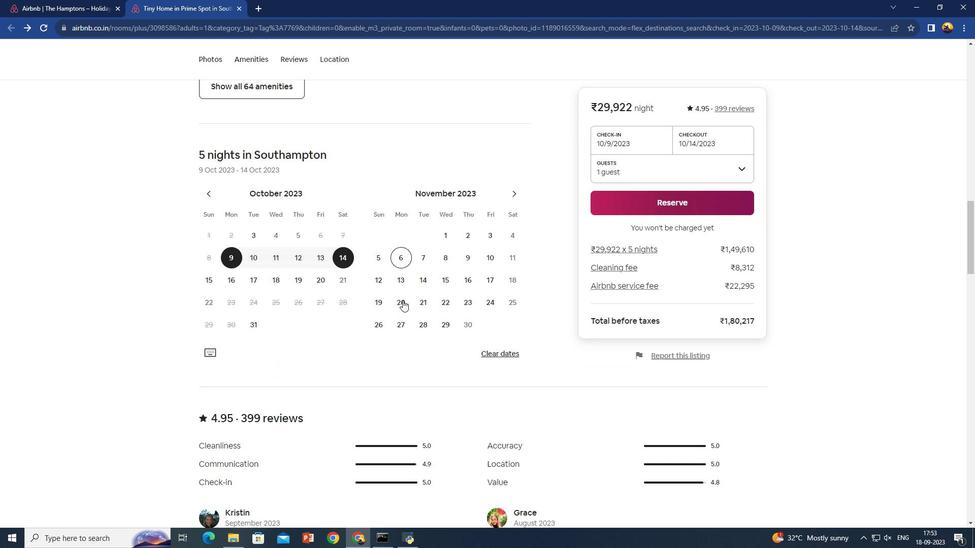 
Action: Mouse scrolled (403, 301) with delta (0, 0)
Screenshot: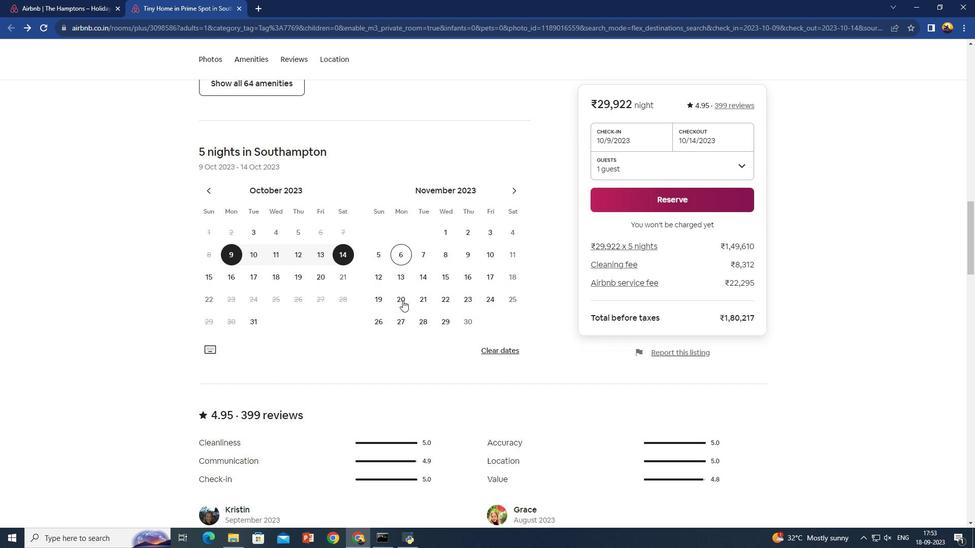 
Action: Mouse scrolled (403, 301) with delta (0, 0)
Screenshot: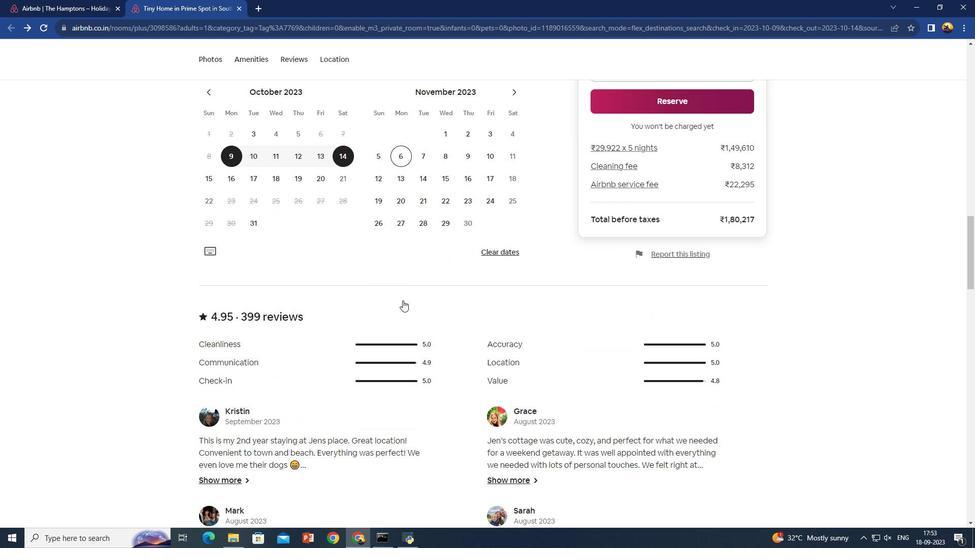 
Action: Mouse scrolled (403, 301) with delta (0, 0)
Screenshot: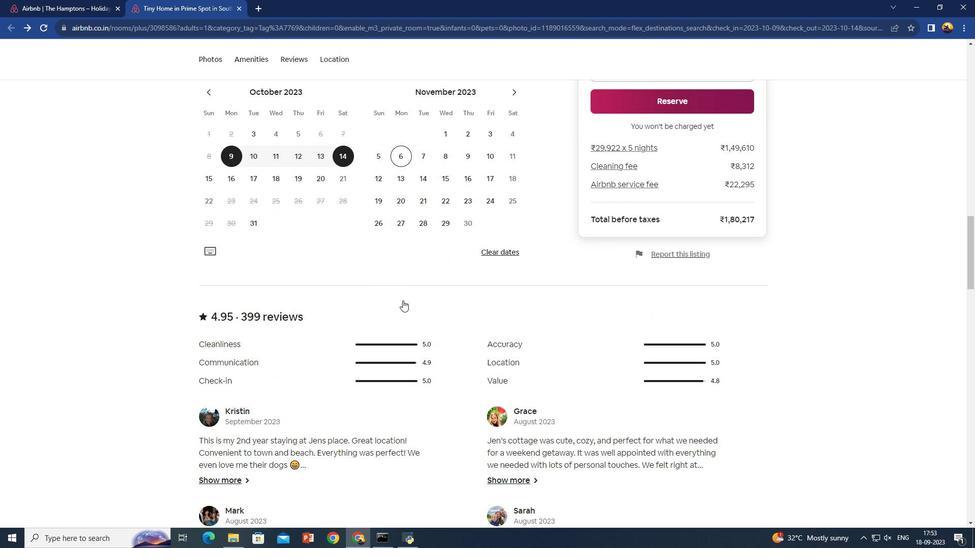 
Action: Mouse scrolled (403, 301) with delta (0, 0)
Screenshot: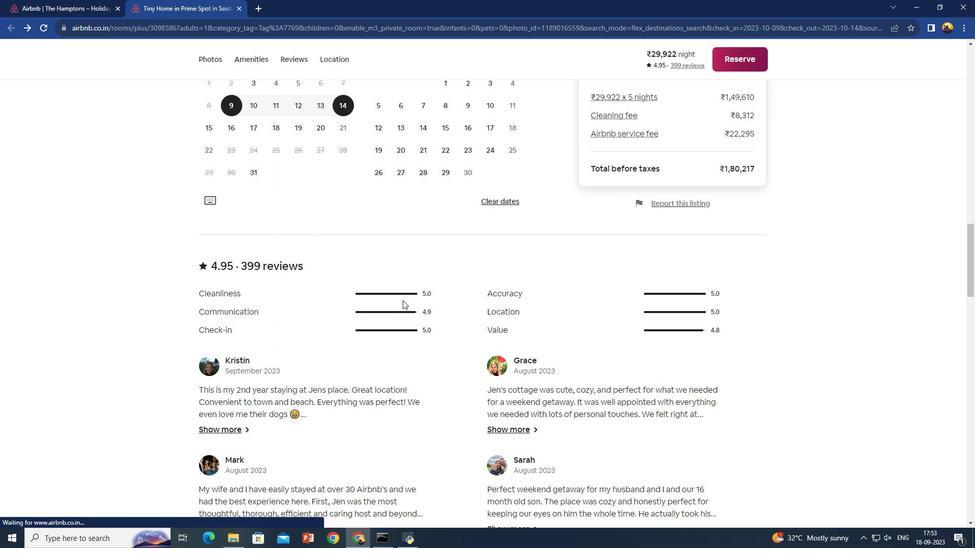 
Action: Mouse moved to (349, 140)
Screenshot: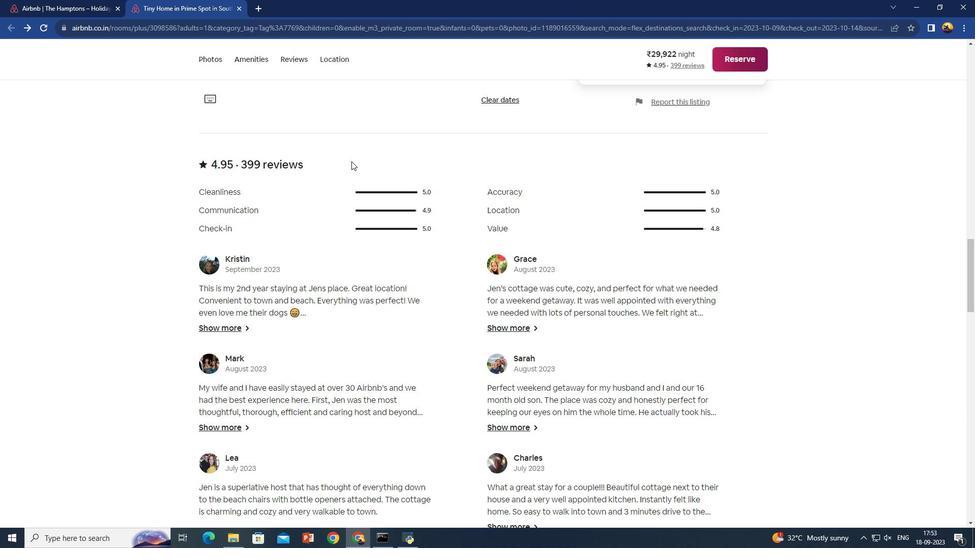 
Action: Mouse scrolled (349, 139) with delta (0, 0)
Screenshot: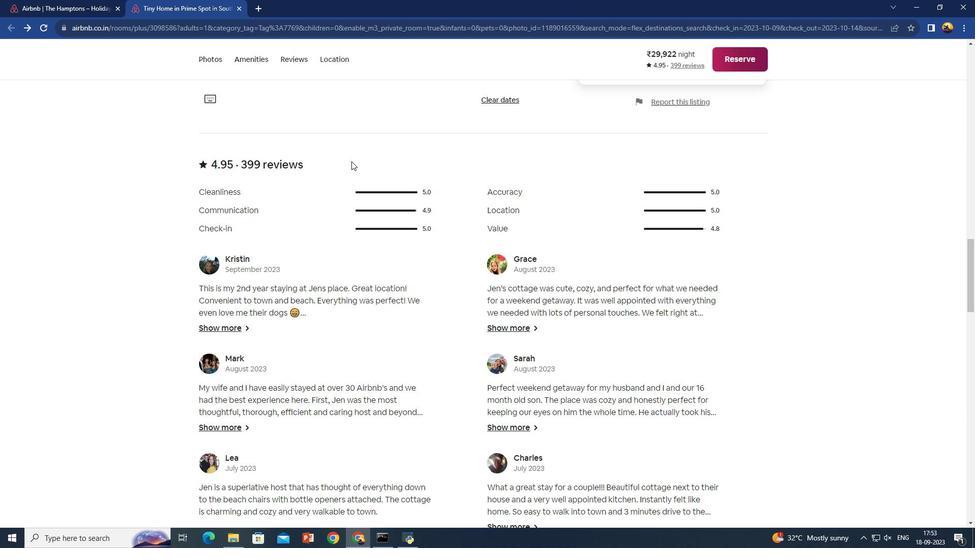 
Action: Mouse moved to (349, 143)
Screenshot: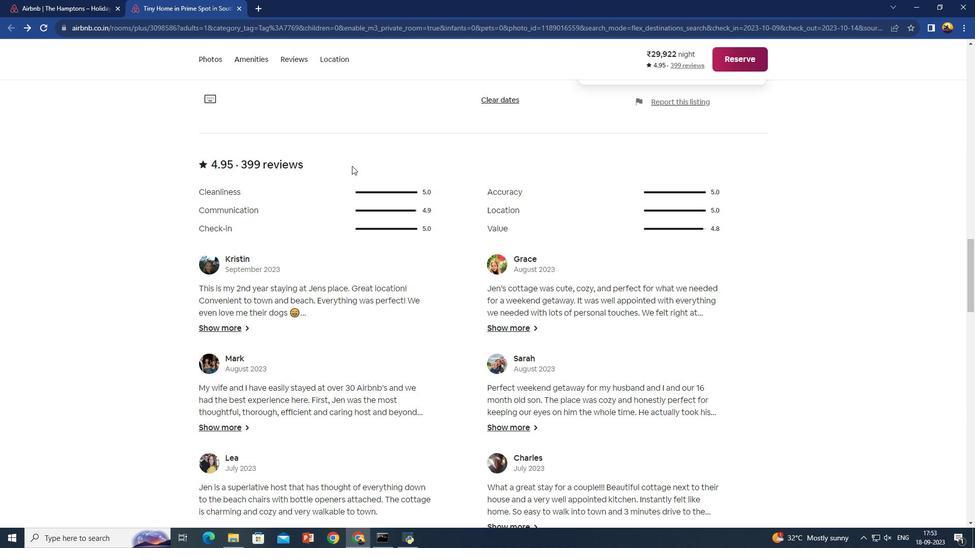 
Action: Mouse scrolled (349, 143) with delta (0, 0)
Screenshot: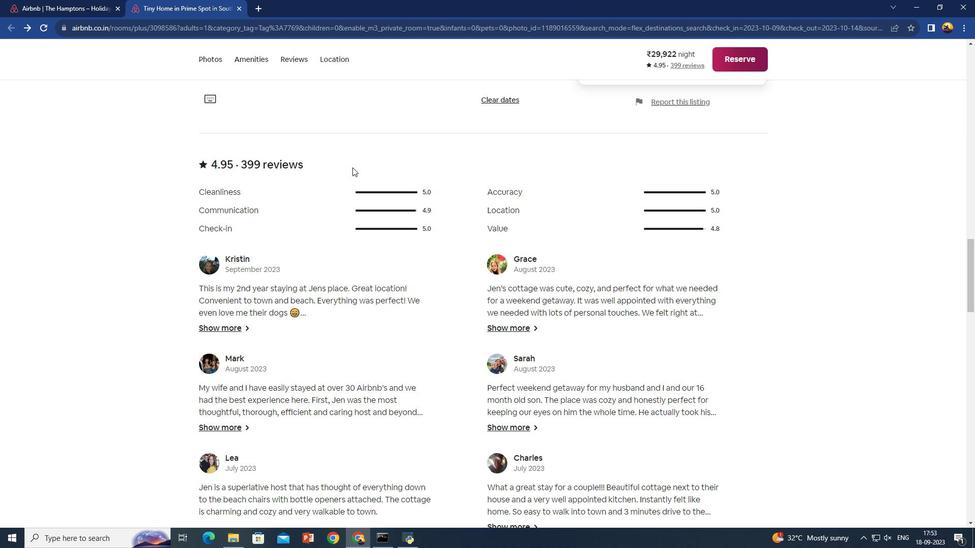 
Action: Mouse moved to (353, 169)
Screenshot: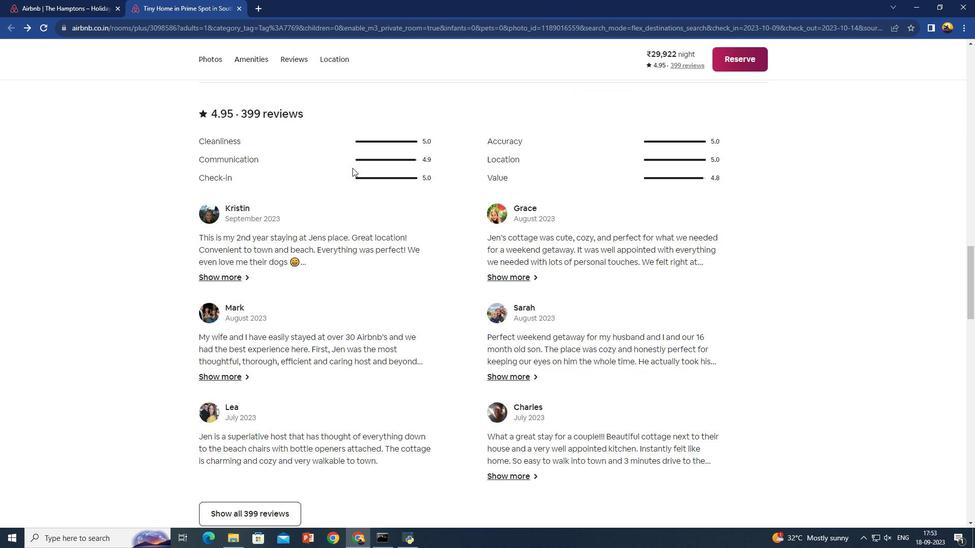 
Action: Mouse scrolled (353, 168) with delta (0, 0)
Screenshot: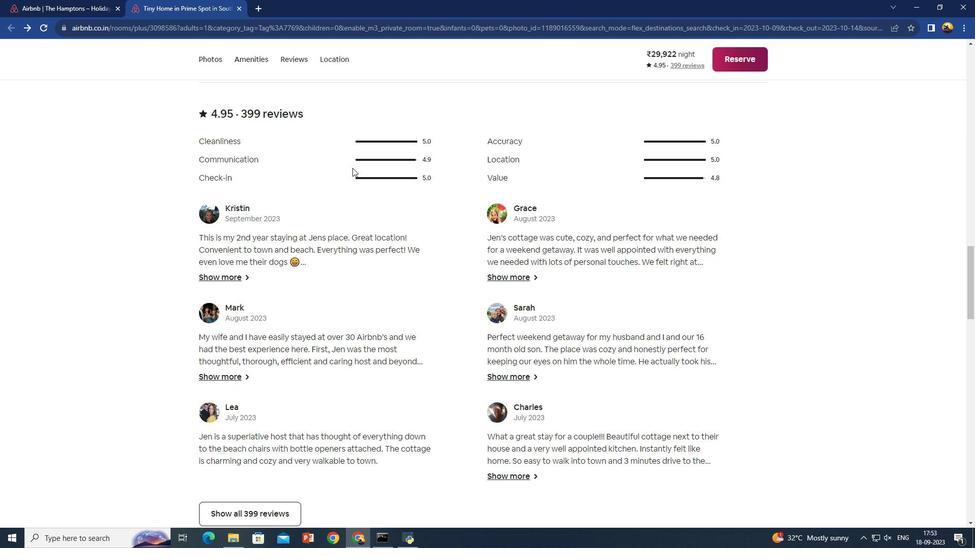 
Action: Mouse scrolled (353, 168) with delta (0, 0)
Screenshot: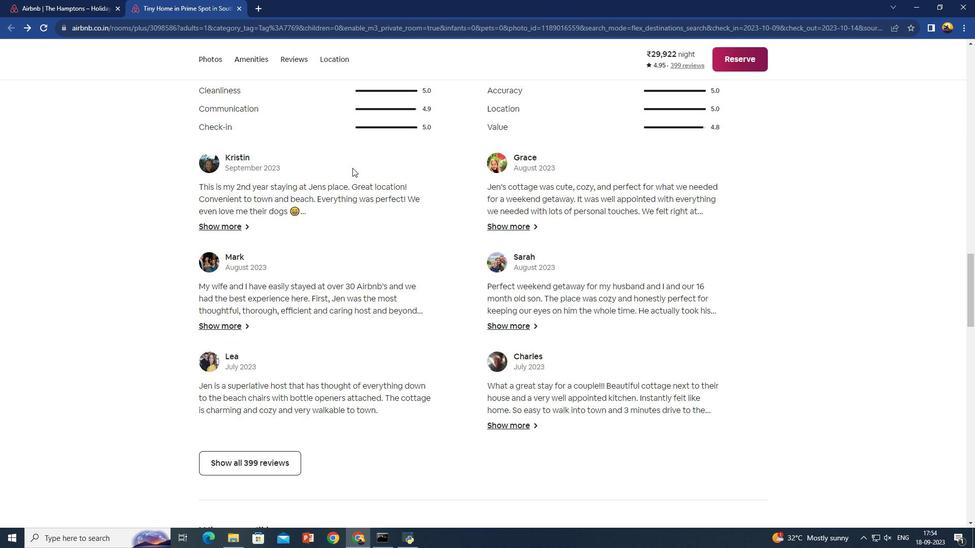 
Action: Mouse scrolled (353, 168) with delta (0, 0)
Screenshot: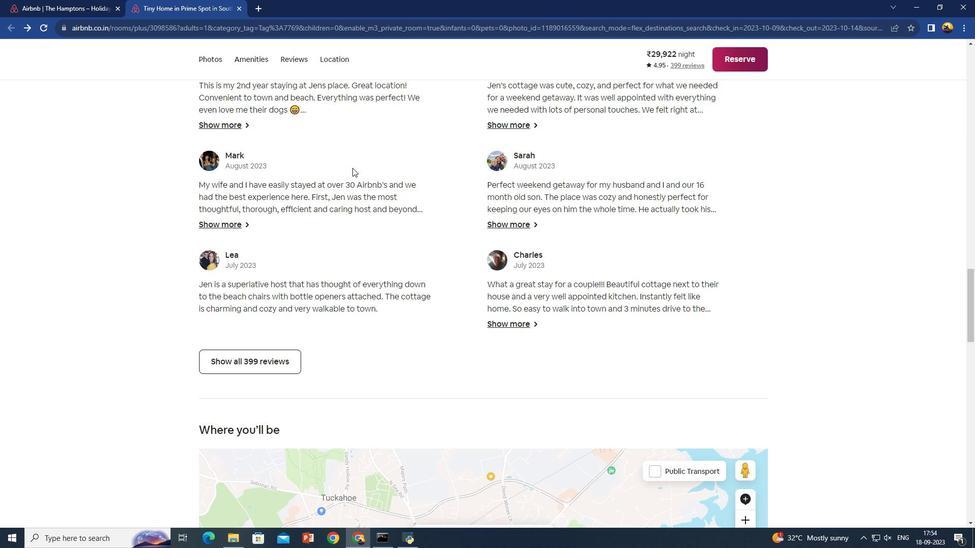 
Action: Mouse scrolled (353, 168) with delta (0, 0)
Screenshot: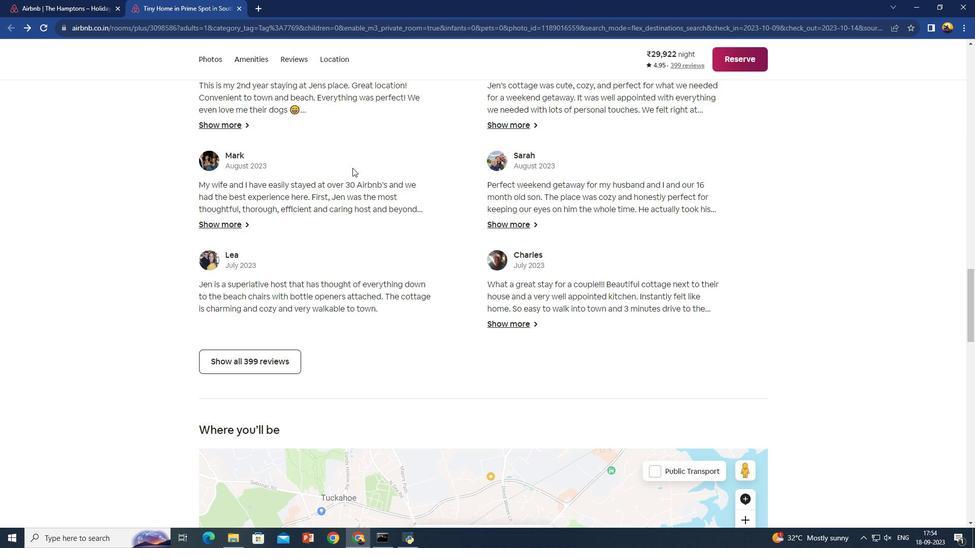 
Action: Mouse scrolled (353, 168) with delta (0, 0)
Screenshot: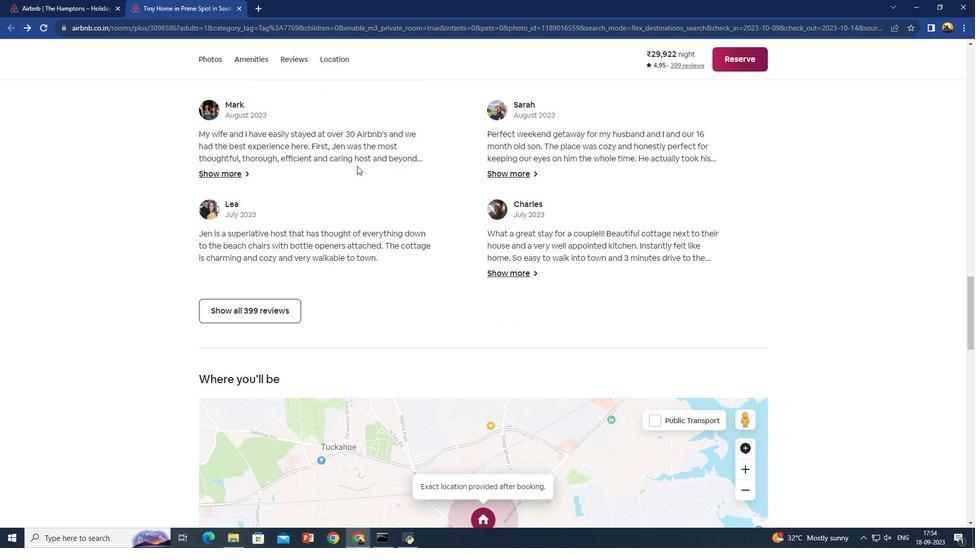 
Action: Mouse moved to (387, 165)
Screenshot: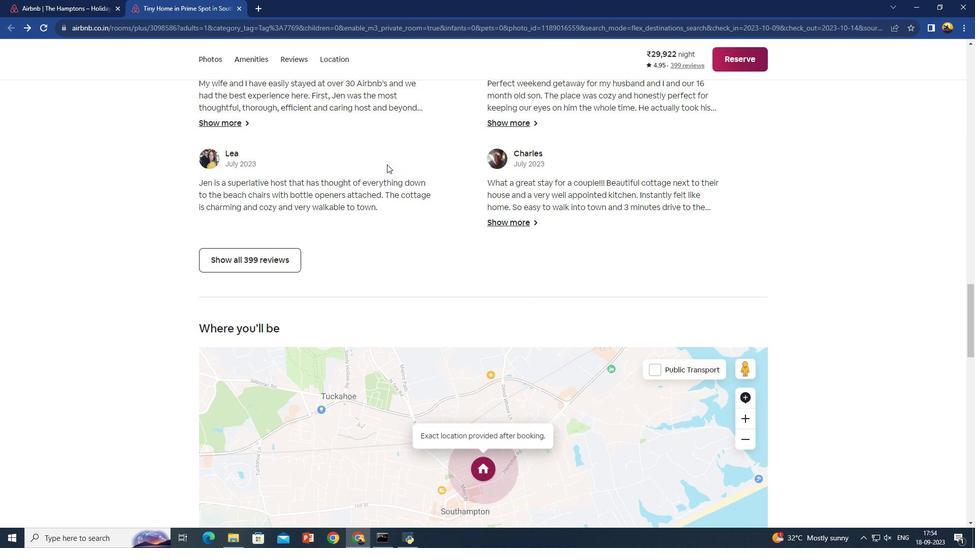 
Action: Mouse scrolled (387, 165) with delta (0, 0)
Screenshot: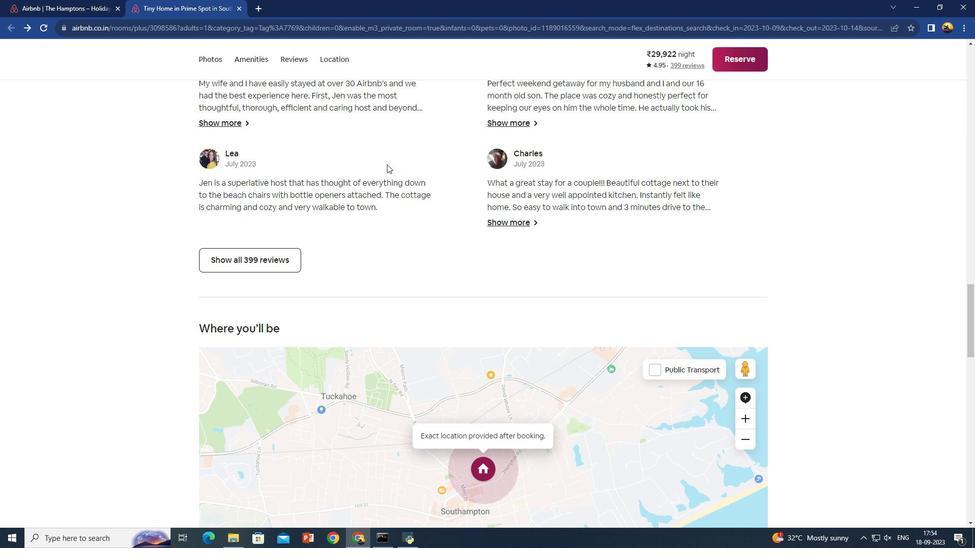 
Action: Mouse moved to (387, 166)
Screenshot: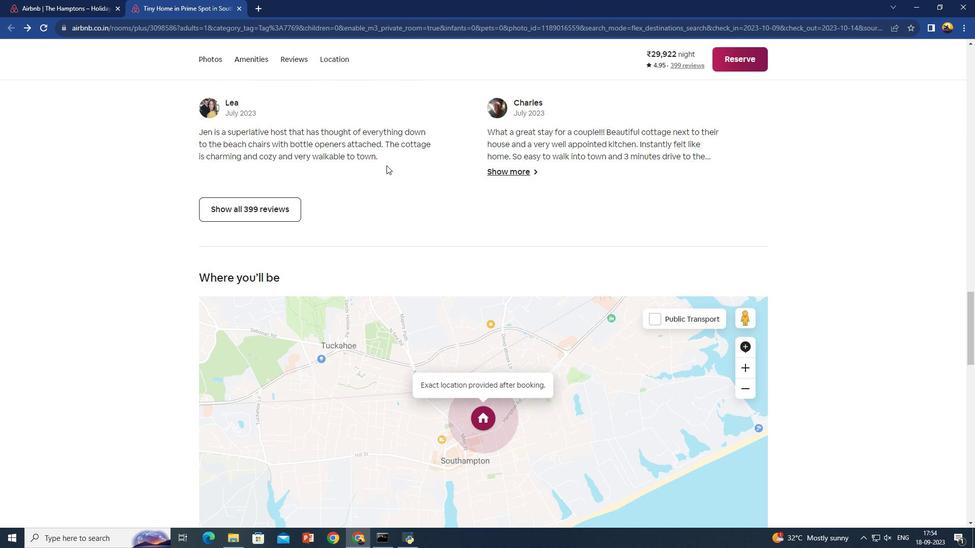 
Action: Mouse scrolled (387, 166) with delta (0, 0)
Screenshot: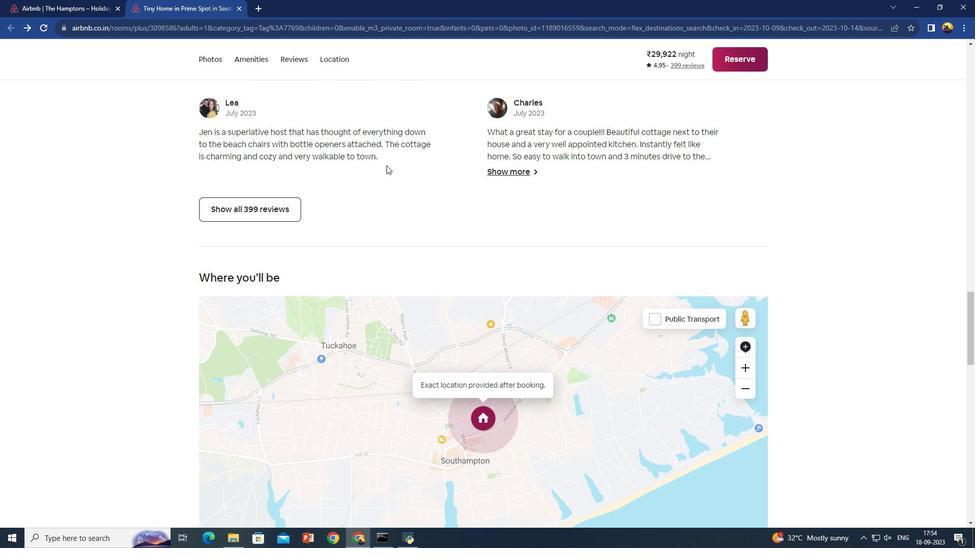 
Action: Mouse scrolled (387, 166) with delta (0, 0)
Screenshot: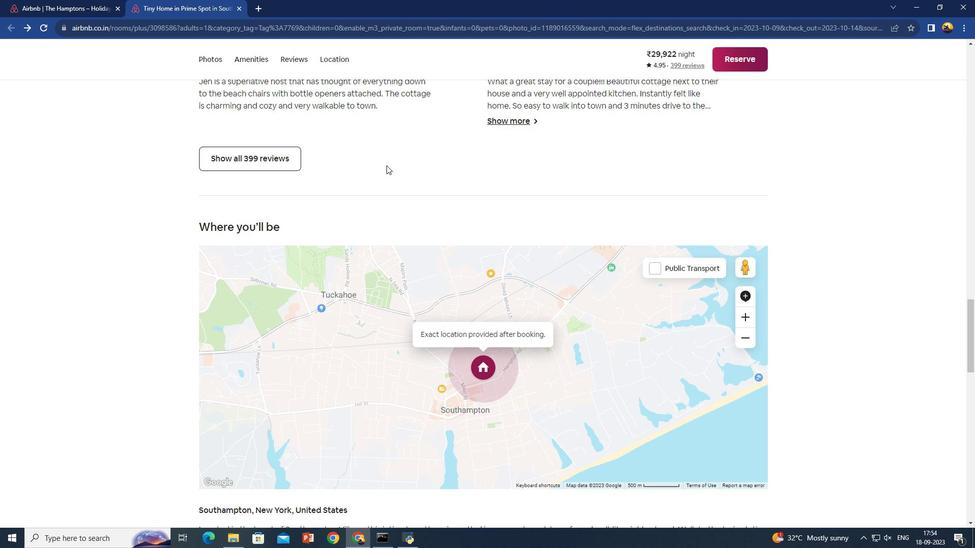 
Action: Mouse moved to (387, 167)
Screenshot: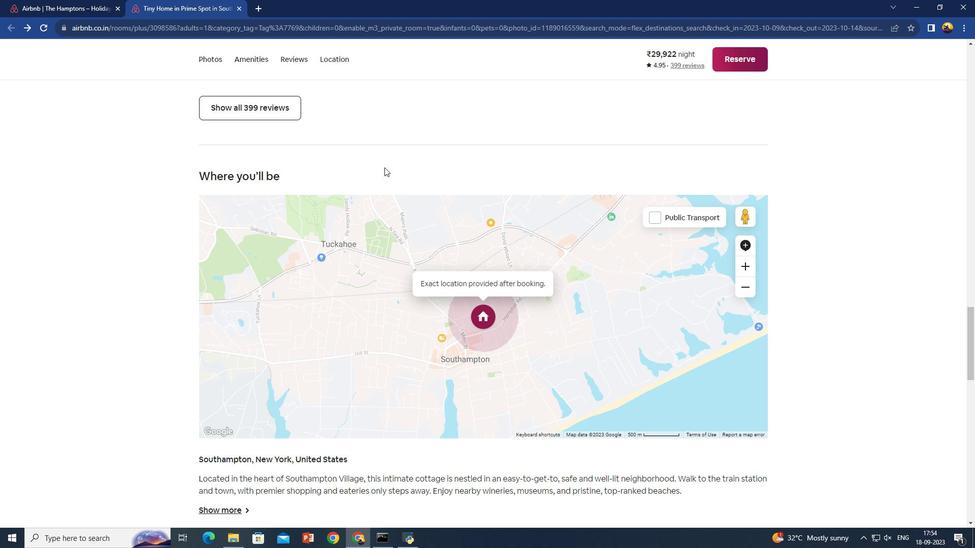 
Action: Mouse scrolled (387, 166) with delta (0, 0)
Screenshot: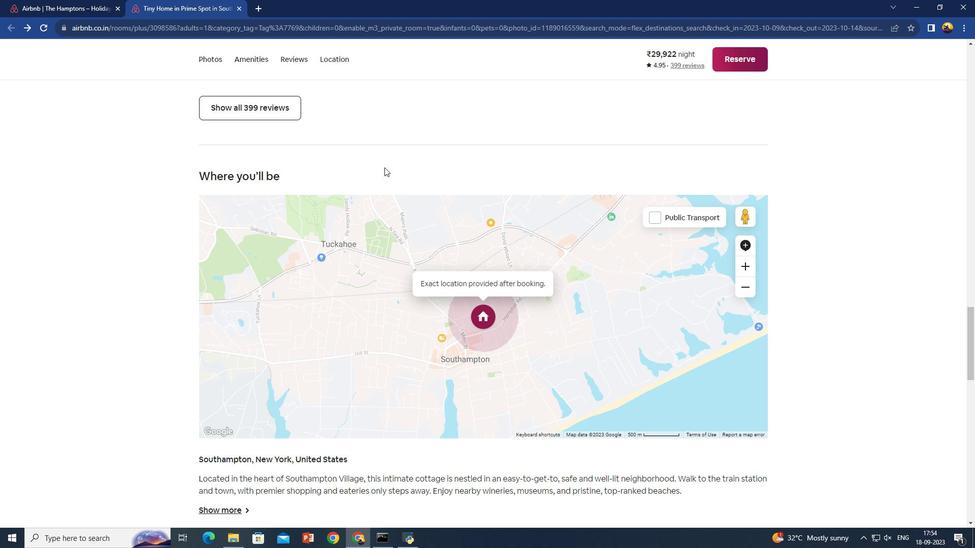 
Action: Mouse moved to (385, 168)
Screenshot: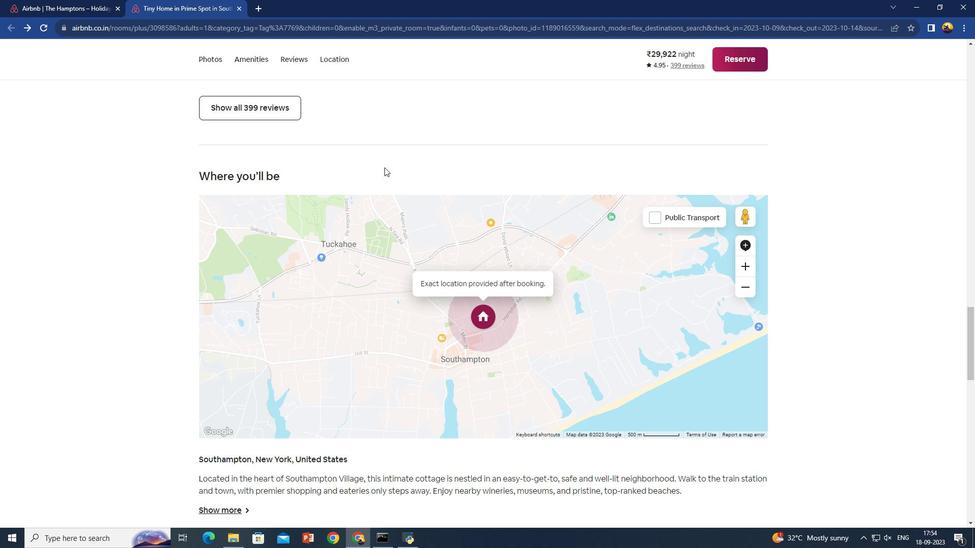 
Action: Key pressed <Key.left><Key.down><Key.down><Key.down><Key.down><Key.down><Key.down><Key.down><Key.down><Key.down><Key.down><Key.down><Key.down><Key.down><Key.down><Key.down><Key.down><Key.down><Key.down><Key.down><Key.down><Key.down><Key.down><Key.down><Key.down><Key.down><Key.down><Key.down><Key.down>
Screenshot: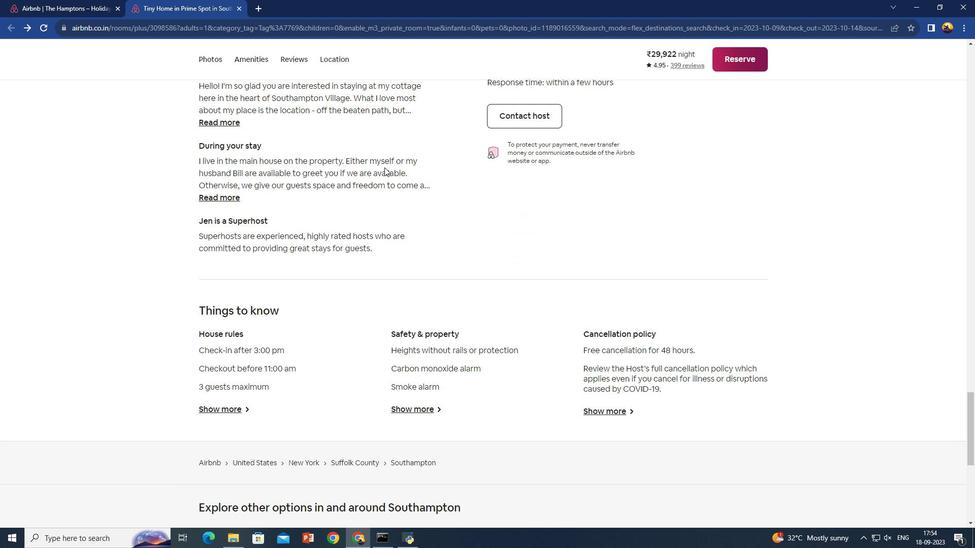 
Action: Mouse moved to (209, 402)
Screenshot: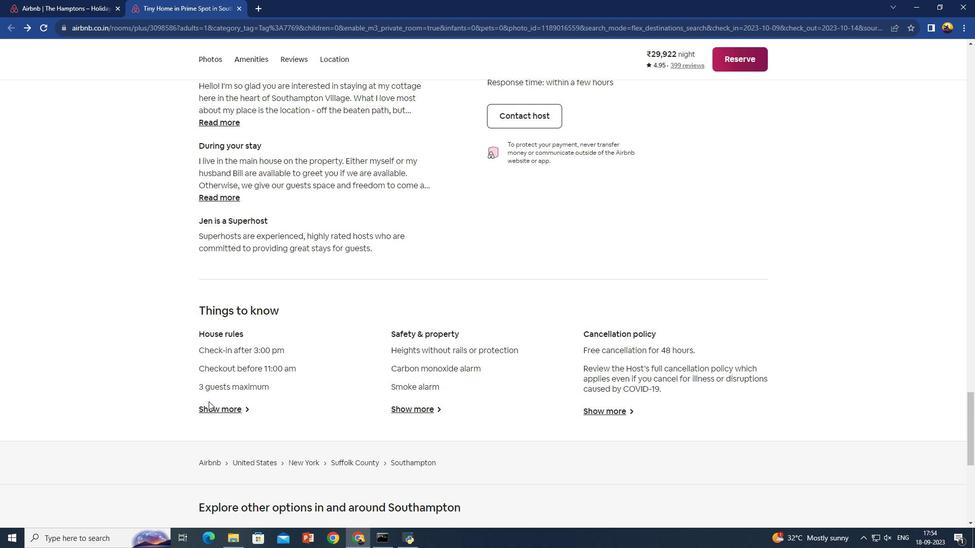 
Action: Mouse pressed left at (209, 402)
Screenshot: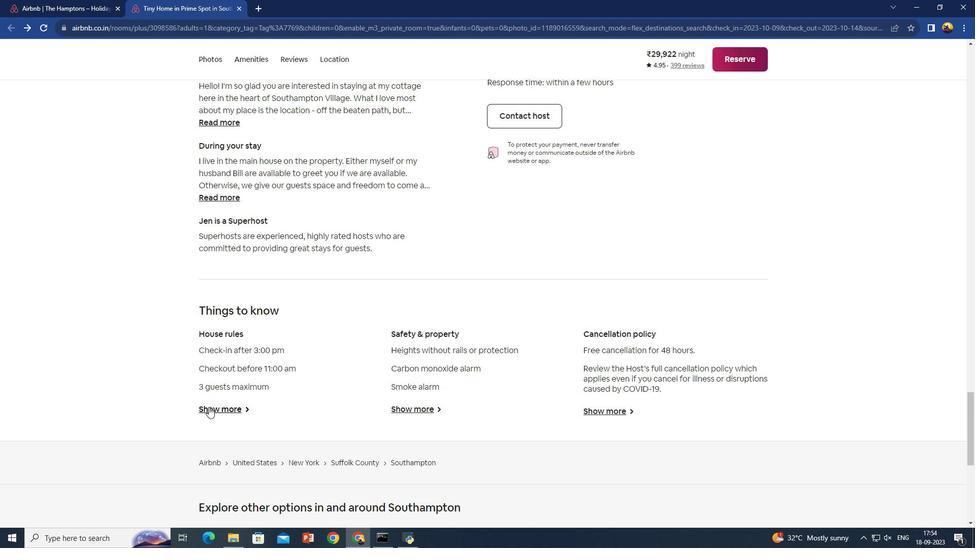 
Action: Mouse moved to (209, 409)
Screenshot: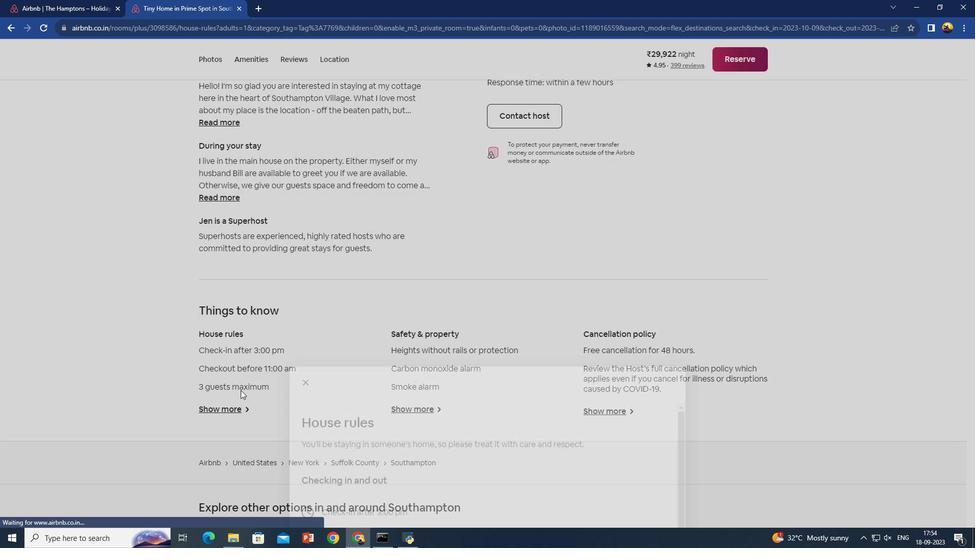 
Action: Mouse pressed left at (209, 409)
Screenshot: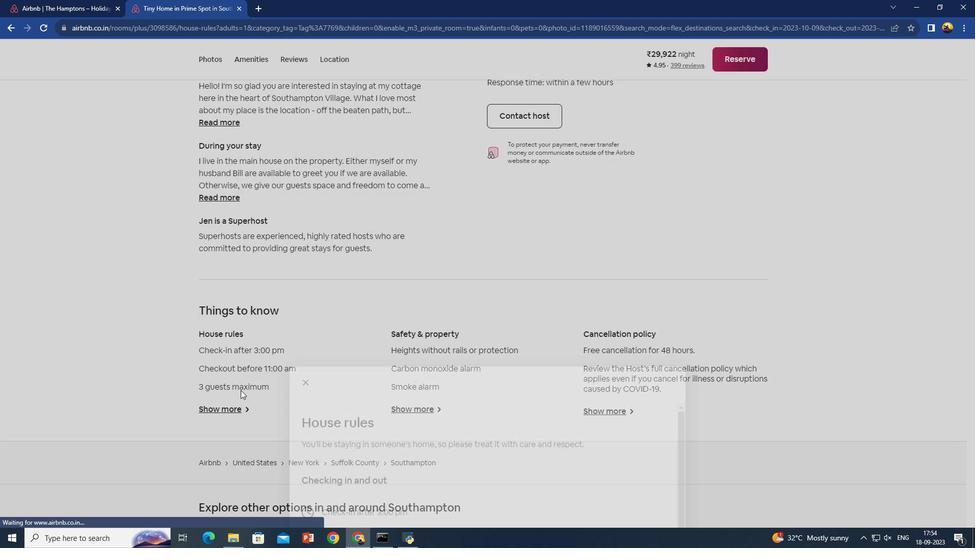 
Action: Mouse moved to (436, 242)
Screenshot: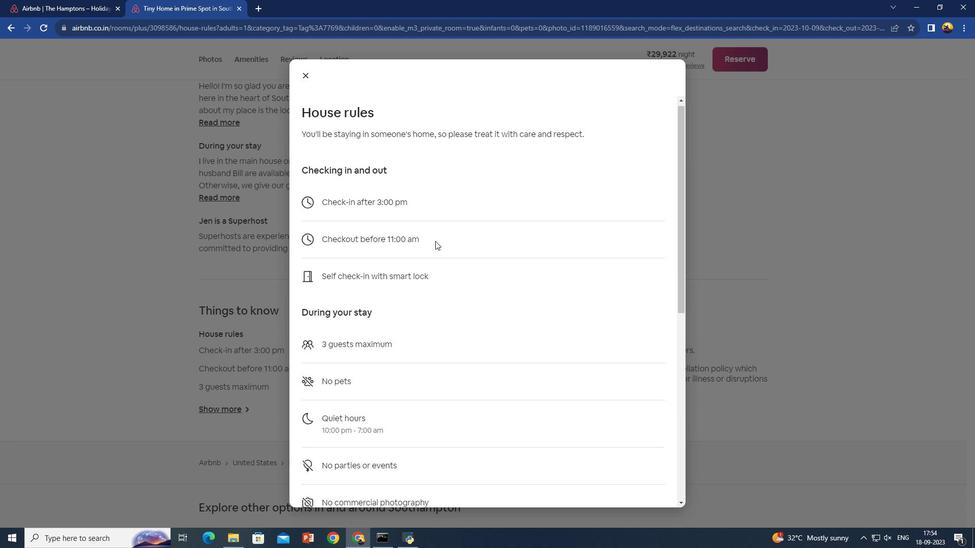 
Action: Mouse scrolled (436, 241) with delta (0, 0)
Screenshot: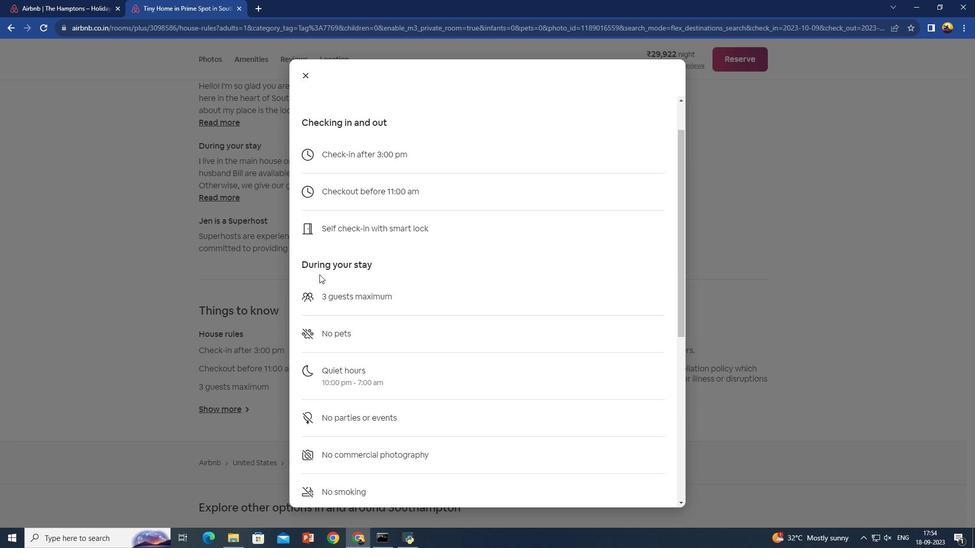 
Action: Mouse moved to (369, 338)
Screenshot: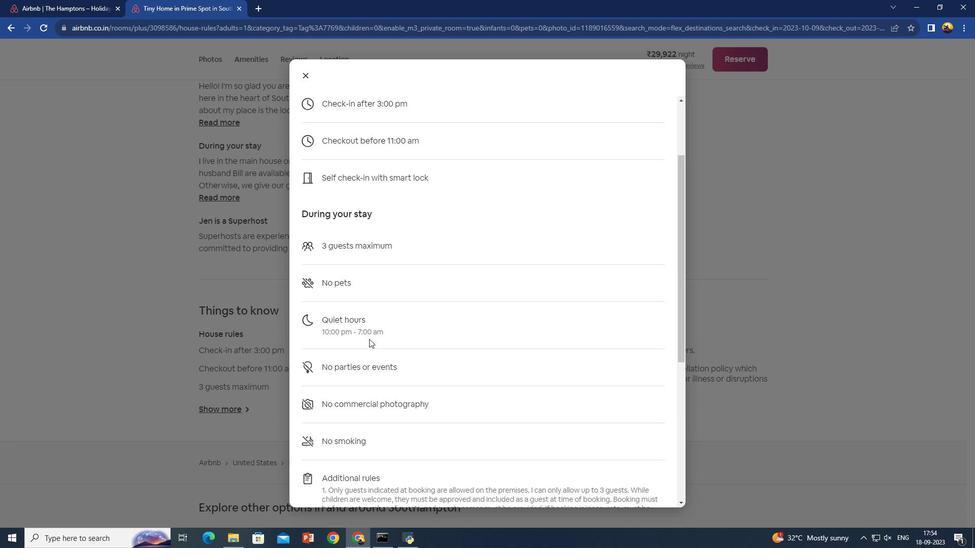 
Action: Mouse scrolled (369, 338) with delta (0, 0)
Screenshot: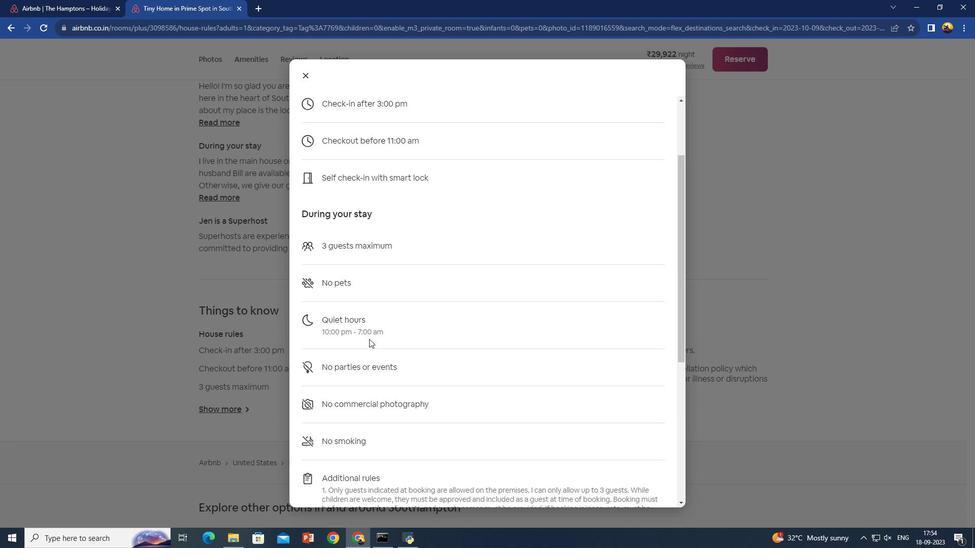 
Action: Mouse moved to (370, 340)
Screenshot: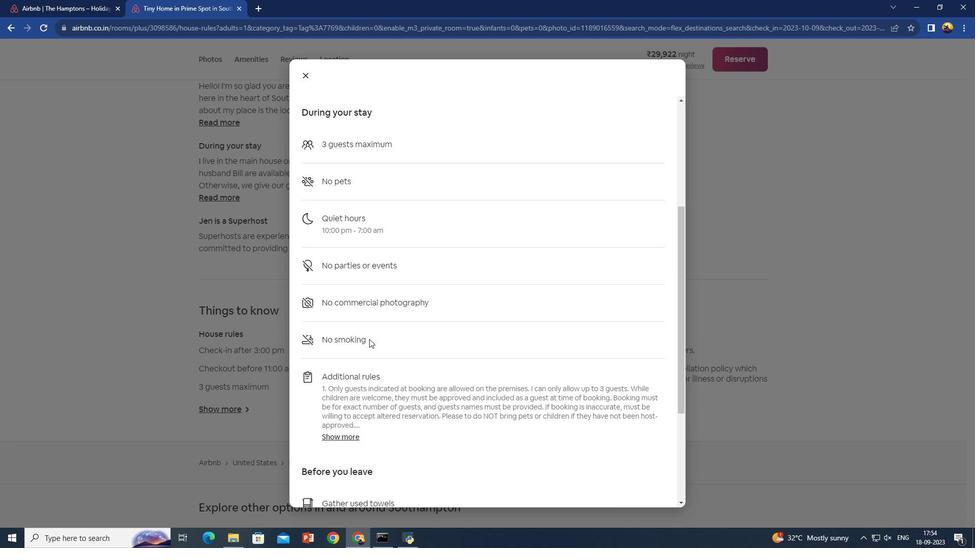 
Action: Mouse scrolled (370, 339) with delta (0, 0)
Screenshot: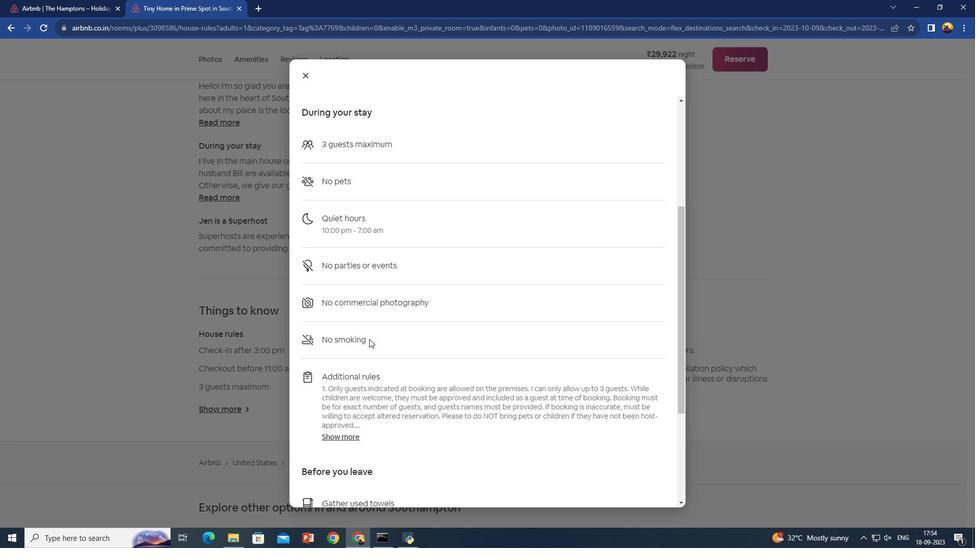 
Action: Mouse moved to (370, 340)
Screenshot: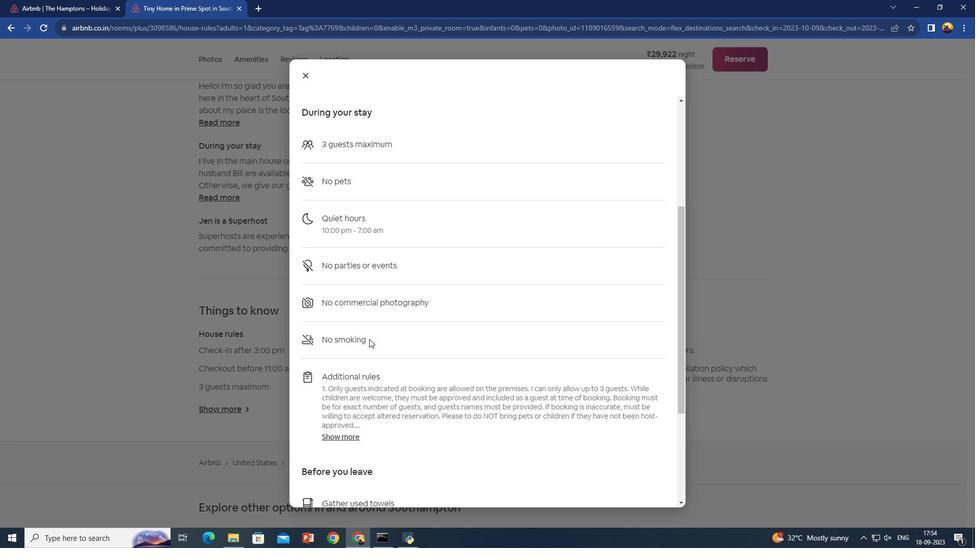 
Action: Mouse scrolled (370, 339) with delta (0, 0)
Screenshot: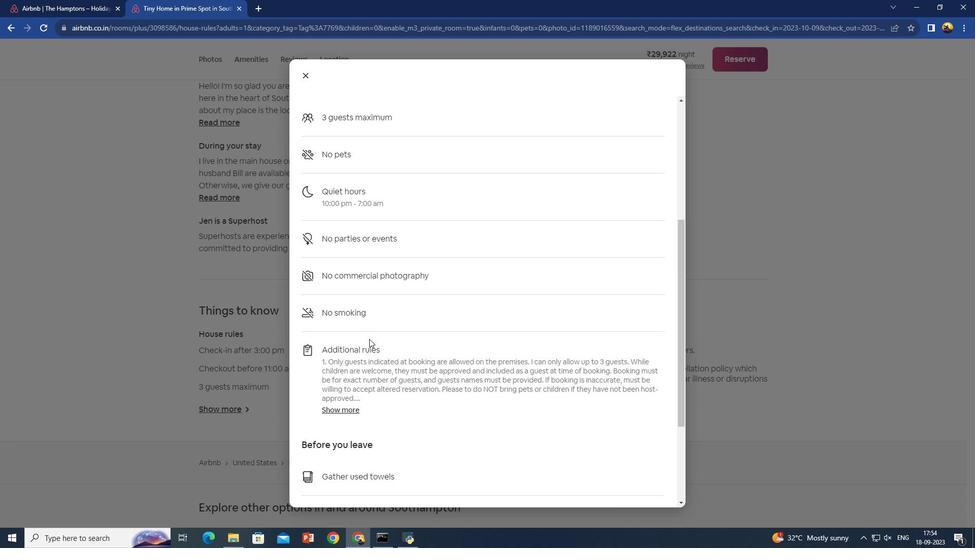
Action: Mouse scrolled (370, 339) with delta (0, 0)
Screenshot: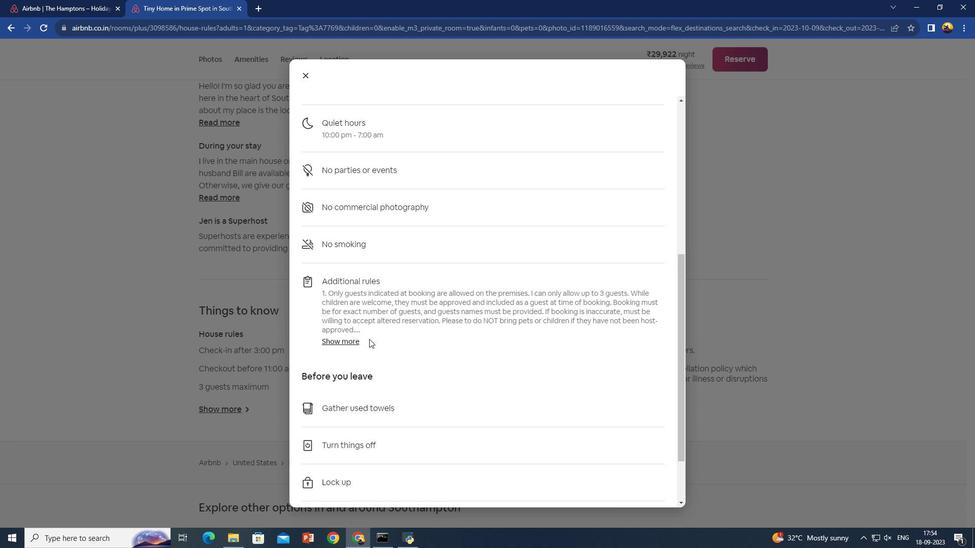 
Action: Mouse scrolled (370, 339) with delta (0, 0)
Screenshot: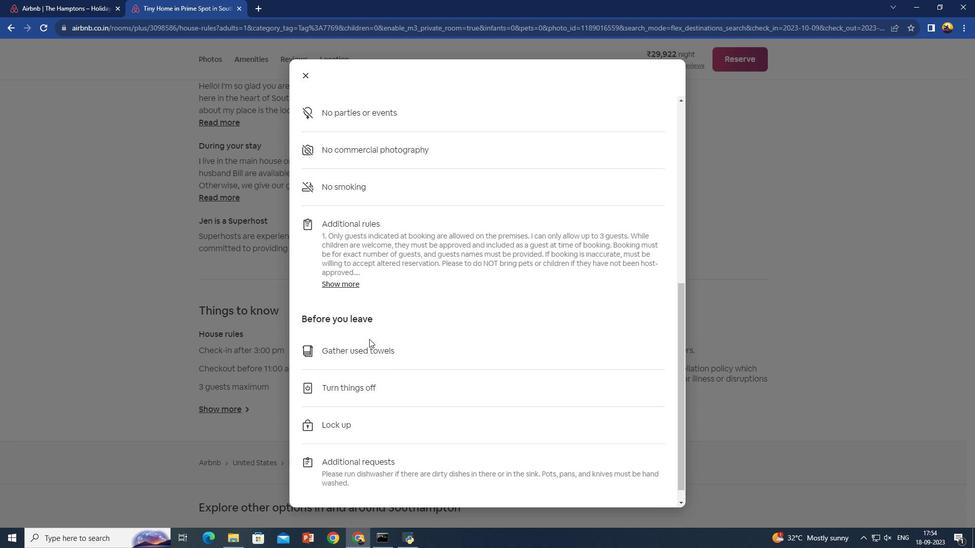 
Action: Mouse scrolled (370, 339) with delta (0, 0)
Screenshot: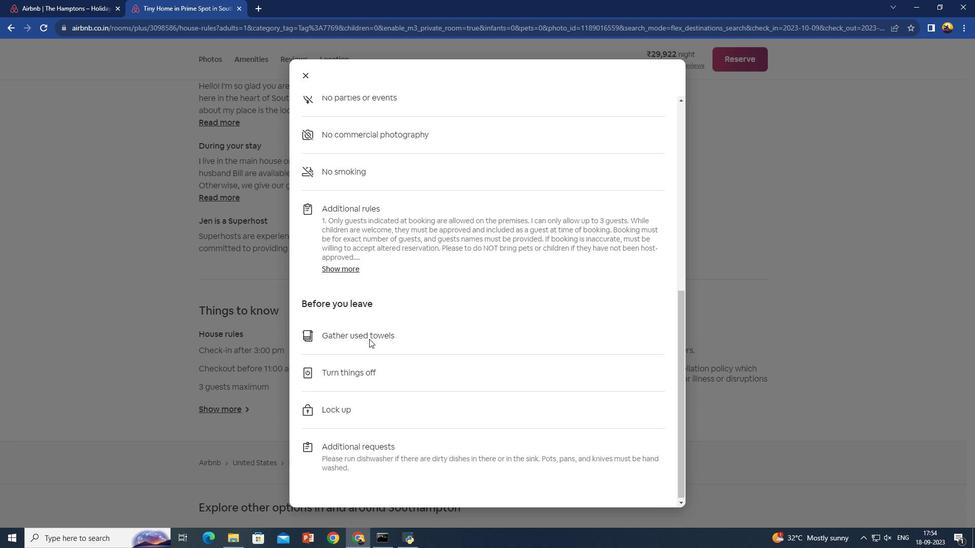 
Action: Mouse scrolled (370, 339) with delta (0, 0)
Screenshot: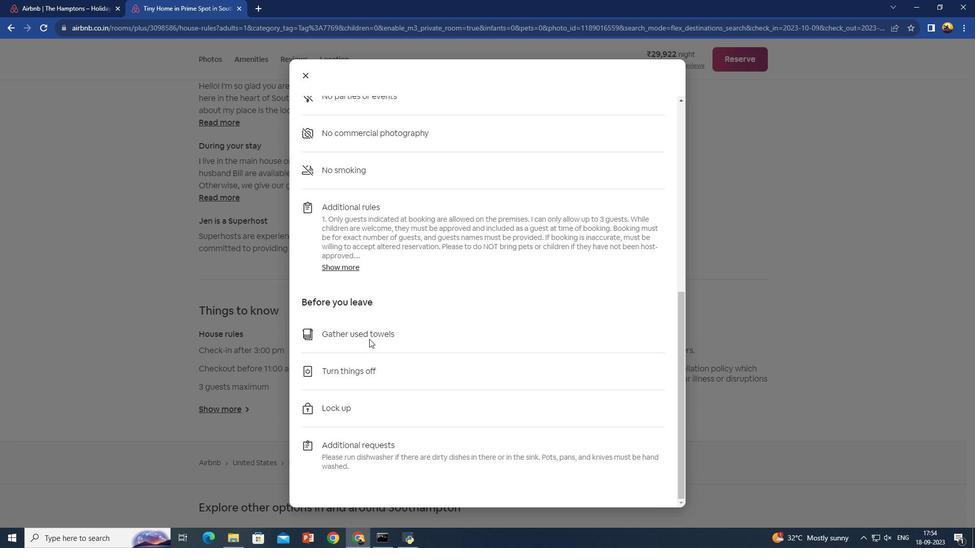 
Action: Mouse scrolled (370, 339) with delta (0, 0)
Screenshot: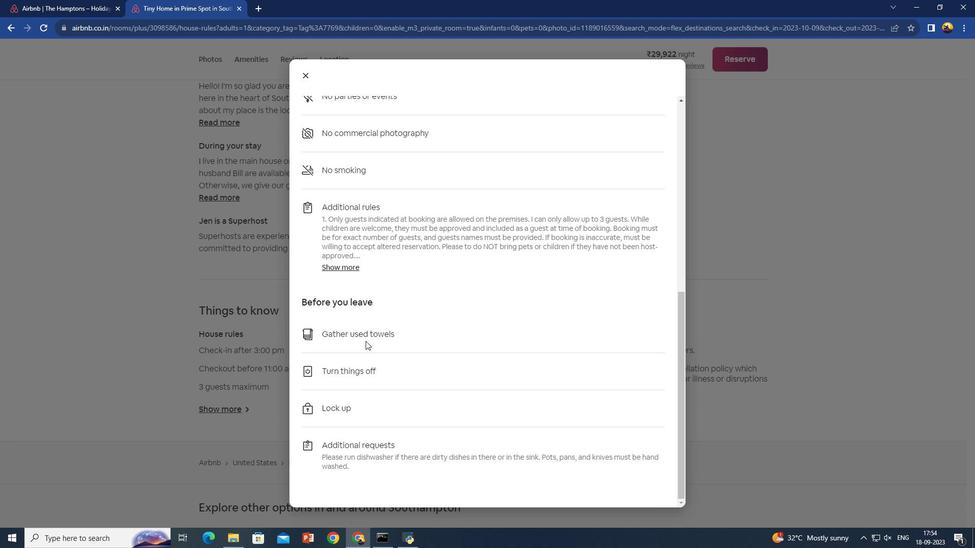 
Action: Mouse moved to (706, 426)
Screenshot: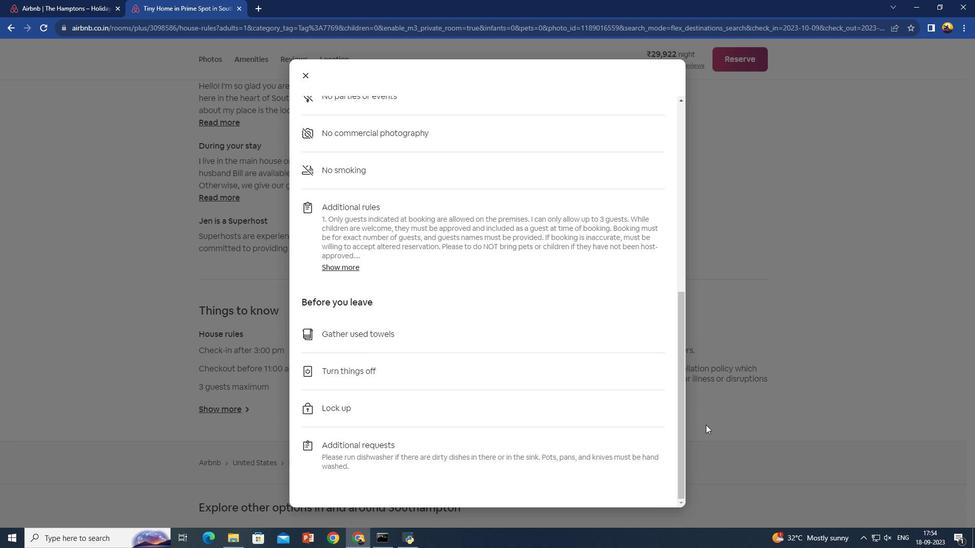 
Action: Mouse pressed left at (706, 426)
Screenshot: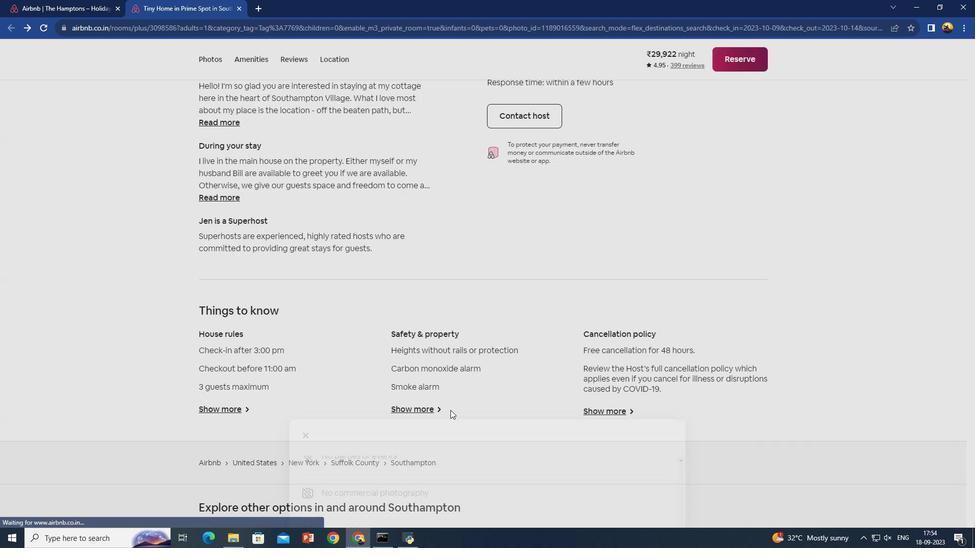 
Action: Mouse moved to (435, 408)
Screenshot: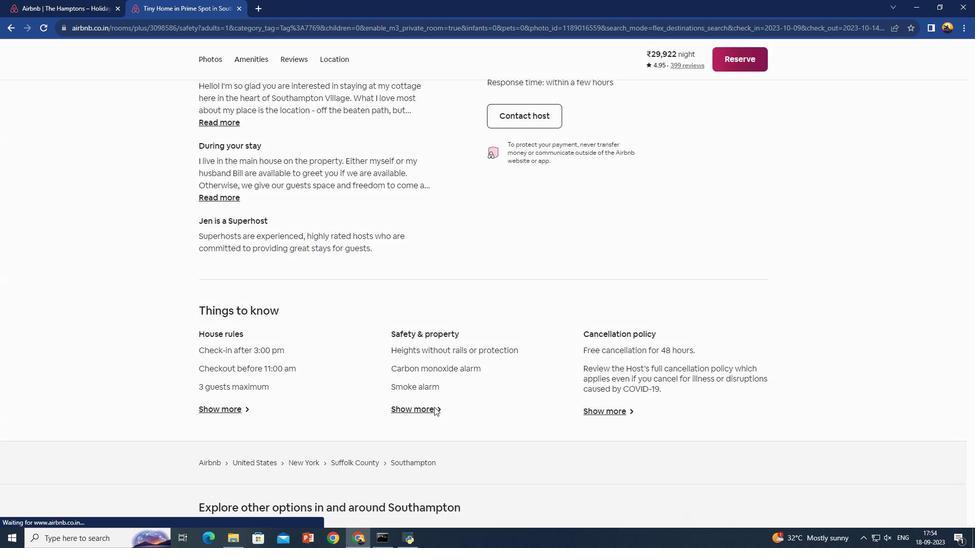 
Action: Mouse pressed left at (435, 408)
Screenshot: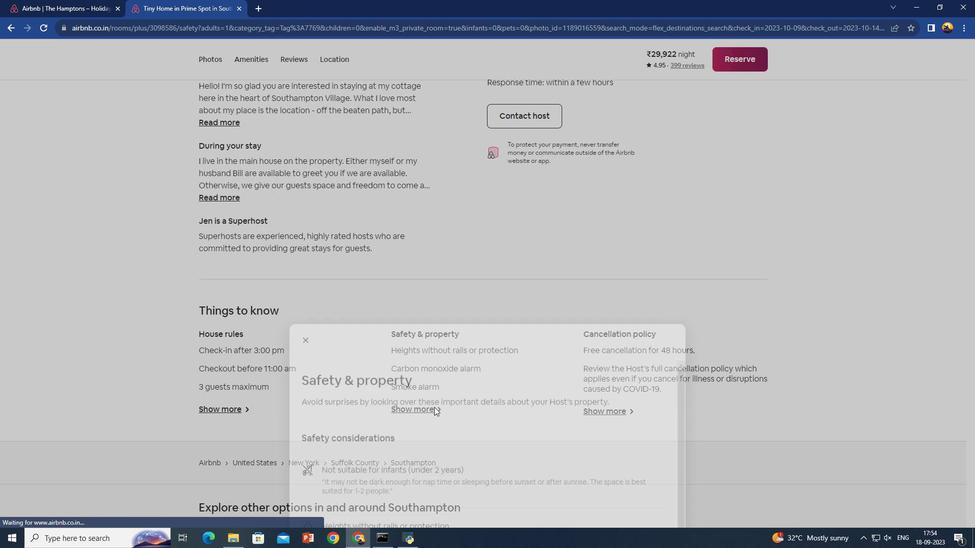 
Action: Mouse moved to (458, 390)
Screenshot: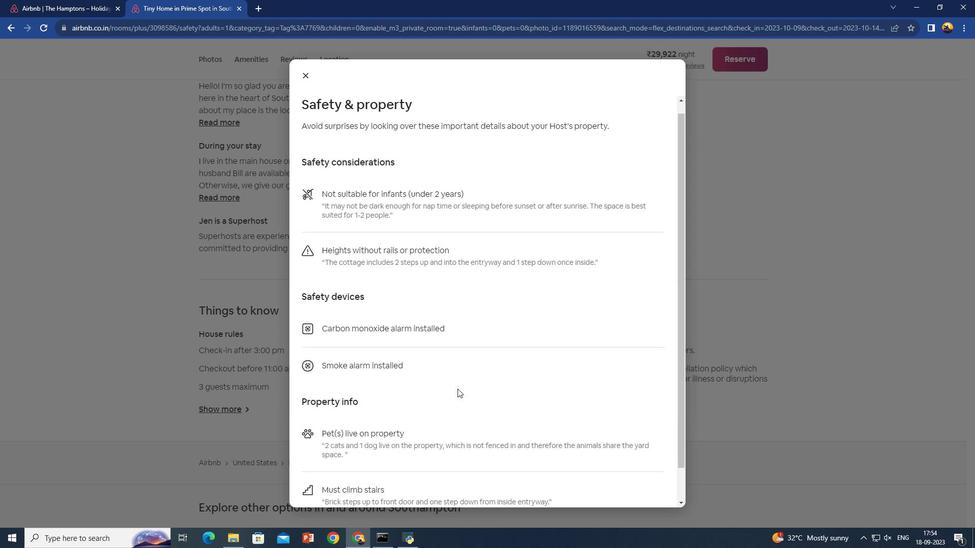 
Action: Mouse scrolled (458, 389) with delta (0, 0)
Screenshot: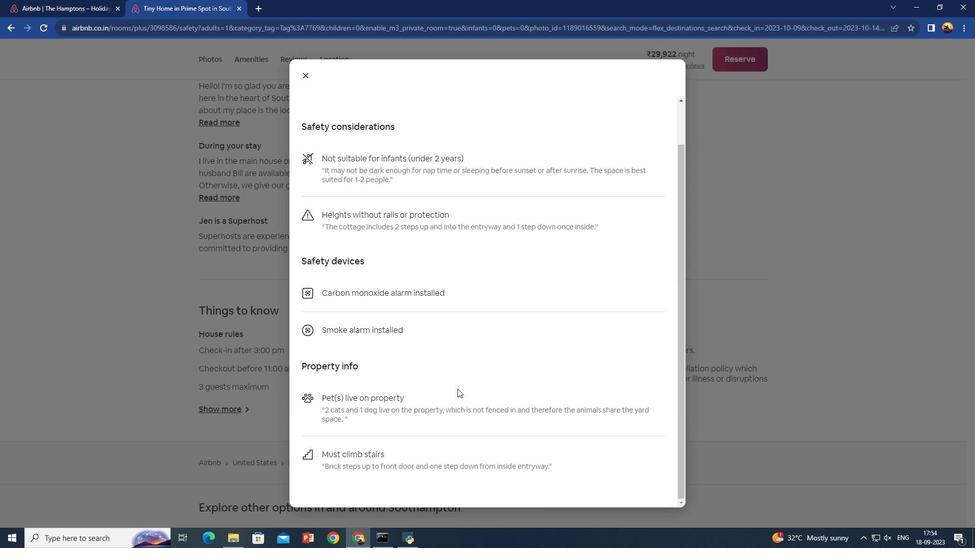 
Action: Mouse scrolled (458, 389) with delta (0, 0)
Screenshot: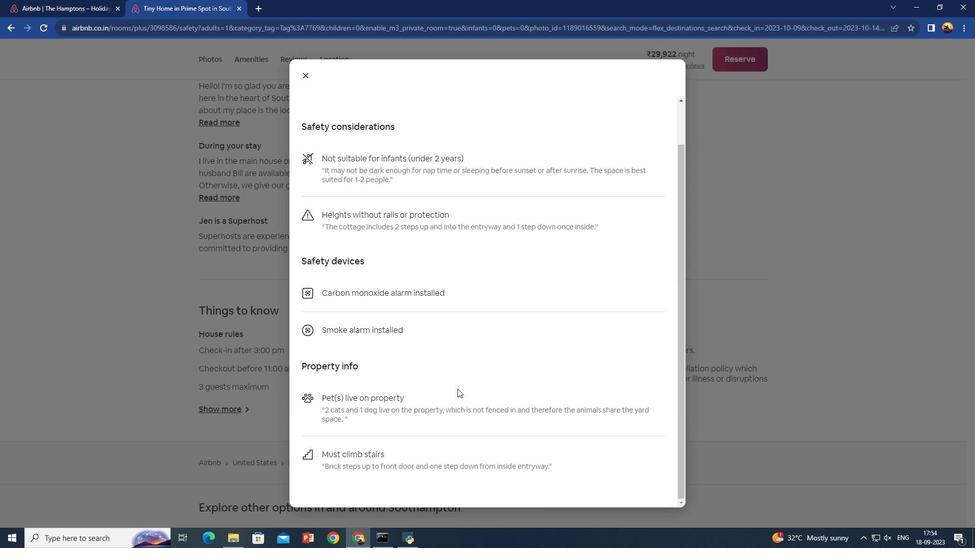 
Action: Mouse scrolled (458, 389) with delta (0, 0)
Screenshot: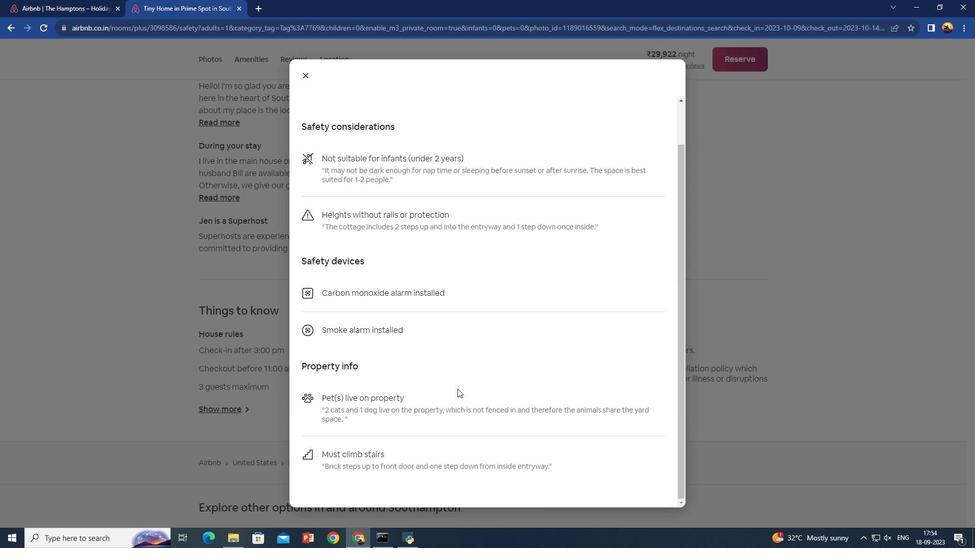 
Action: Mouse scrolled (458, 389) with delta (0, 0)
Screenshot: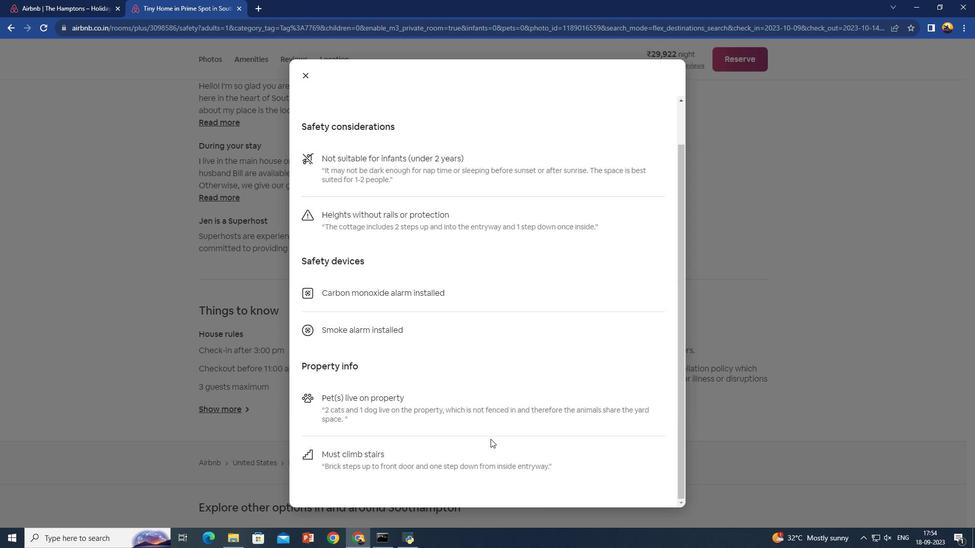 
Action: Mouse moved to (737, 375)
Screenshot: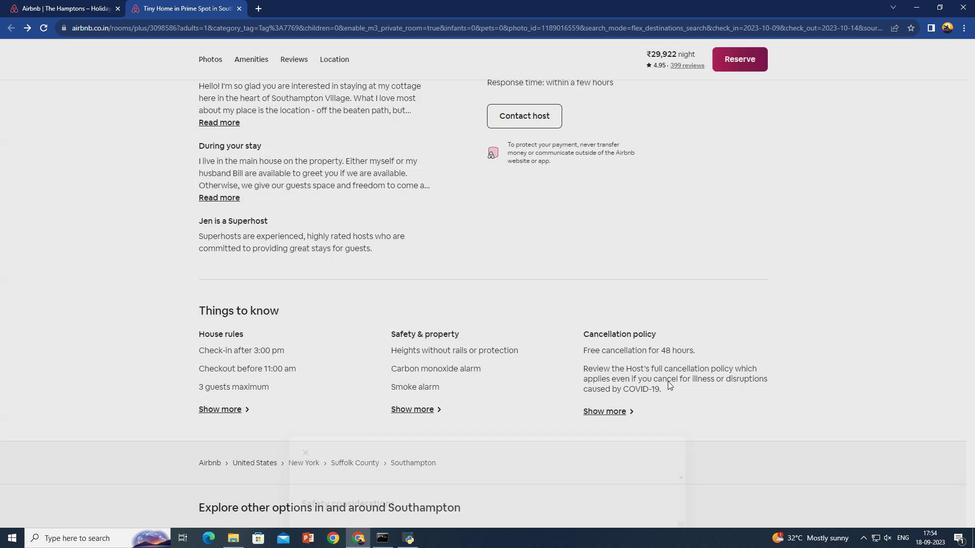 
Action: Mouse pressed left at (737, 375)
Screenshot: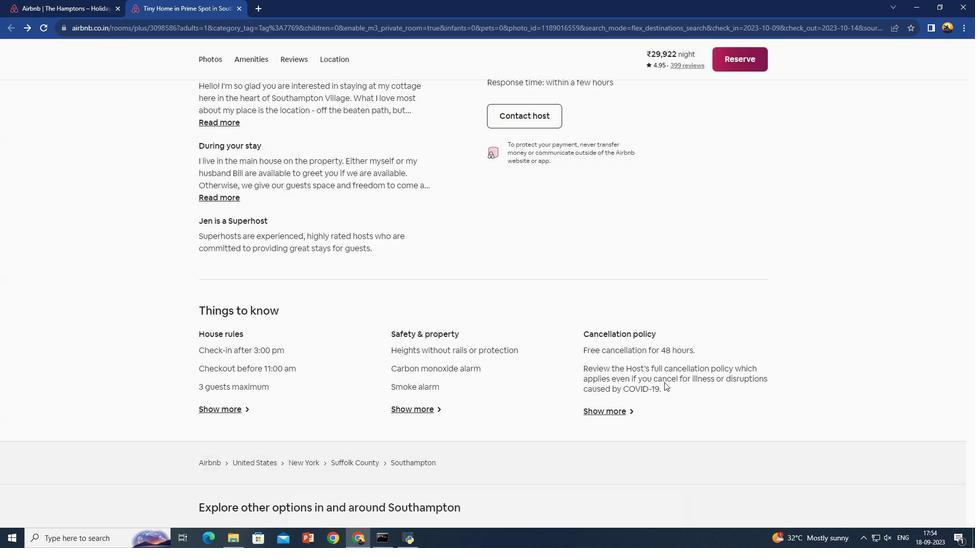 
Action: Mouse moved to (605, 418)
Screenshot: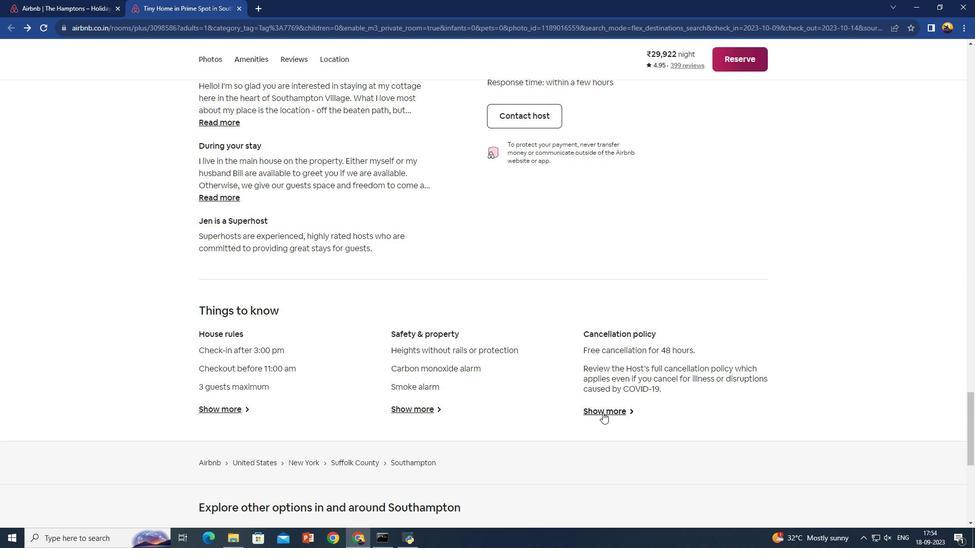 
Action: Mouse pressed left at (605, 418)
Screenshot: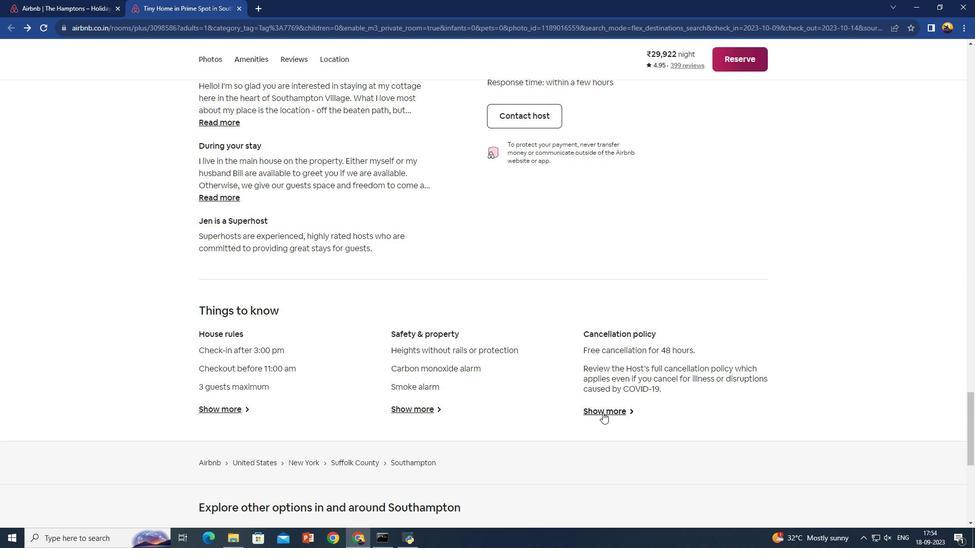
Action: Mouse moved to (603, 413)
Screenshot: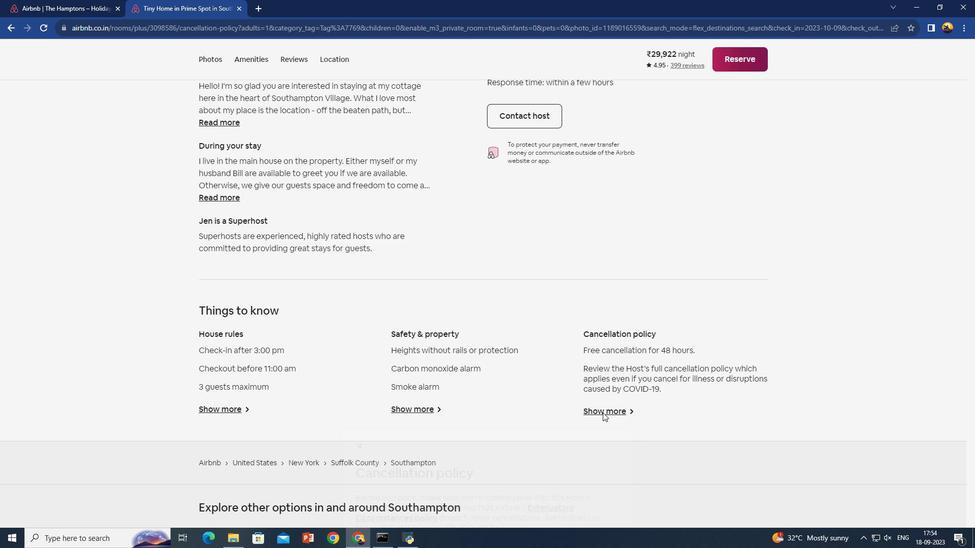 
Action: Mouse pressed left at (603, 413)
Screenshot: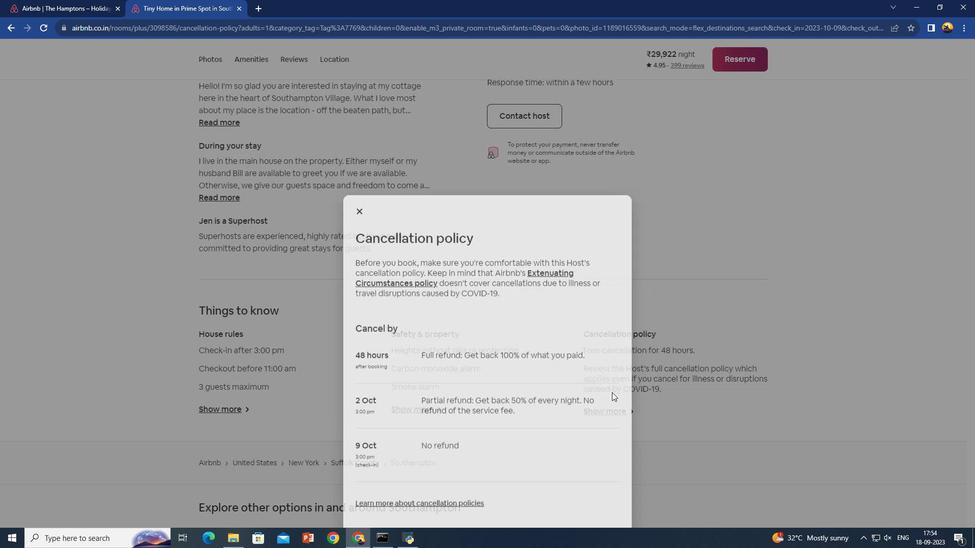 
Action: Mouse moved to (281, 410)
Screenshot: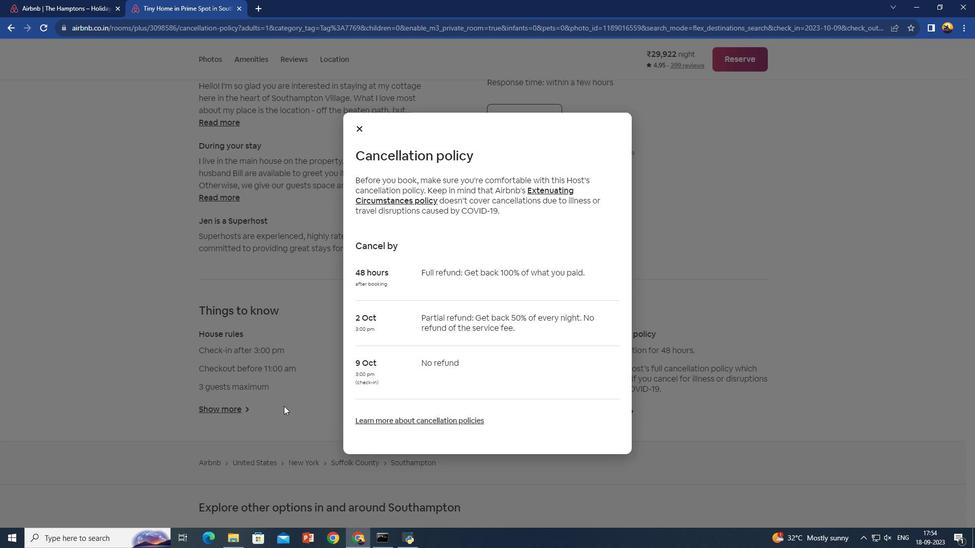 
Action: Mouse scrolled (281, 410) with delta (0, 0)
Screenshot: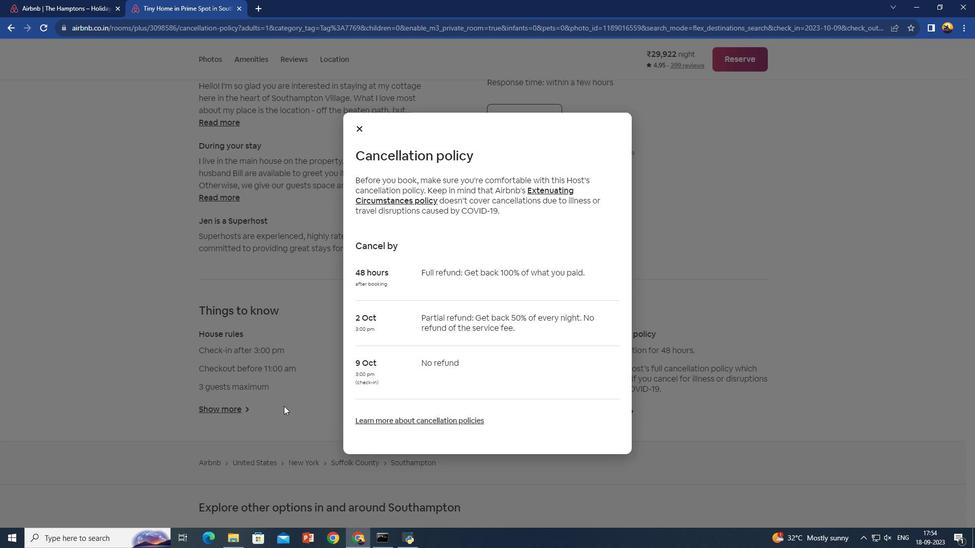 
Action: Mouse moved to (281, 410)
Screenshot: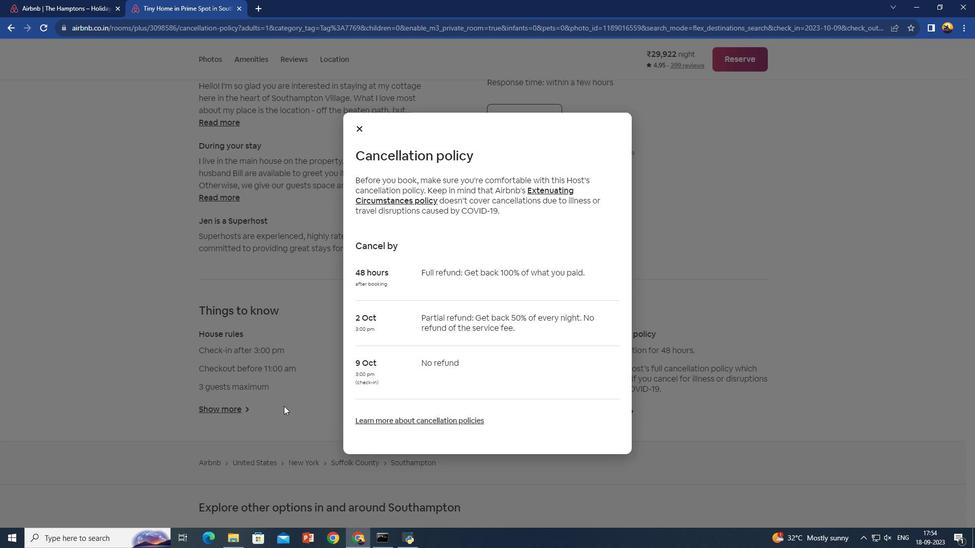 
Action: Mouse scrolled (281, 410) with delta (0, 0)
Screenshot: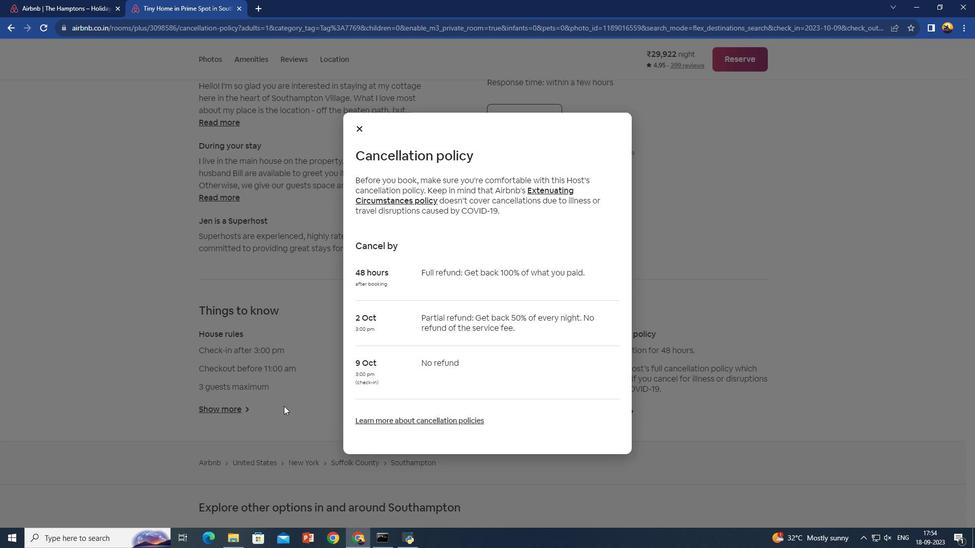 
Action: Mouse moved to (284, 407)
Screenshot: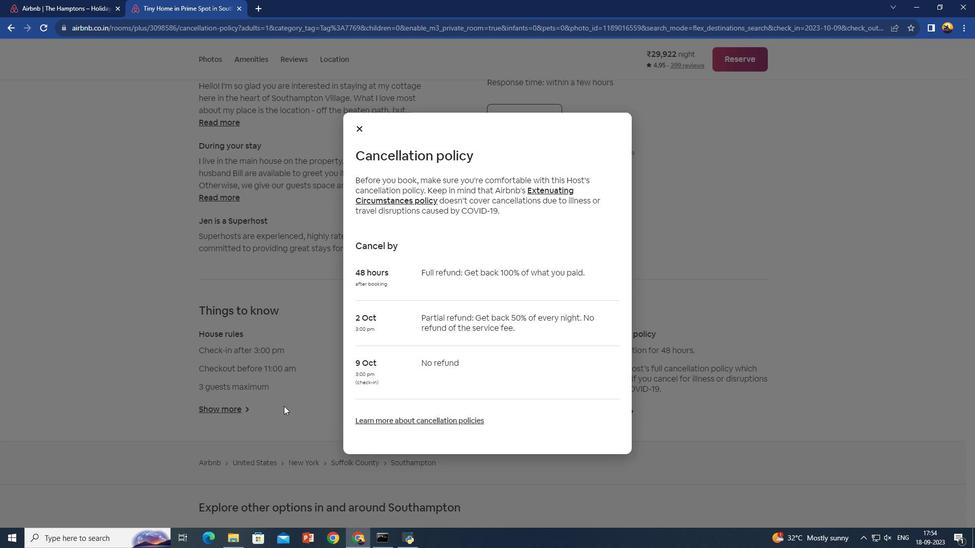 
Action: Mouse pressed left at (284, 407)
Screenshot: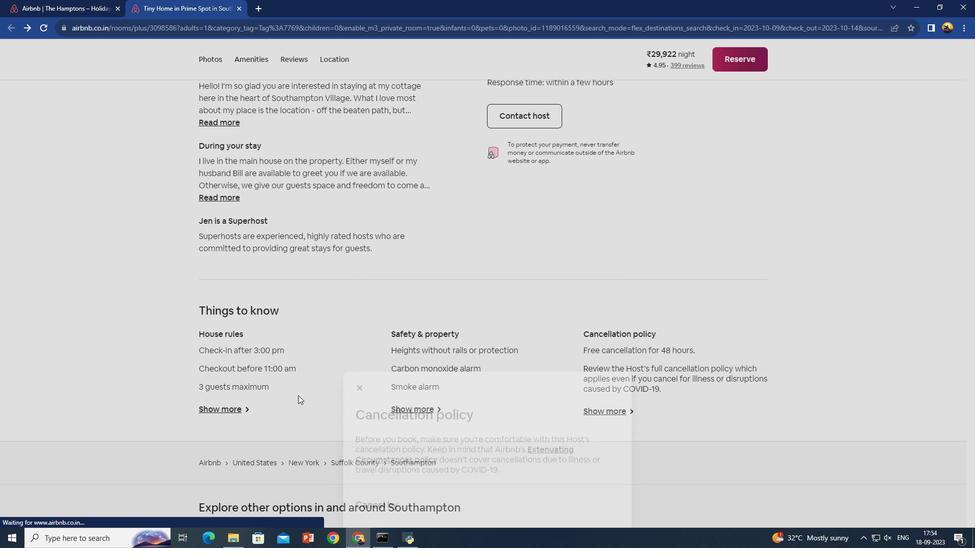 
Action: Mouse moved to (299, 396)
Screenshot: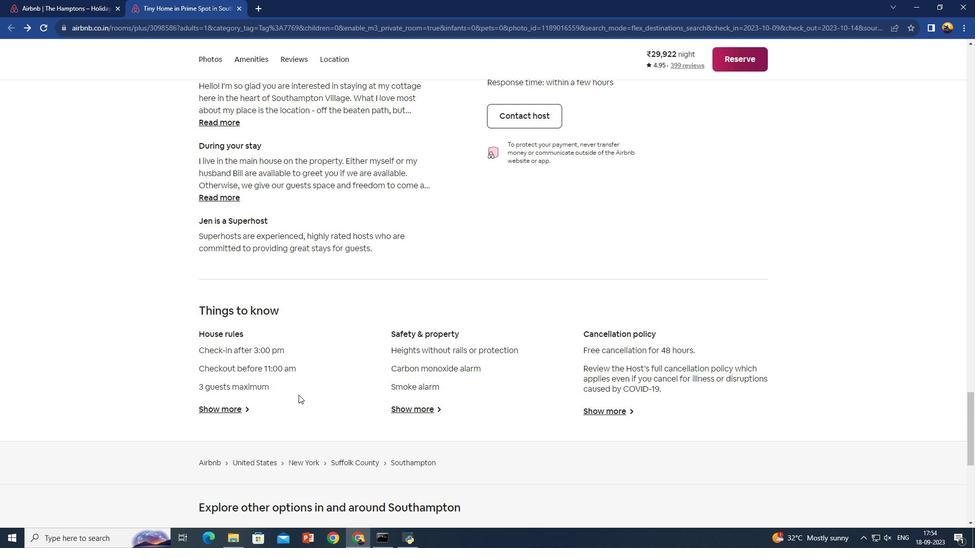 
Action: Mouse scrolled (299, 396) with delta (0, 0)
Screenshot: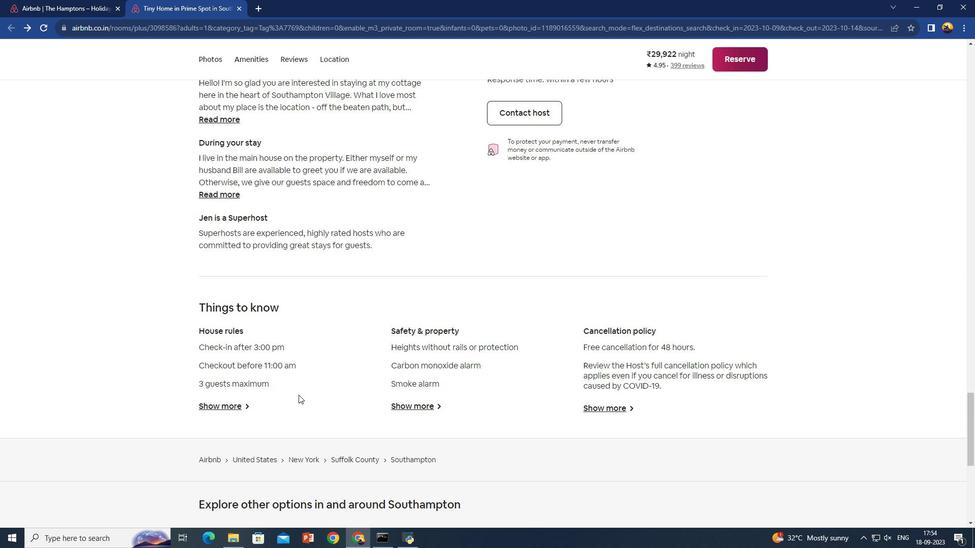 
Action: Mouse scrolled (299, 396) with delta (0, 0)
Screenshot: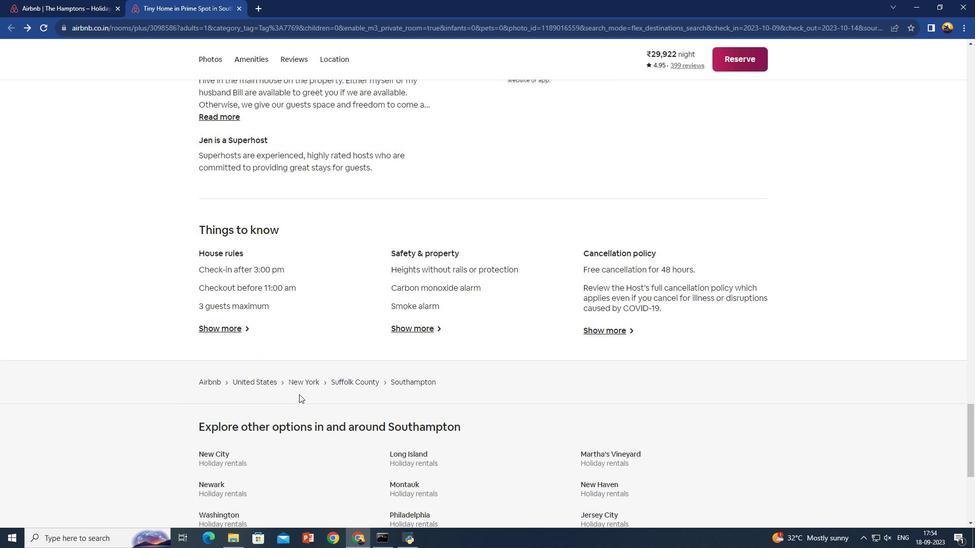 
Action: Mouse moved to (299, 396)
Screenshot: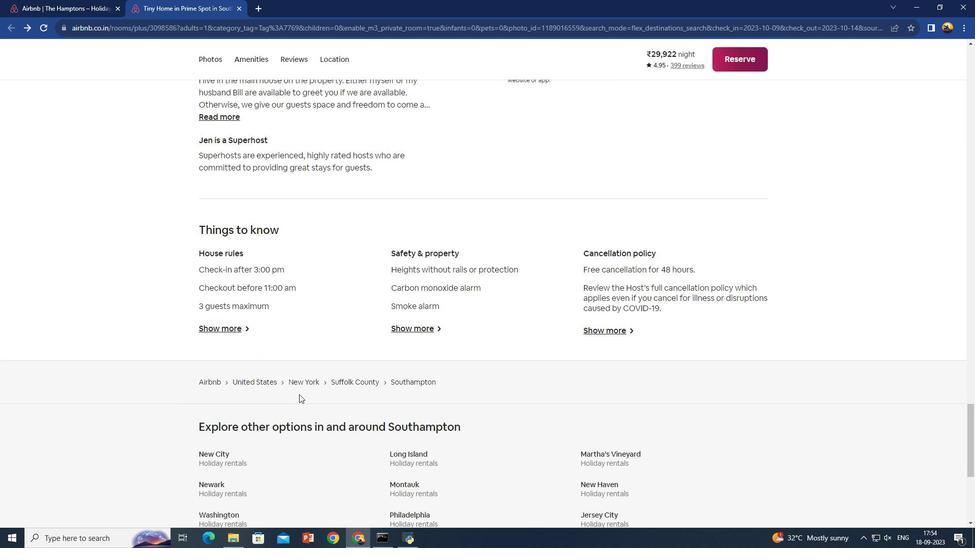 
Action: Mouse scrolled (299, 395) with delta (0, 0)
Screenshot: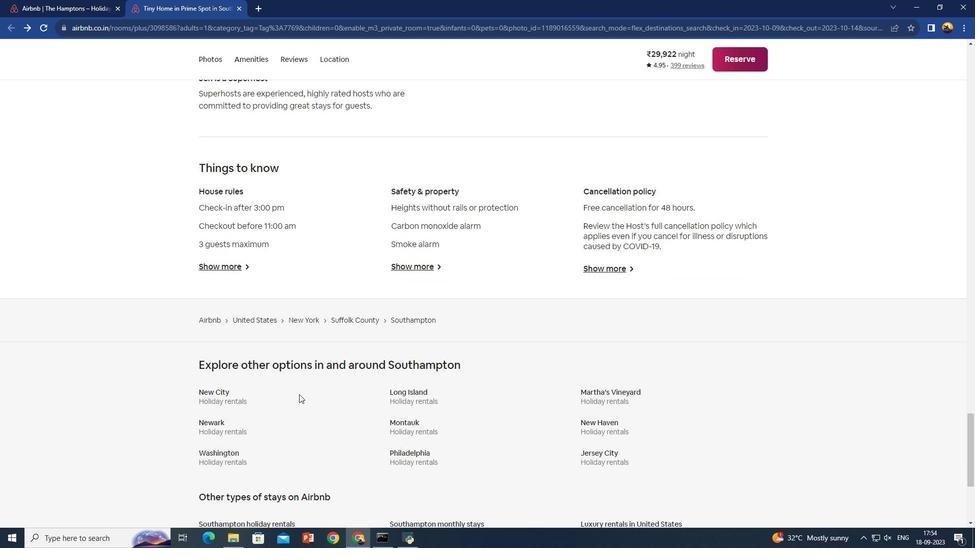 
Action: Mouse scrolled (299, 395) with delta (0, 0)
Screenshot: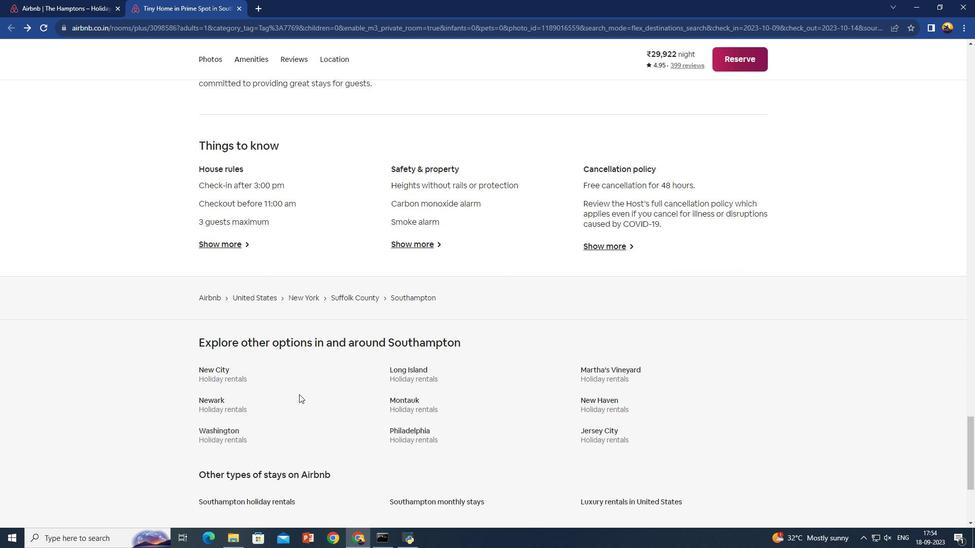 
Action: Mouse moved to (300, 395)
Screenshot: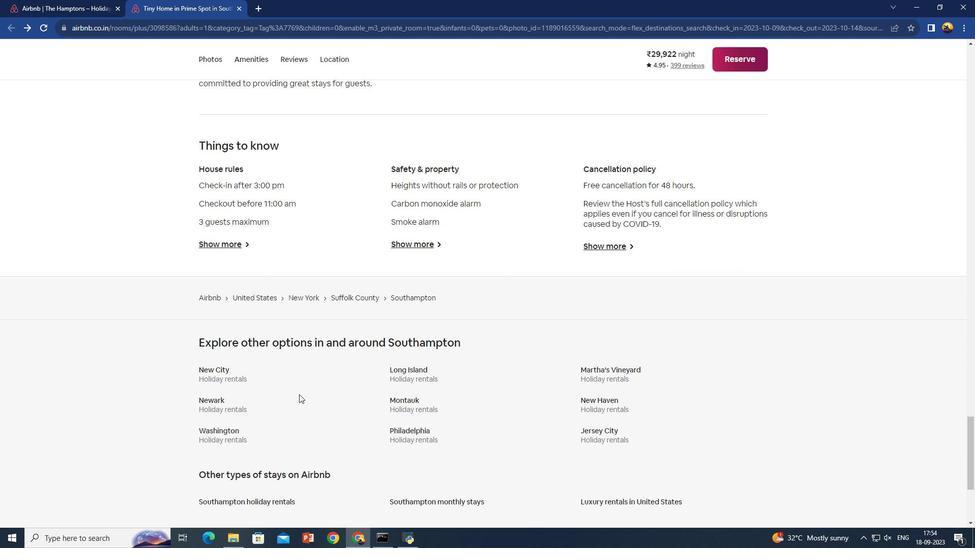 
Action: Mouse scrolled (300, 395) with delta (0, 0)
Screenshot: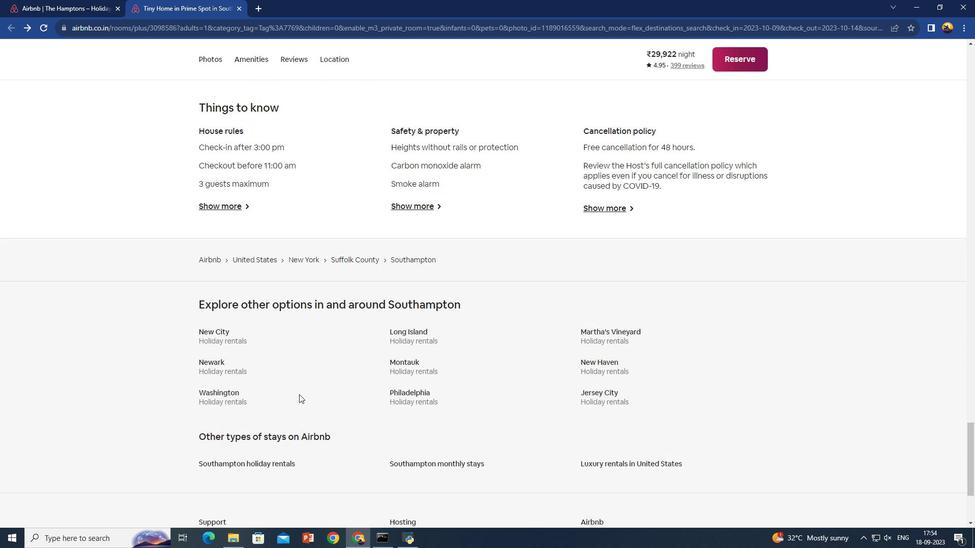 
Action: Mouse scrolled (300, 395) with delta (0, 0)
Screenshot: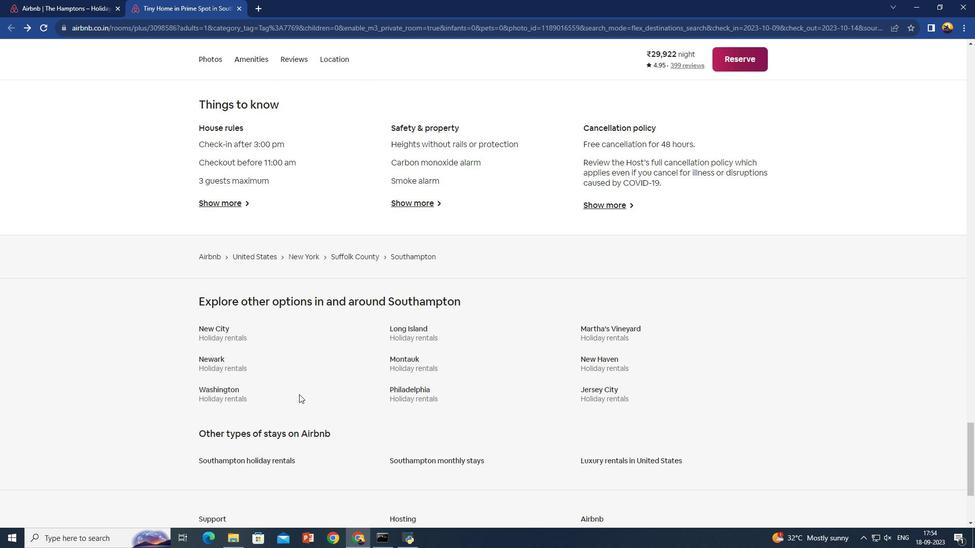 
Action: Mouse scrolled (300, 395) with delta (0, 0)
Screenshot: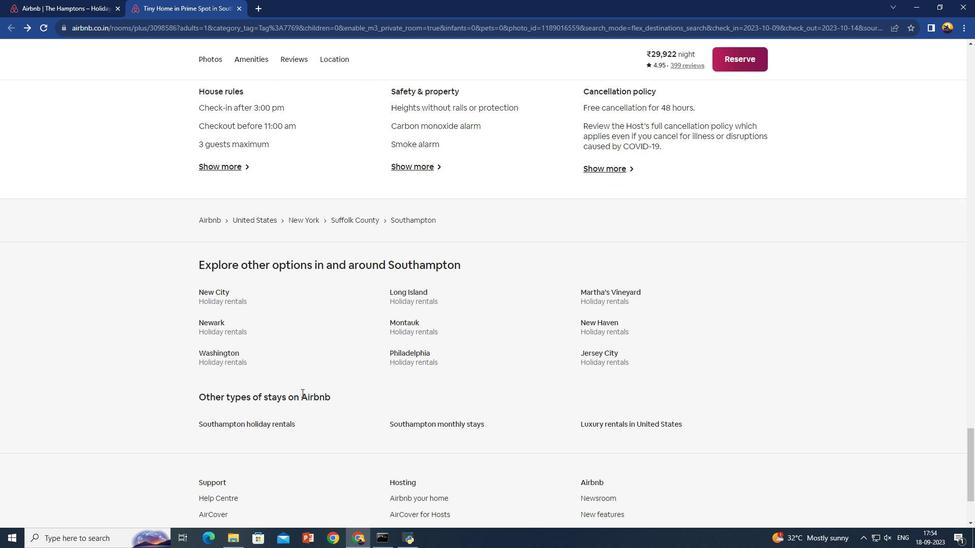 
Action: Mouse moved to (300, 395)
Screenshot: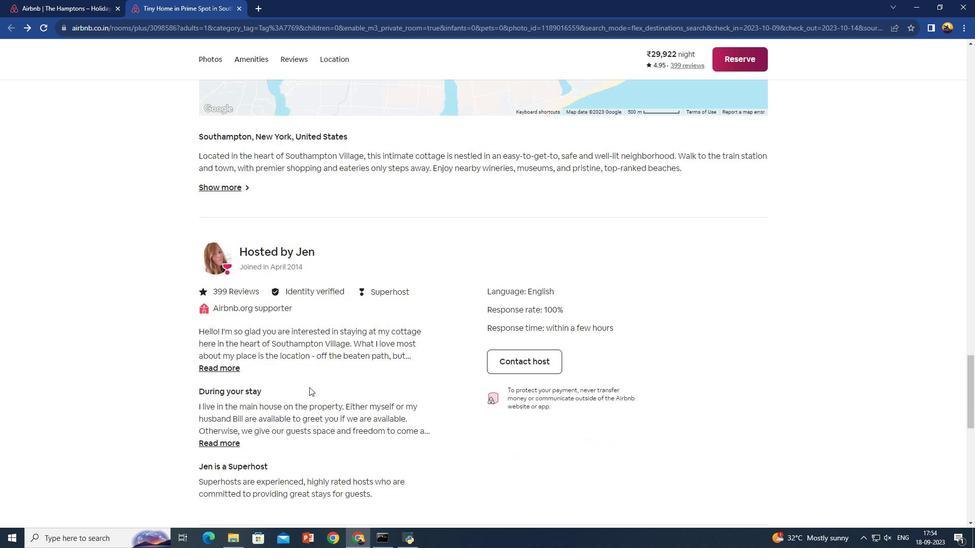 
Action: Mouse scrolled (300, 396) with delta (0, 0)
Screenshot: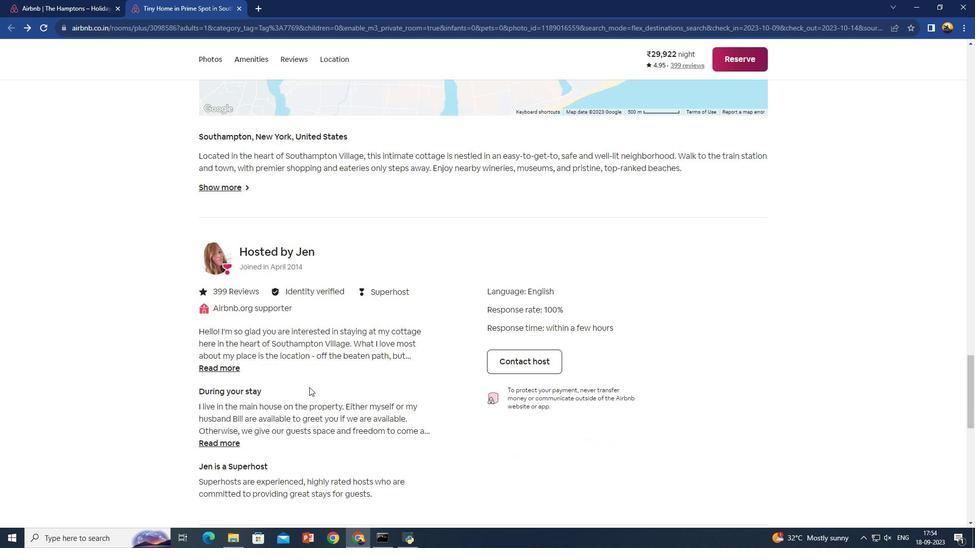 
Action: Mouse scrolled (300, 396) with delta (0, 0)
Screenshot: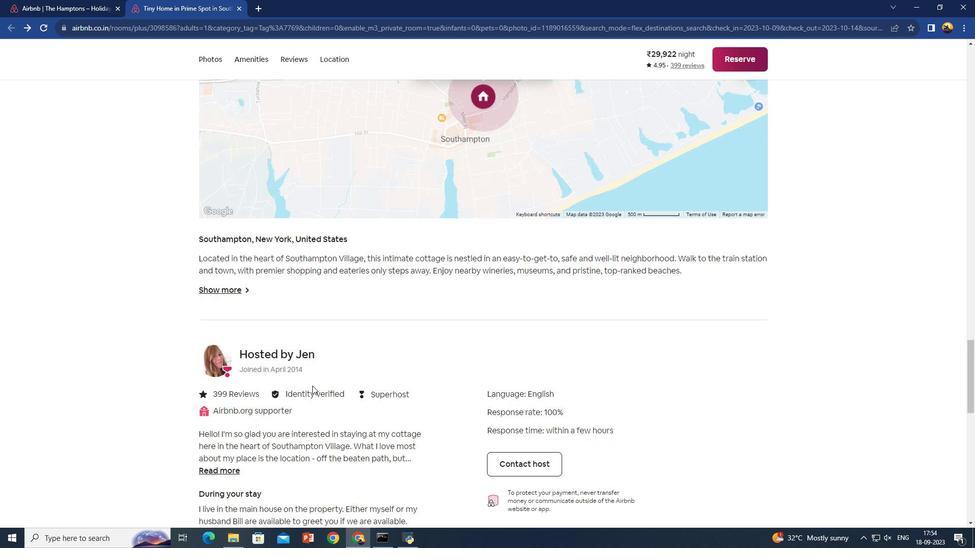 
Action: Mouse scrolled (300, 396) with delta (0, 0)
Screenshot: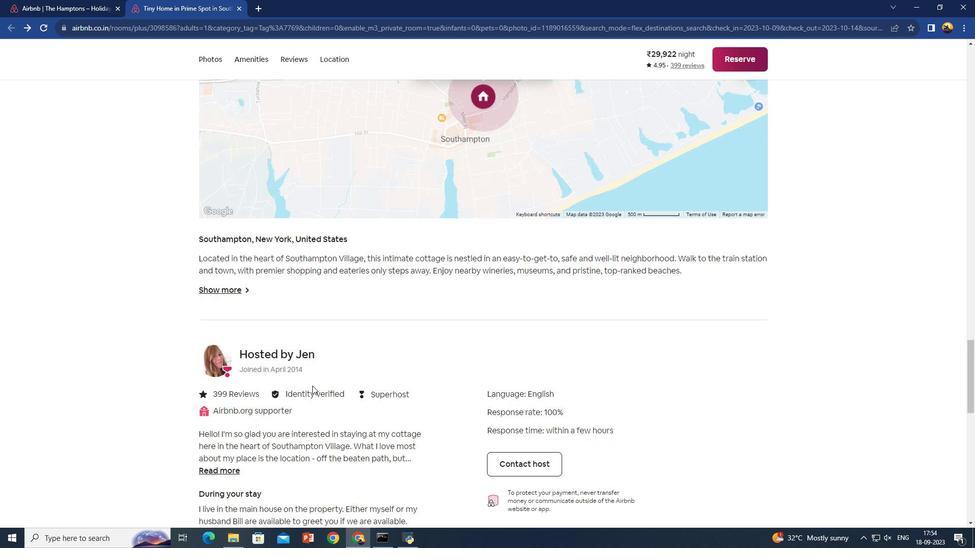 
Action: Mouse moved to (301, 395)
Screenshot: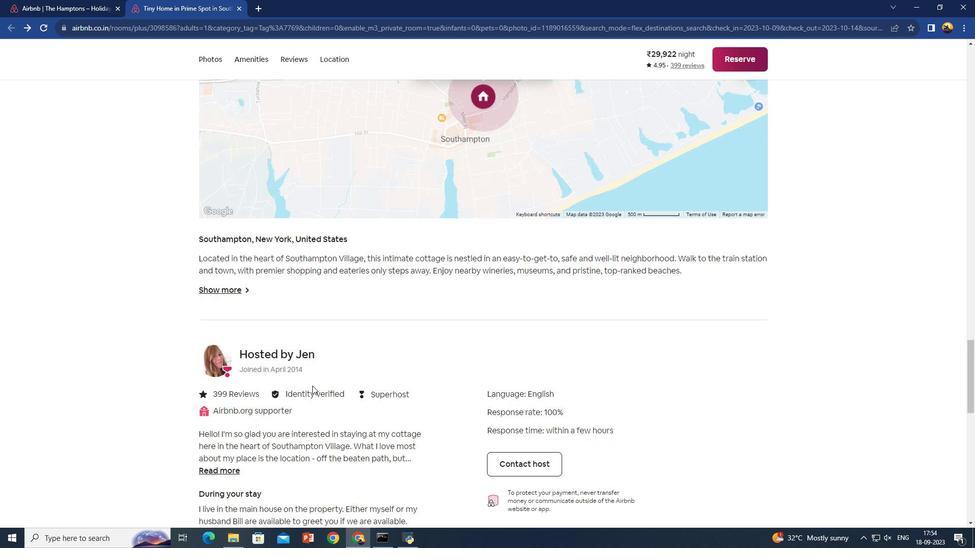 
Action: Mouse scrolled (301, 395) with delta (0, 0)
Screenshot: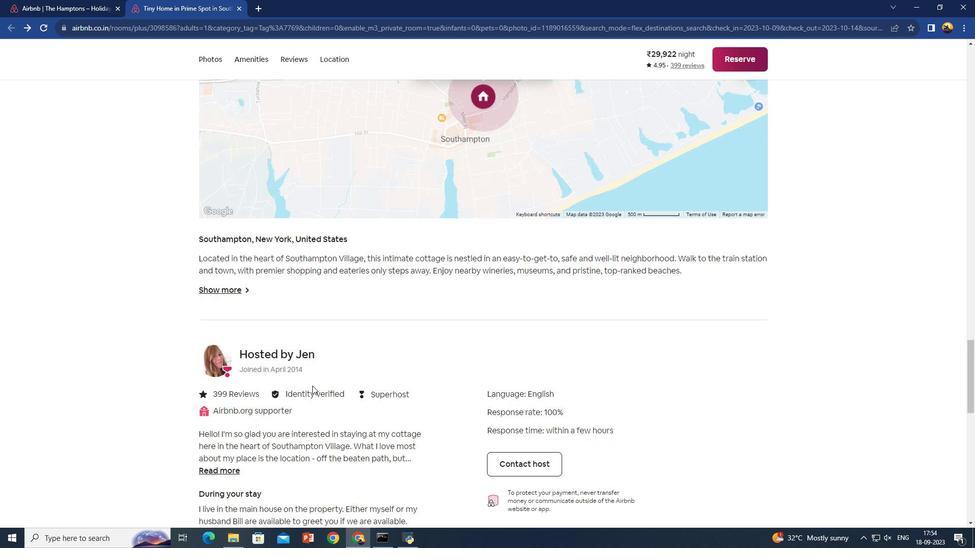 
Action: Mouse moved to (301, 394)
Screenshot: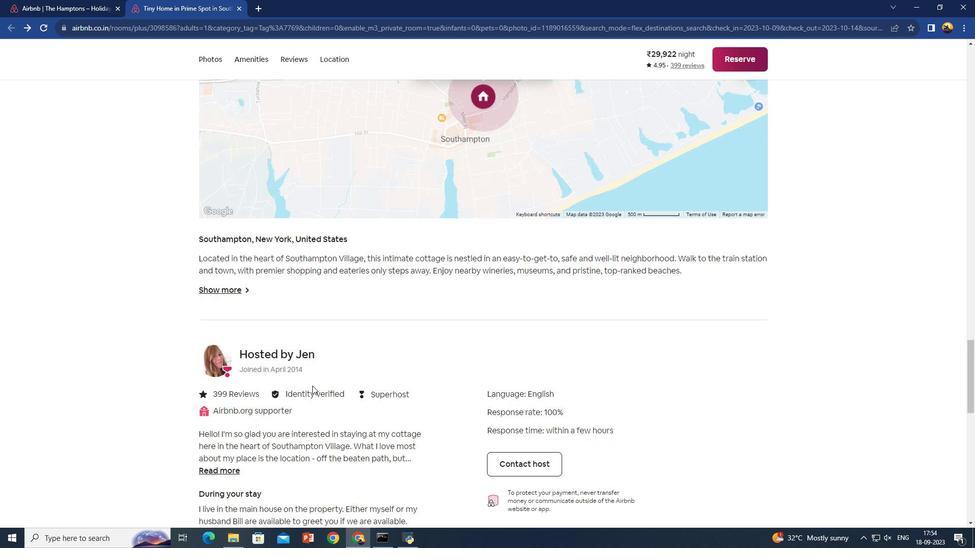 
Action: Mouse scrolled (301, 395) with delta (0, 0)
Screenshot: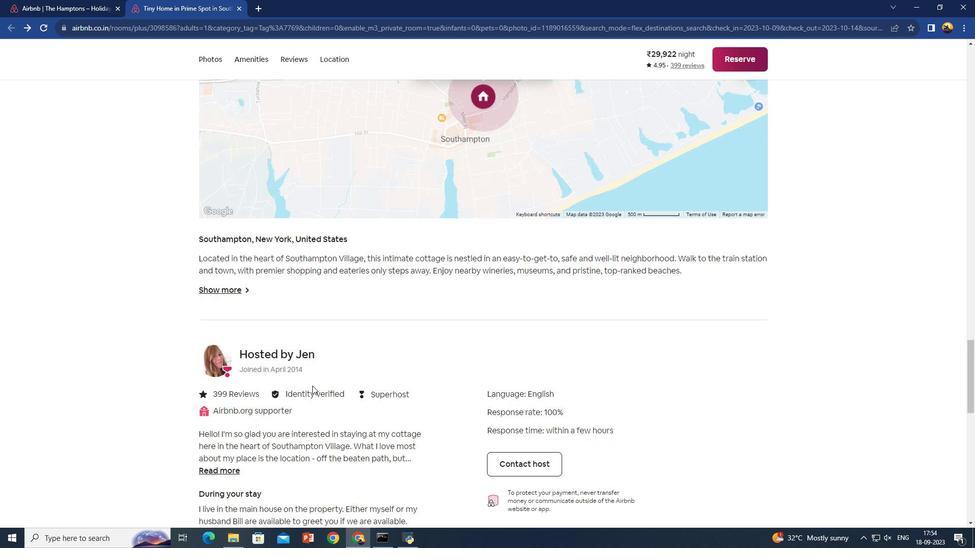 
Action: Mouse moved to (302, 394)
Screenshot: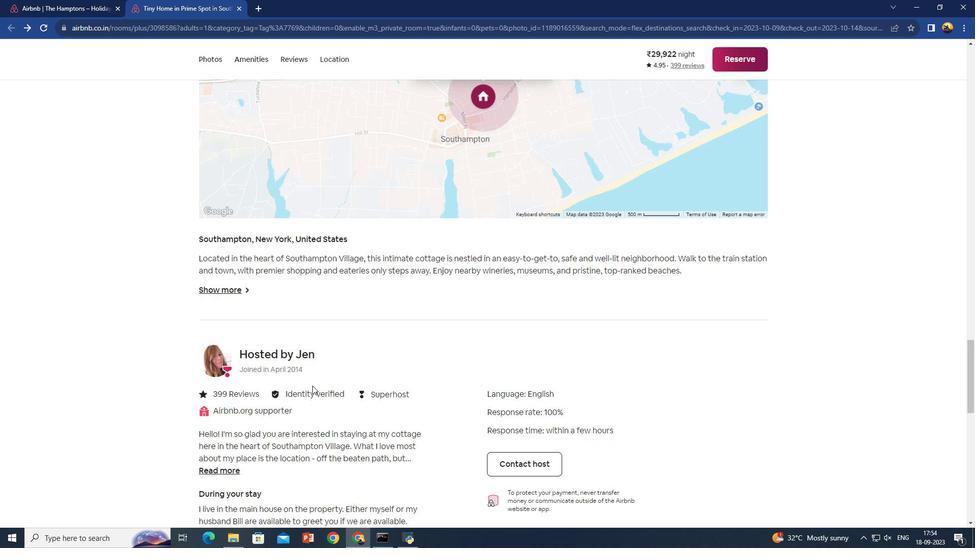 
Action: Mouse scrolled (302, 394) with delta (0, 0)
Screenshot: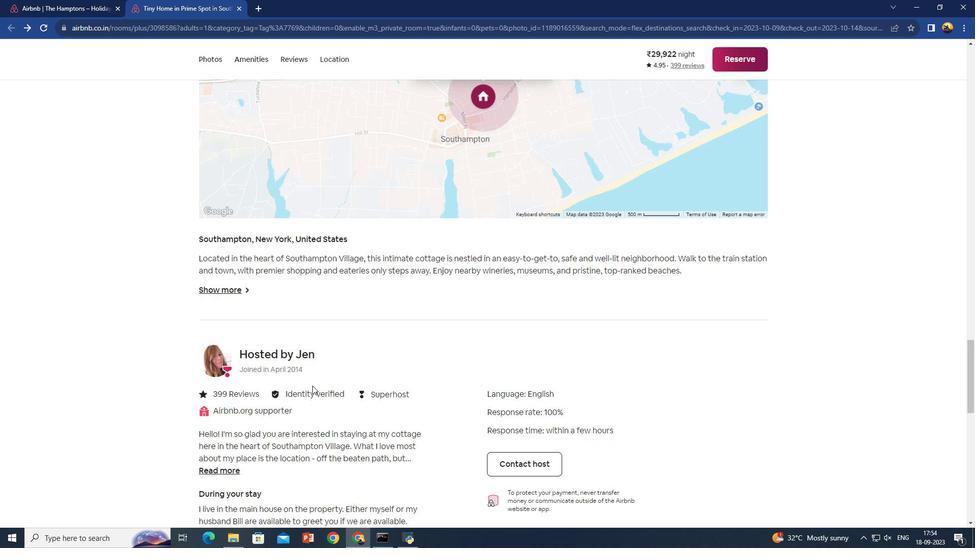 
Action: Mouse scrolled (302, 394) with delta (0, 0)
Screenshot: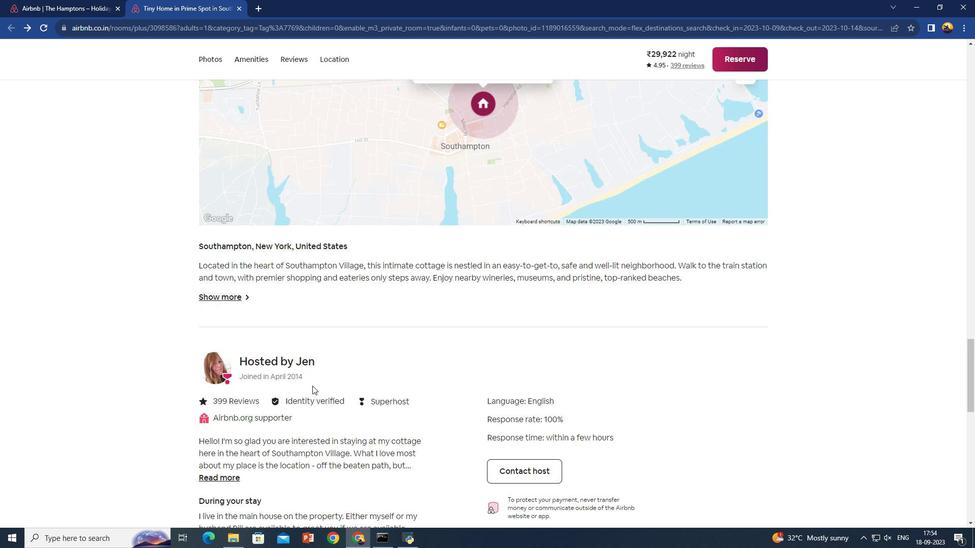 
Action: Mouse moved to (304, 393)
Screenshot: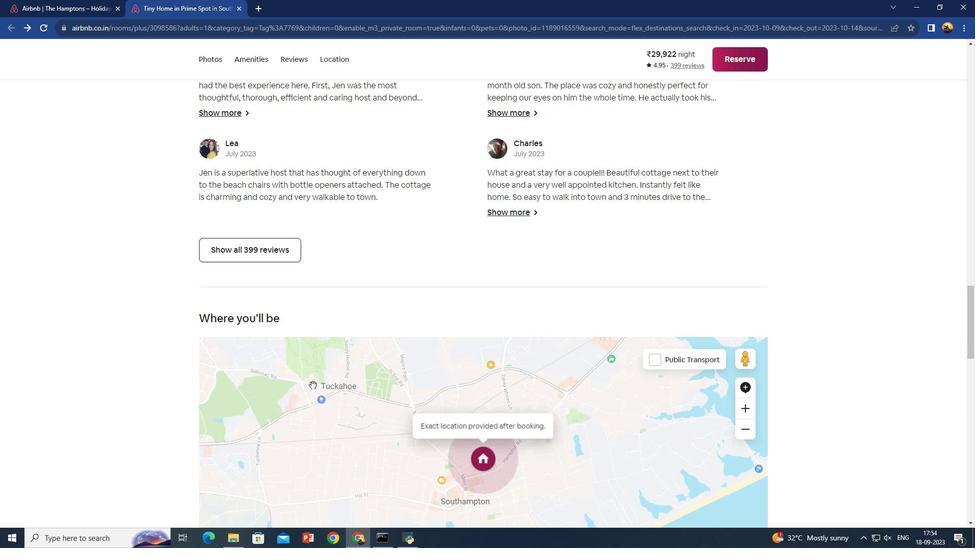 
Action: Mouse scrolled (304, 393) with delta (0, 0)
Screenshot: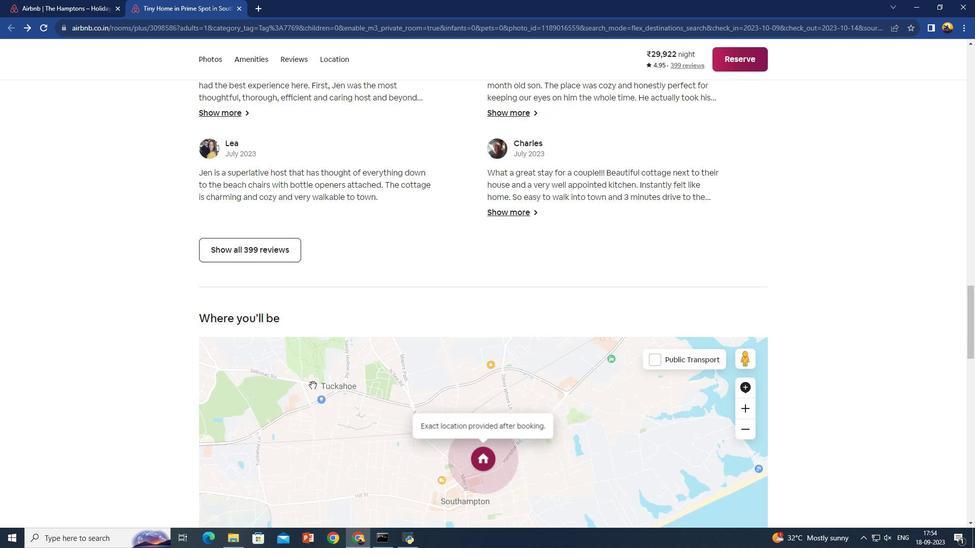 
Action: Mouse scrolled (304, 393) with delta (0, 0)
Screenshot: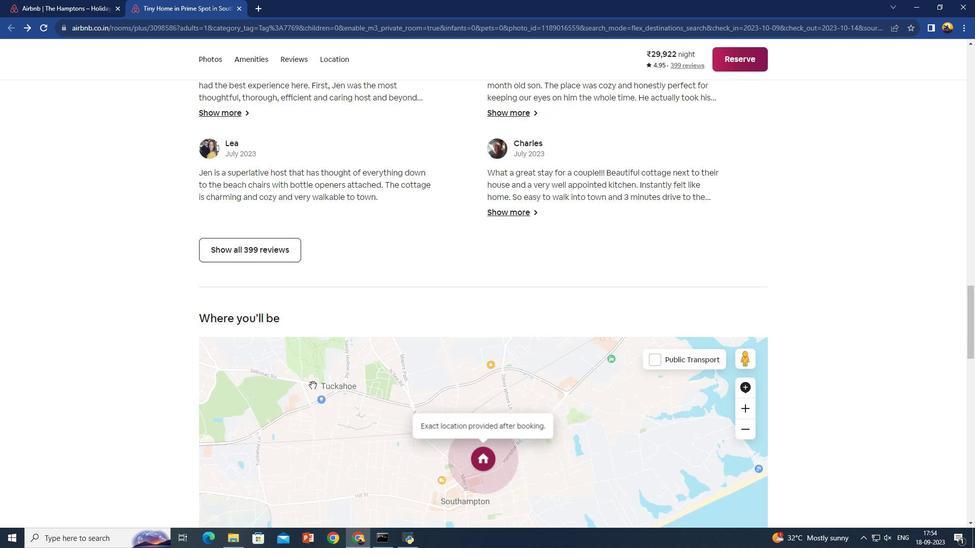 
Action: Mouse scrolled (304, 393) with delta (0, 0)
Screenshot: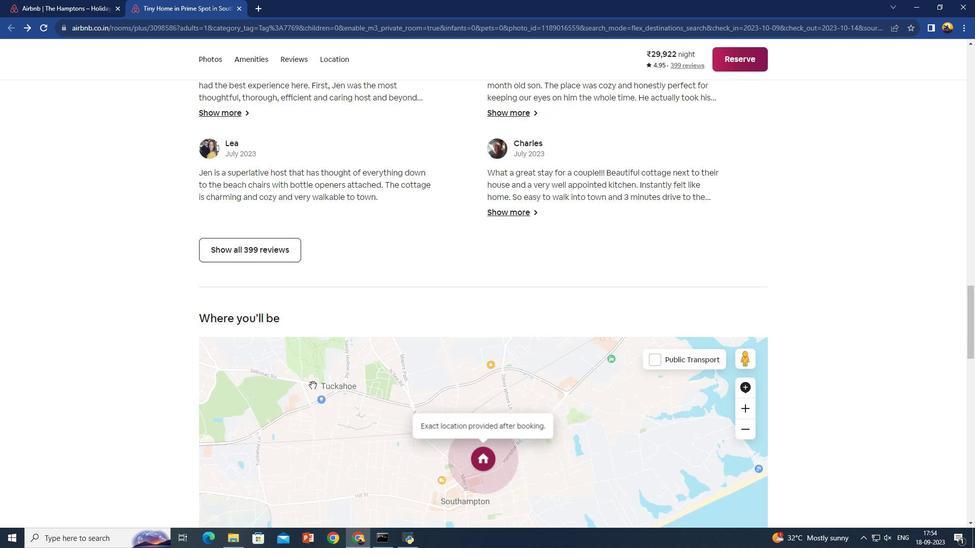 
Action: Mouse scrolled (304, 393) with delta (0, 0)
Screenshot: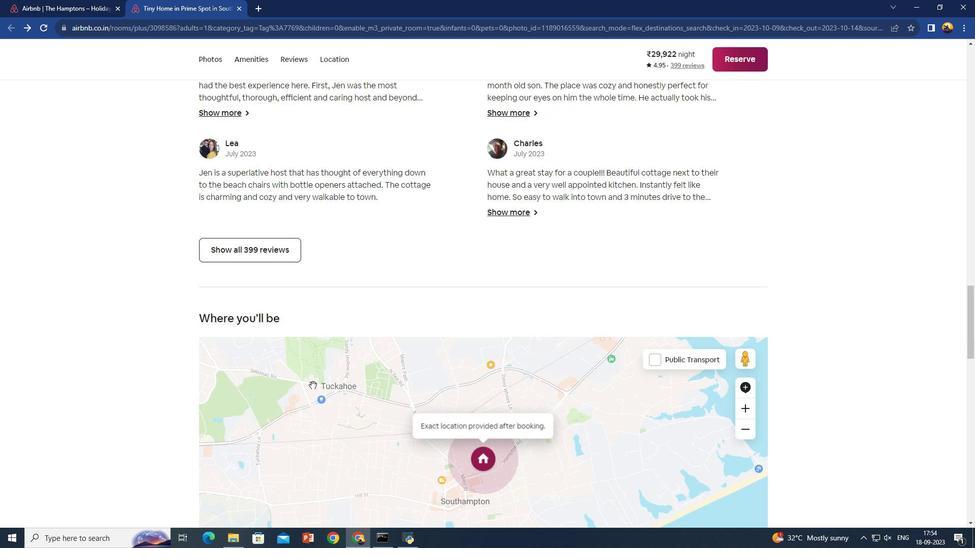 
Action: Mouse scrolled (304, 393) with delta (0, 0)
Screenshot: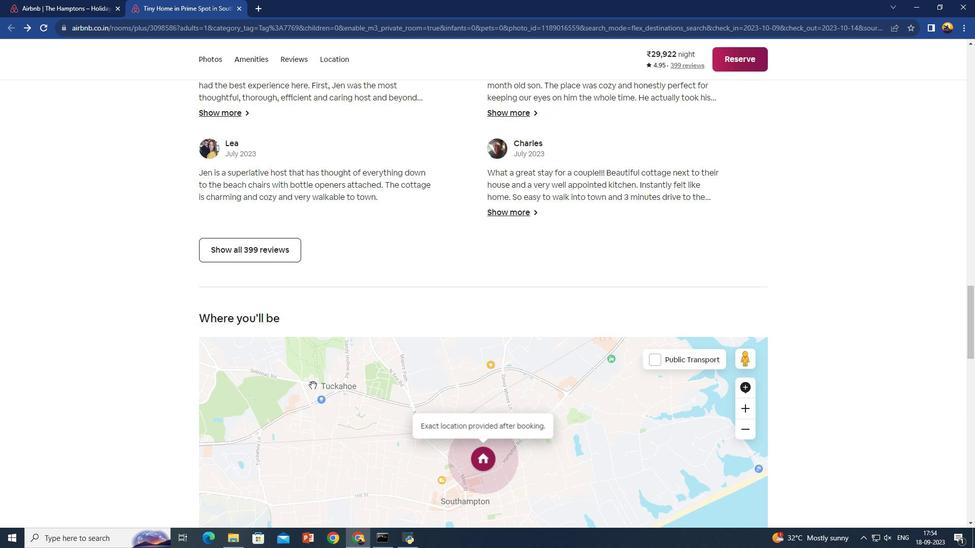 
Action: Mouse moved to (313, 386)
Screenshot: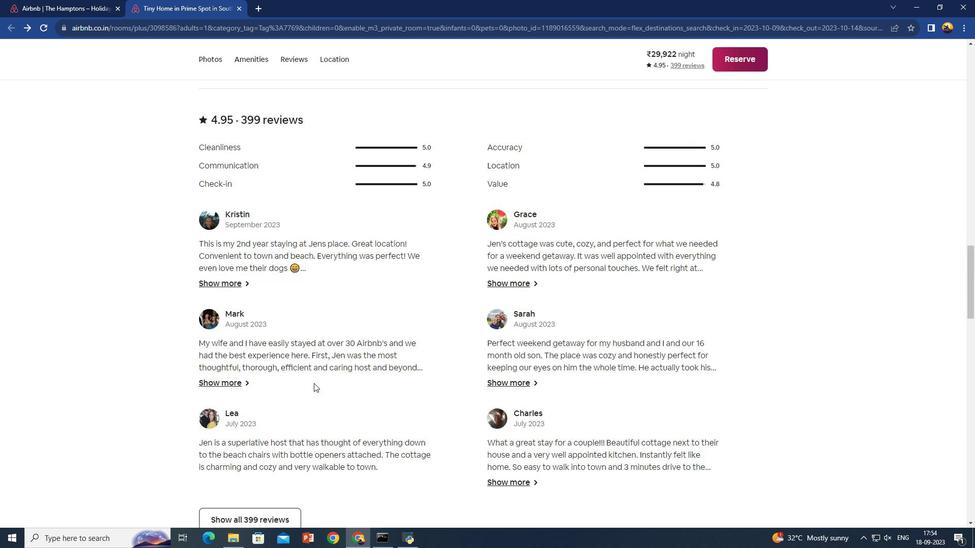 
Action: Mouse scrolled (313, 387) with delta (0, 0)
Screenshot: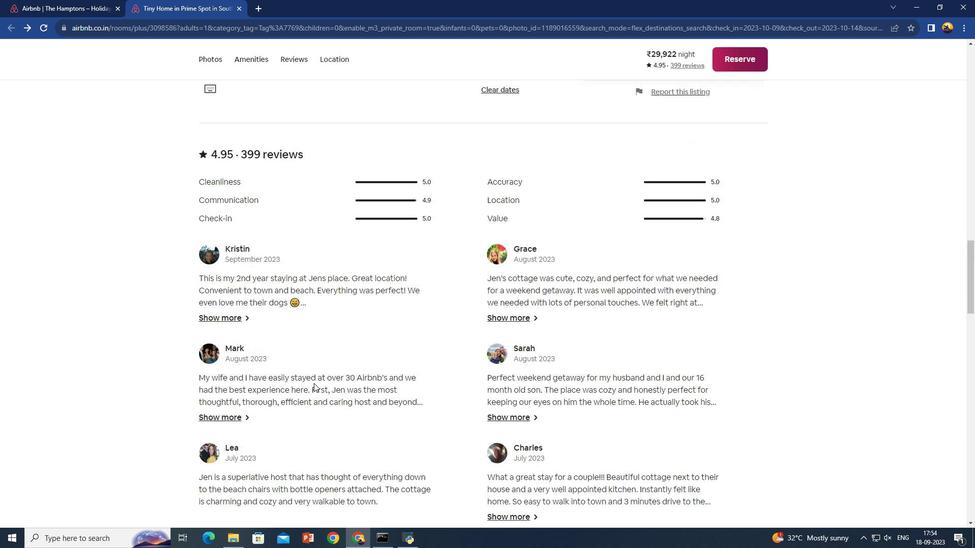 
Action: Mouse scrolled (313, 387) with delta (0, 0)
Screenshot: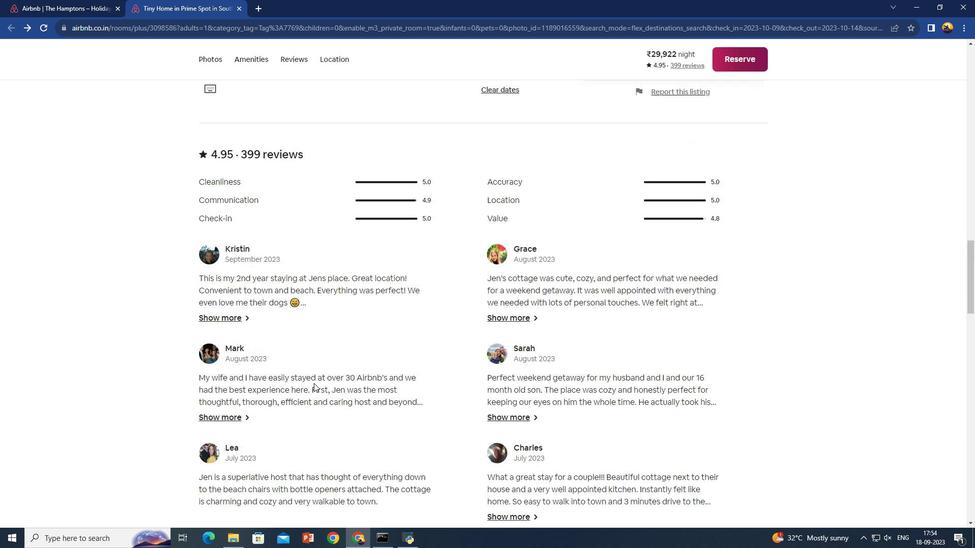 
Action: Mouse scrolled (313, 387) with delta (0, 1)
Screenshot: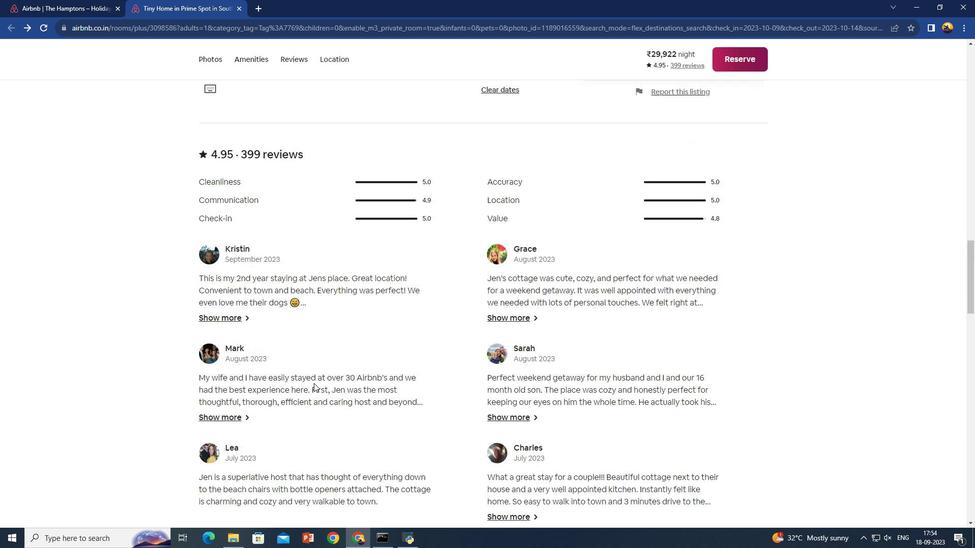
Action: Mouse scrolled (313, 387) with delta (0, 1)
Screenshot: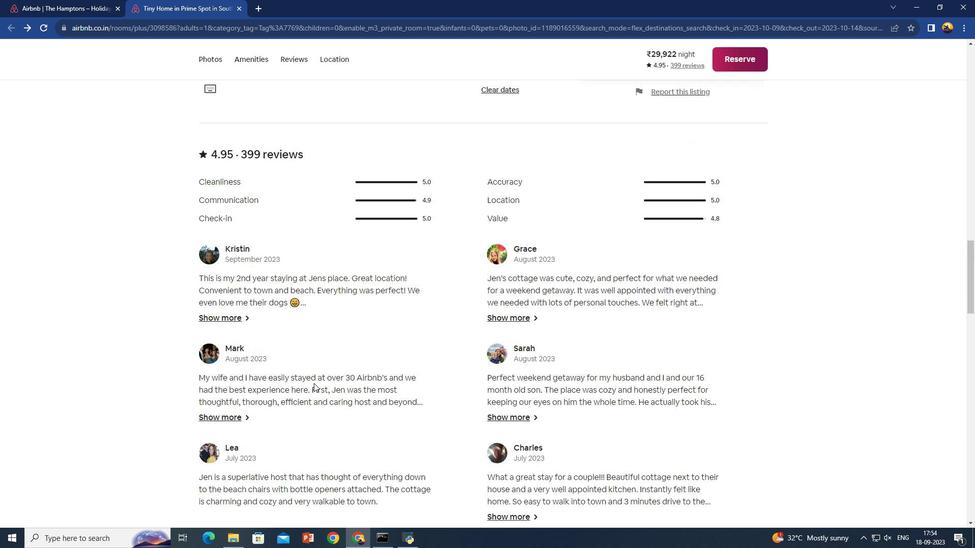 
Action: Mouse scrolled (313, 387) with delta (0, 0)
Screenshot: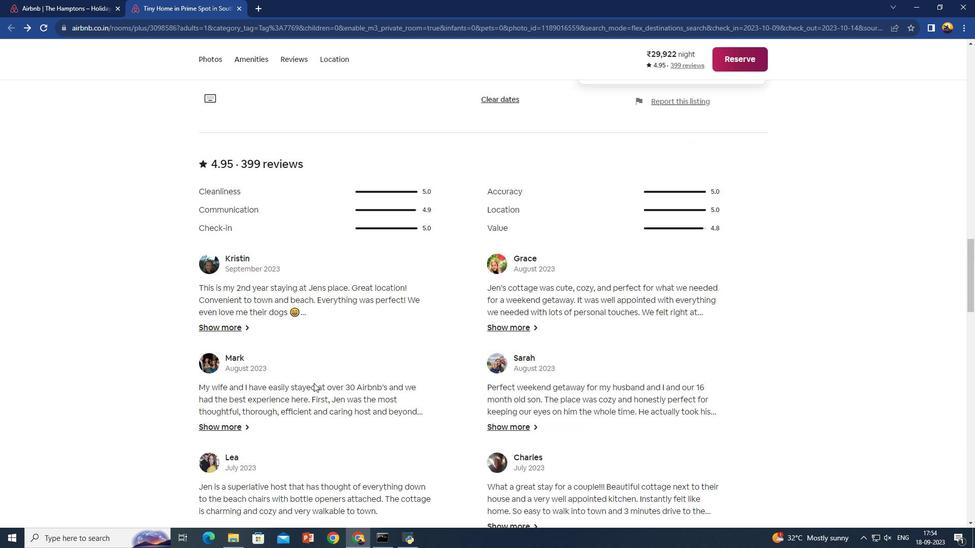 
Action: Mouse moved to (313, 386)
Screenshot: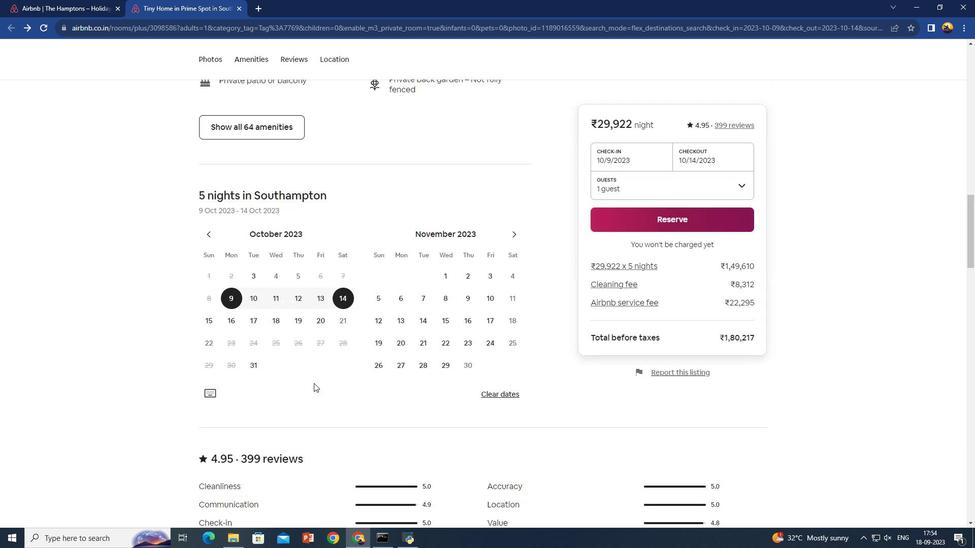 
Action: Mouse scrolled (313, 386) with delta (0, 0)
Screenshot: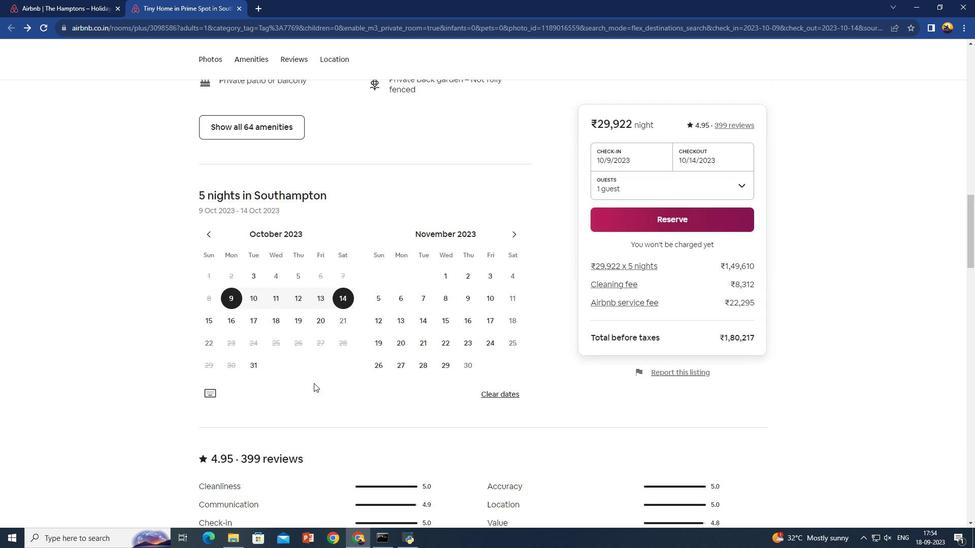 
Action: Mouse scrolled (313, 386) with delta (0, 0)
Screenshot: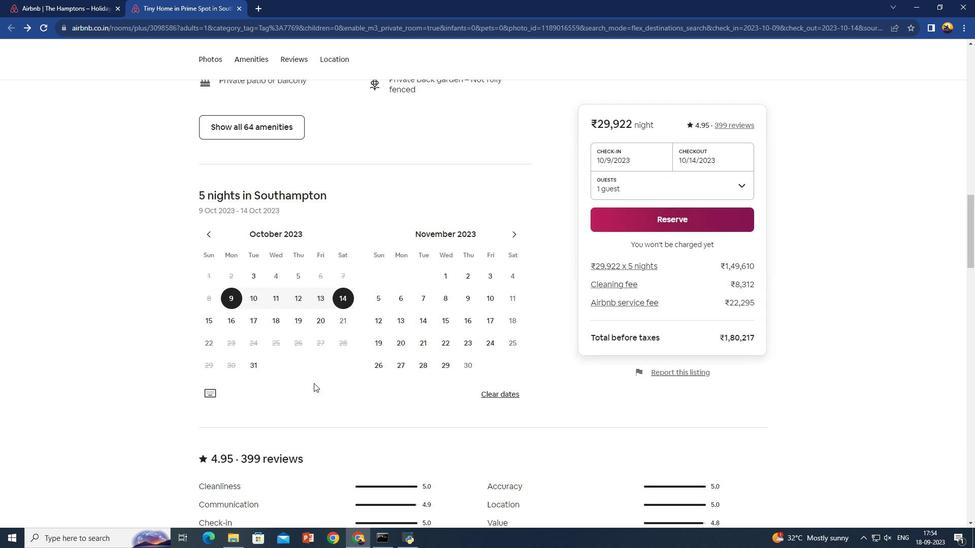 
Action: Mouse scrolled (313, 386) with delta (0, 0)
Screenshot: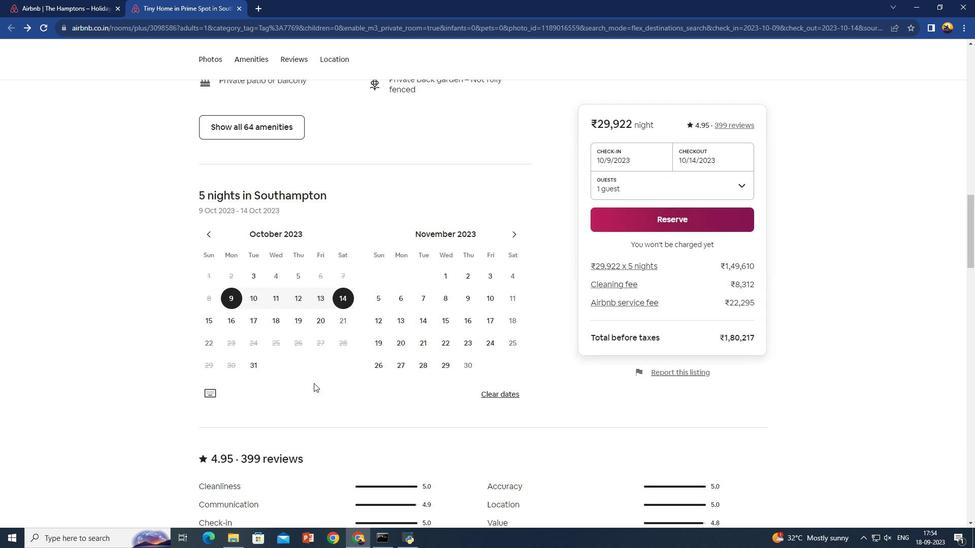 
Action: Mouse scrolled (313, 386) with delta (0, 0)
Screenshot: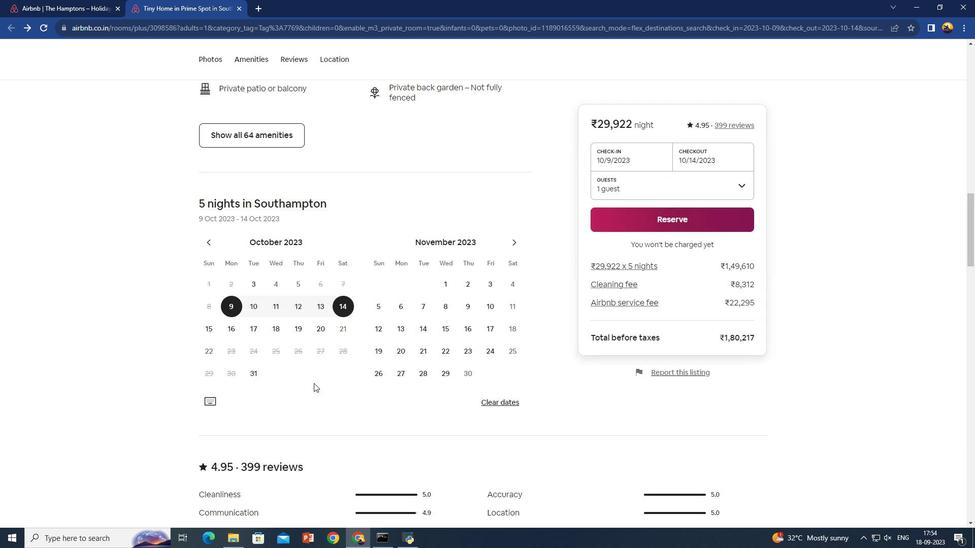 
Action: Mouse scrolled (313, 386) with delta (0, 0)
Screenshot: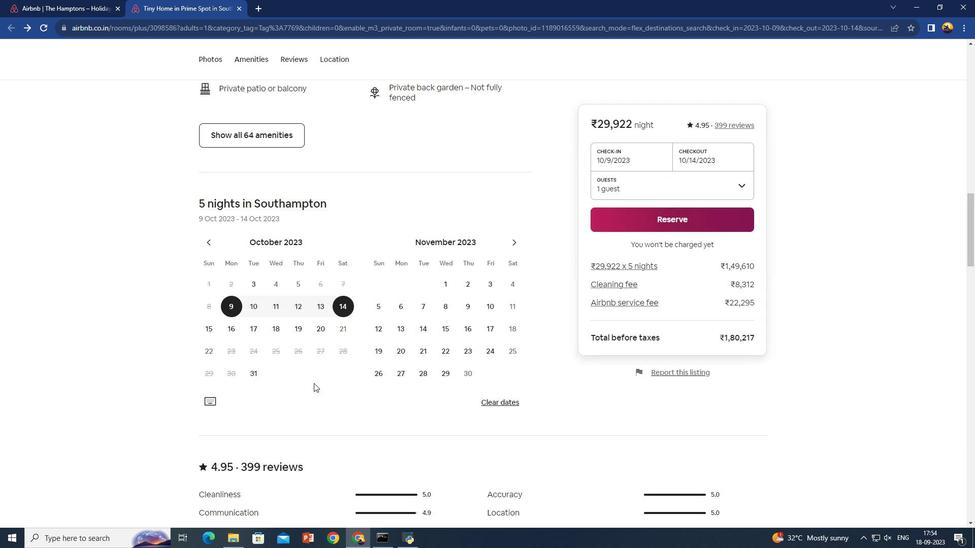 
Action: Mouse scrolled (313, 386) with delta (0, 0)
Screenshot: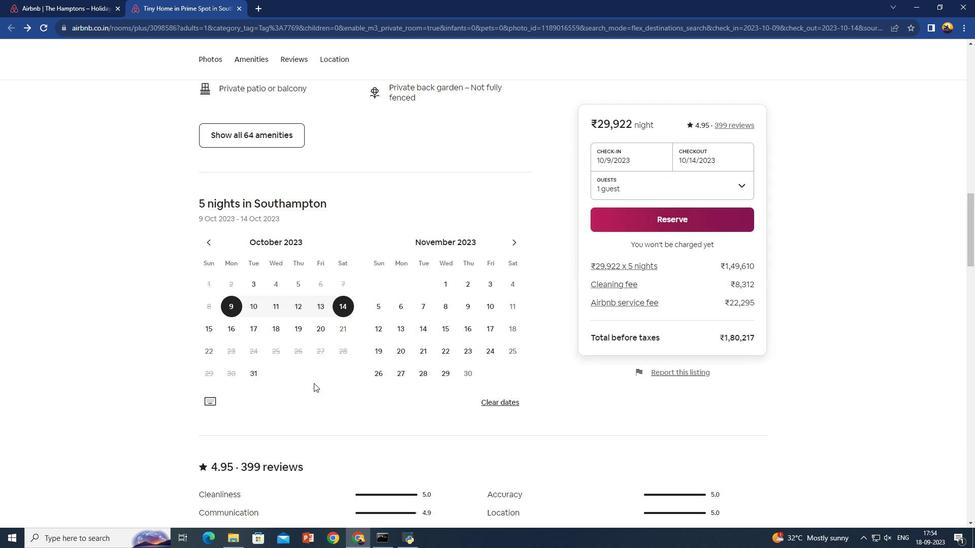 
Action: Mouse moved to (314, 384)
Screenshot: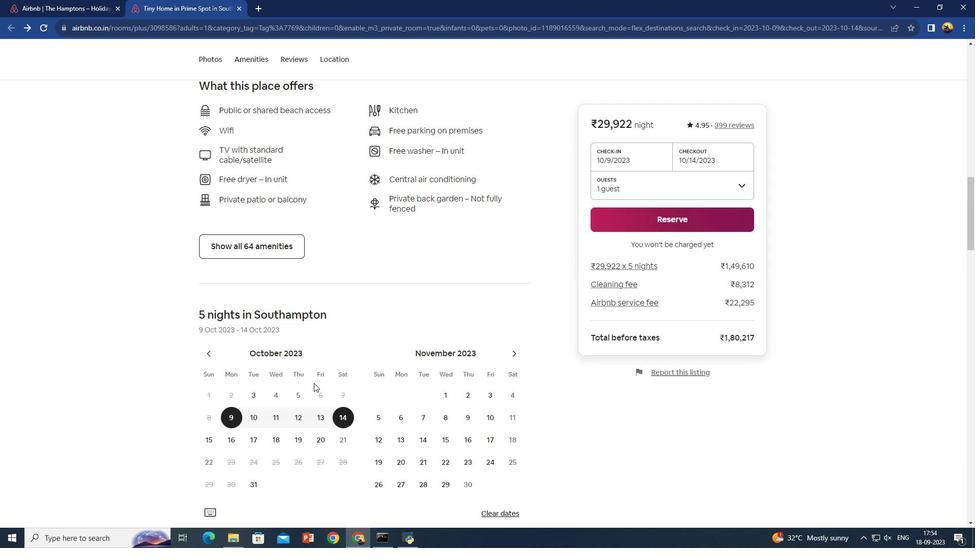 
Action: Mouse scrolled (314, 384) with delta (0, 0)
Screenshot: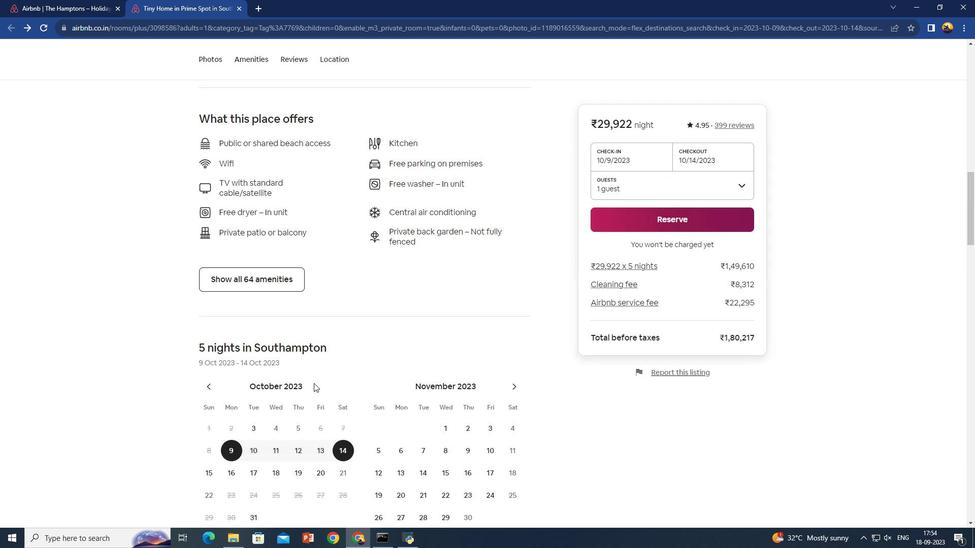 
Action: Mouse scrolled (314, 384) with delta (0, 0)
Screenshot: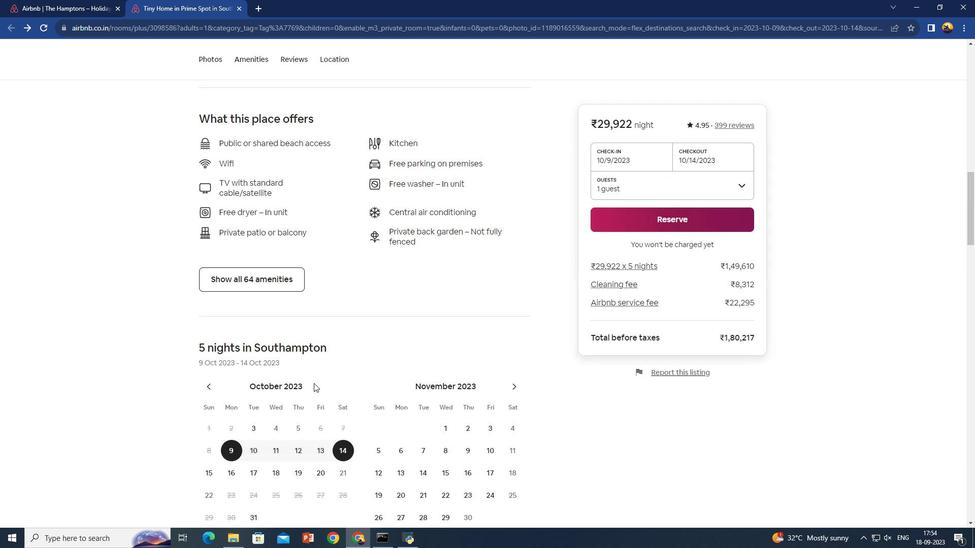 
Action: Mouse scrolled (314, 384) with delta (0, 0)
Screenshot: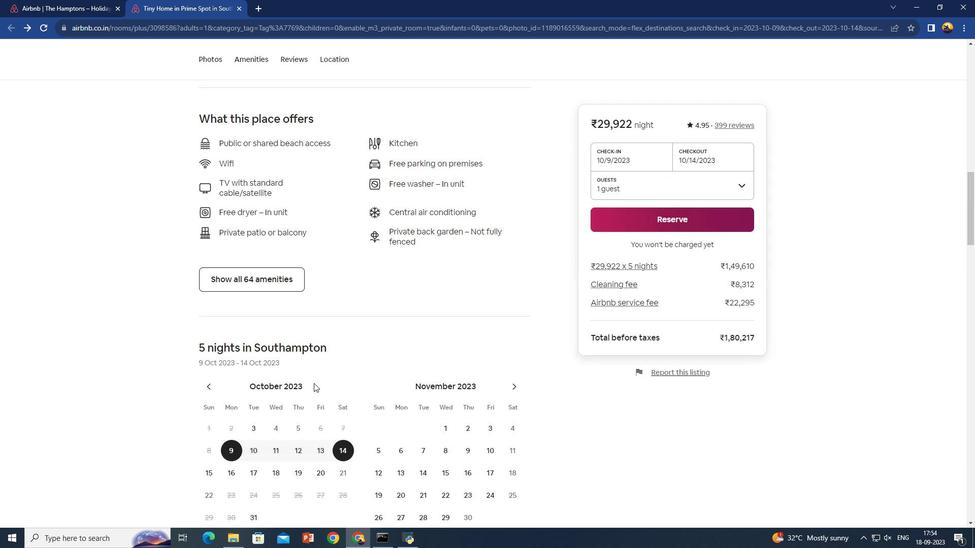 
Action: Mouse scrolled (314, 384) with delta (0, 0)
Screenshot: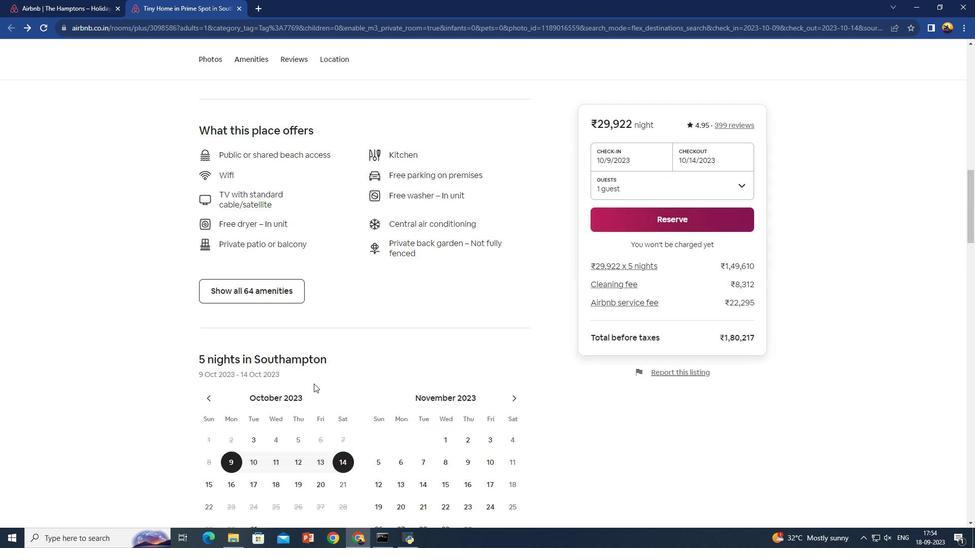 
Action: Mouse scrolled (314, 384) with delta (0, 0)
Screenshot: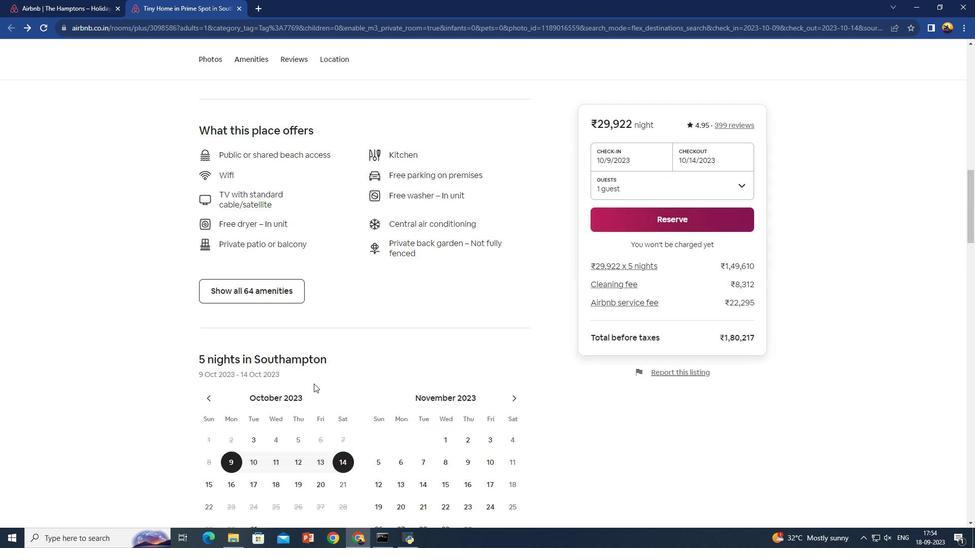 
Action: Mouse scrolled (314, 384) with delta (0, 0)
Screenshot: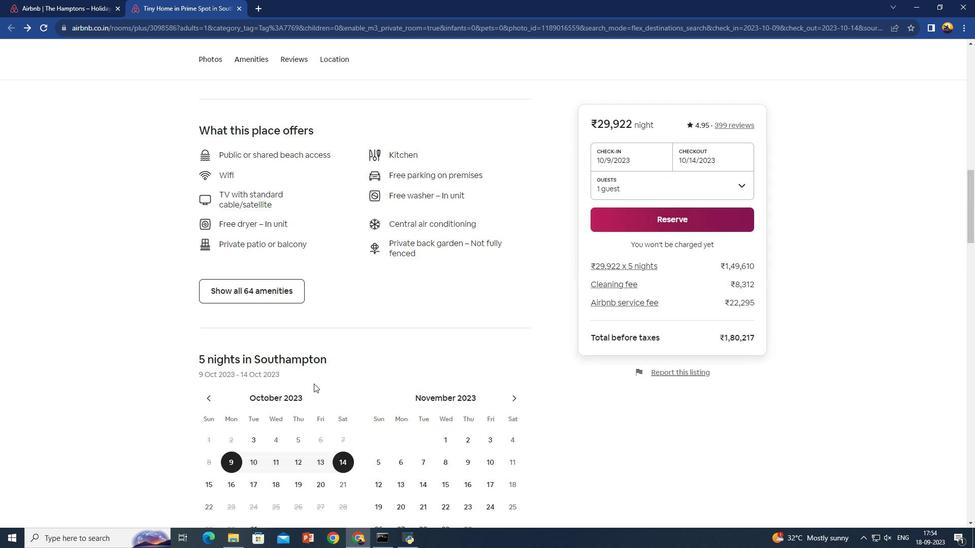 
Action: Mouse scrolled (314, 384) with delta (0, 0)
Screenshot: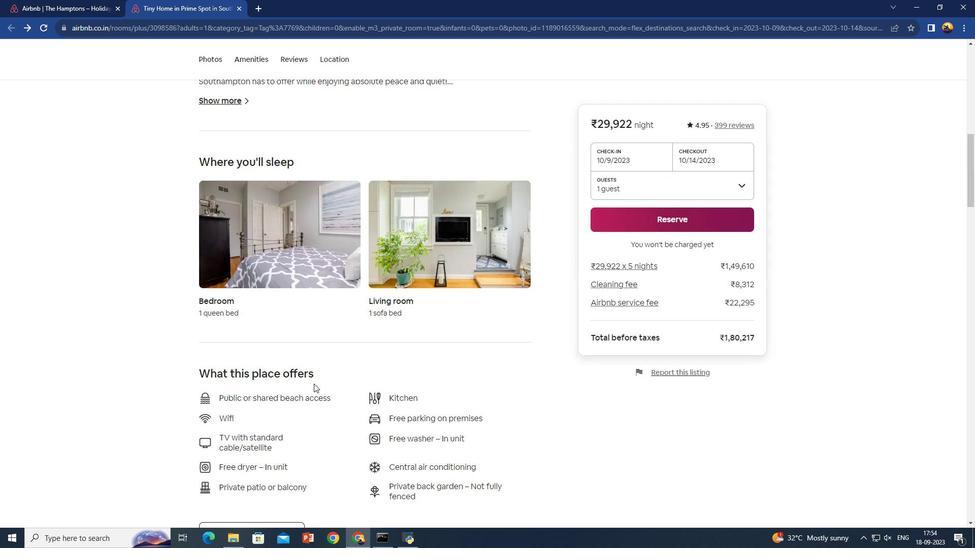 
Action: Mouse scrolled (314, 384) with delta (0, 0)
Screenshot: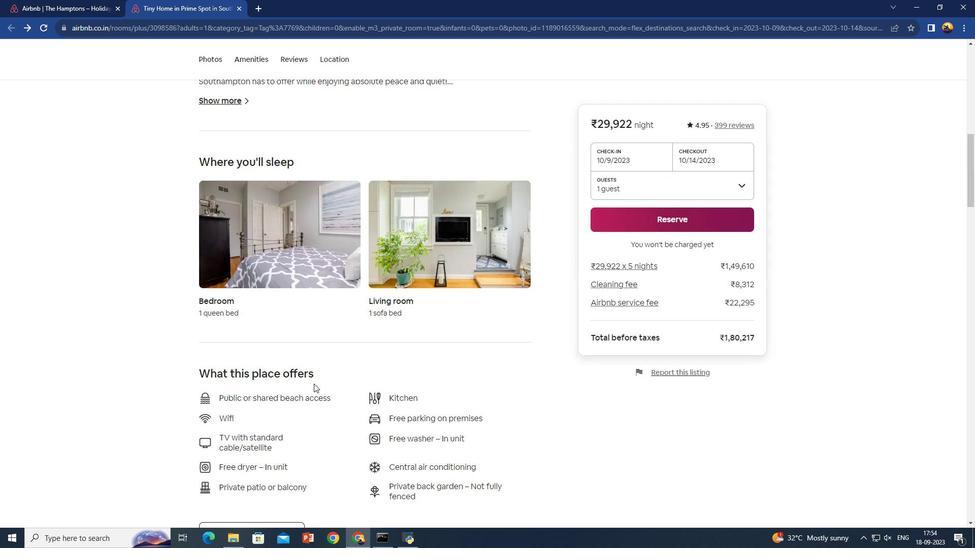
Action: Mouse scrolled (314, 383) with delta (0, 0)
Screenshot: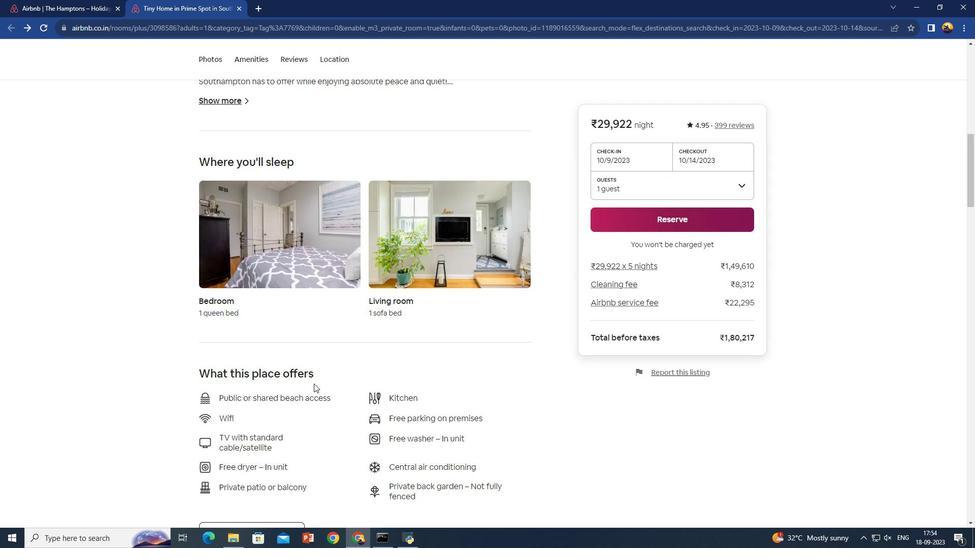 
Action: Mouse scrolled (314, 384) with delta (0, 0)
Screenshot: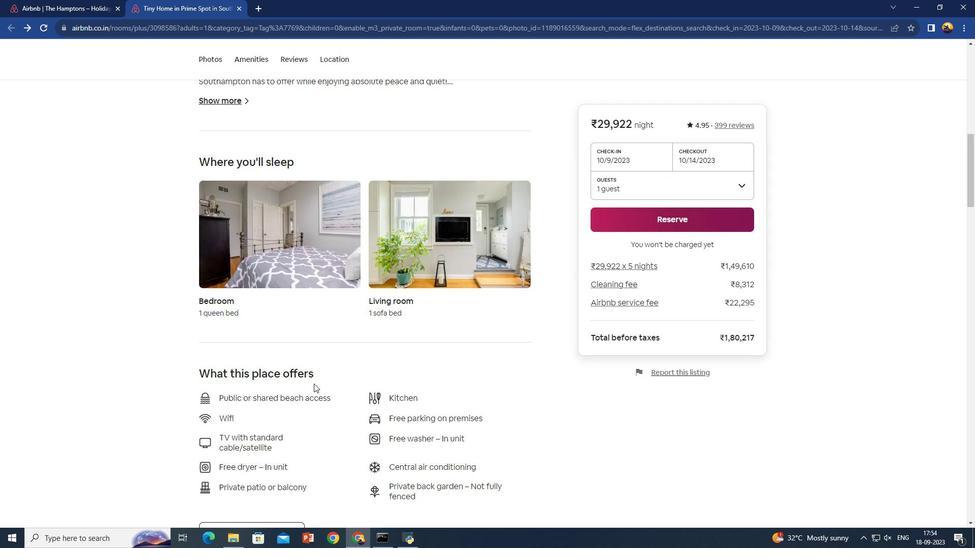 
Action: Mouse scrolled (314, 384) with delta (0, 0)
Screenshot: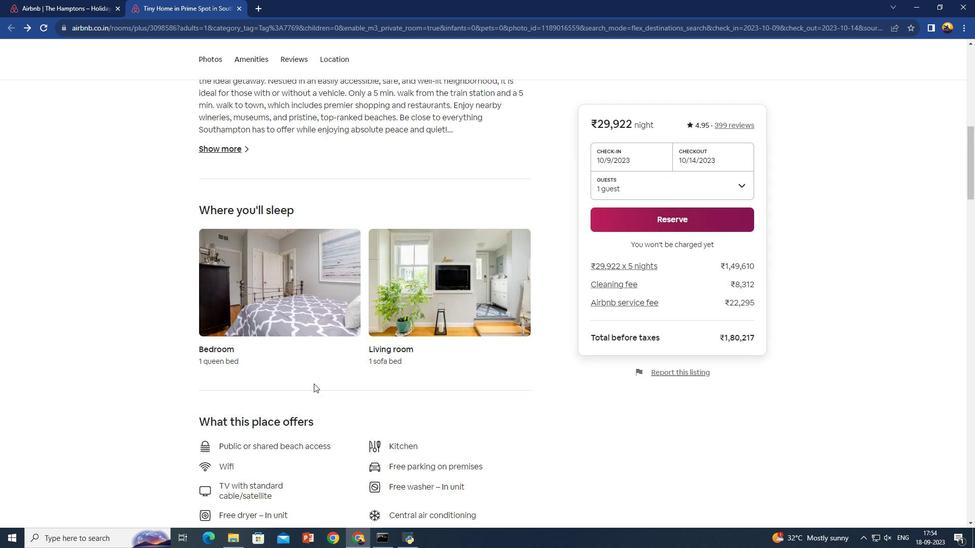 
Action: Mouse moved to (314, 384)
Screenshot: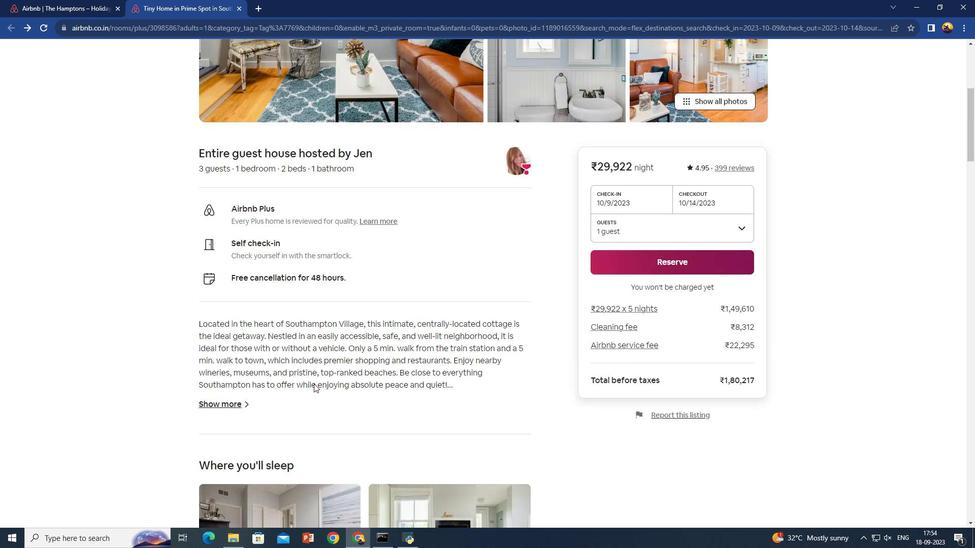 
Action: Mouse scrolled (314, 384) with delta (0, 0)
Screenshot: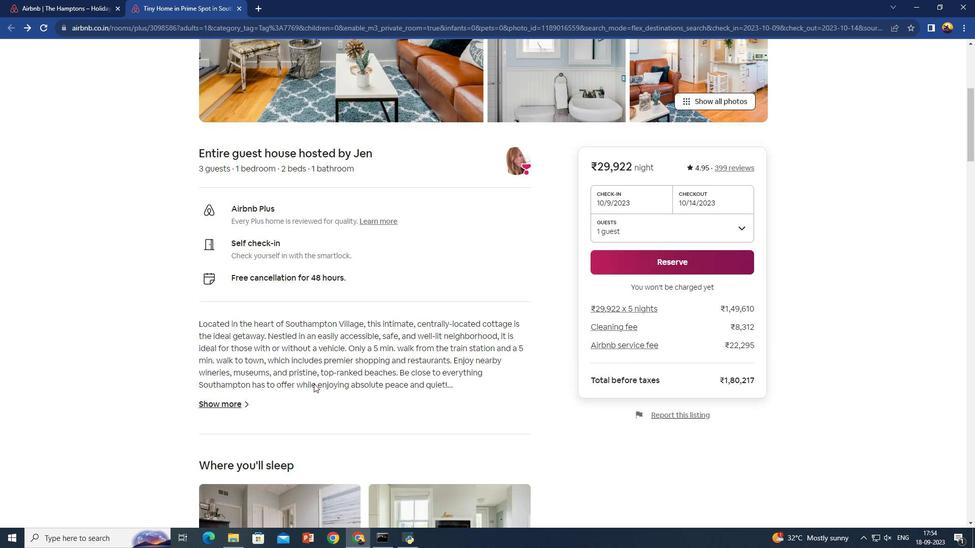 
Action: Mouse scrolled (314, 384) with delta (0, 0)
Screenshot: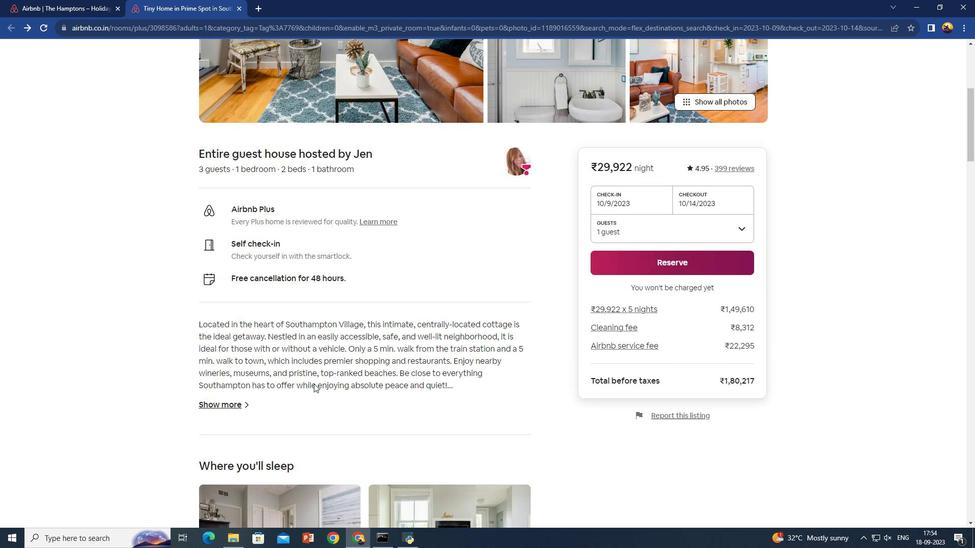 
Action: Mouse scrolled (314, 384) with delta (0, 0)
Screenshot: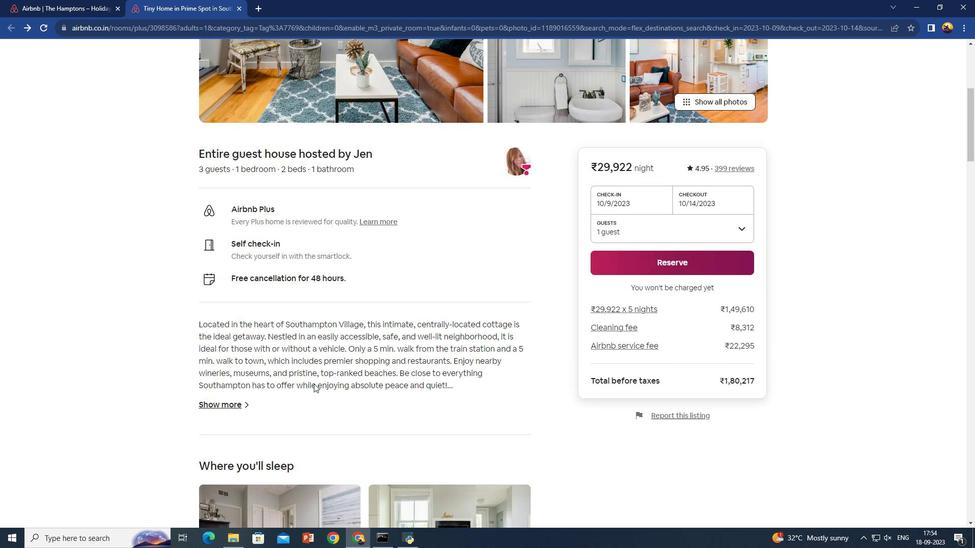 
Action: Mouse moved to (314, 384)
Screenshot: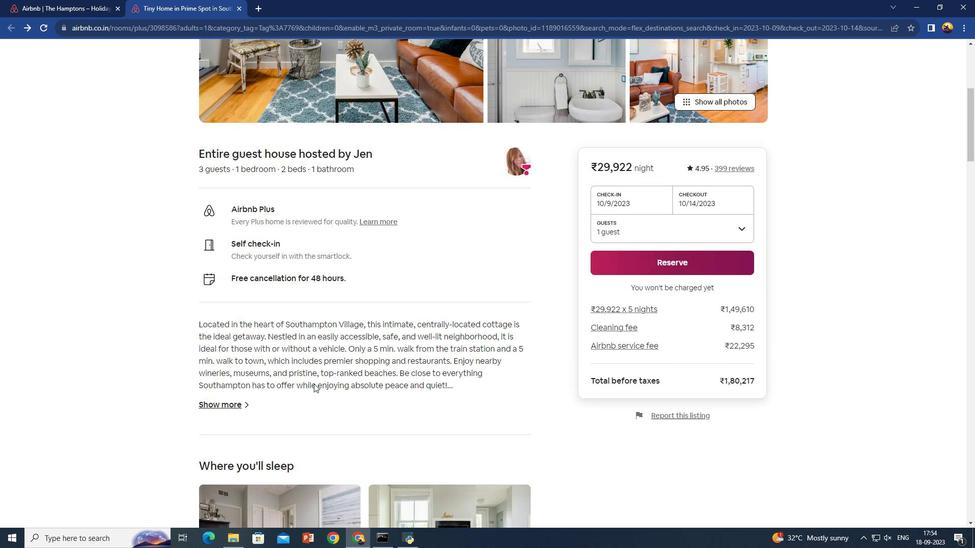 
Action: Mouse scrolled (314, 385) with delta (0, 0)
